 Task: For heading Use Italics Pacifico with yellow colour & Underline.  font size for heading26,  'Change the font style of data to'Roboto and font size to 18,  Change the alignment of both headline & data to Align center.  In the sheet  Budget Tracking Template Sheet
Action: Mouse moved to (233, 186)
Screenshot: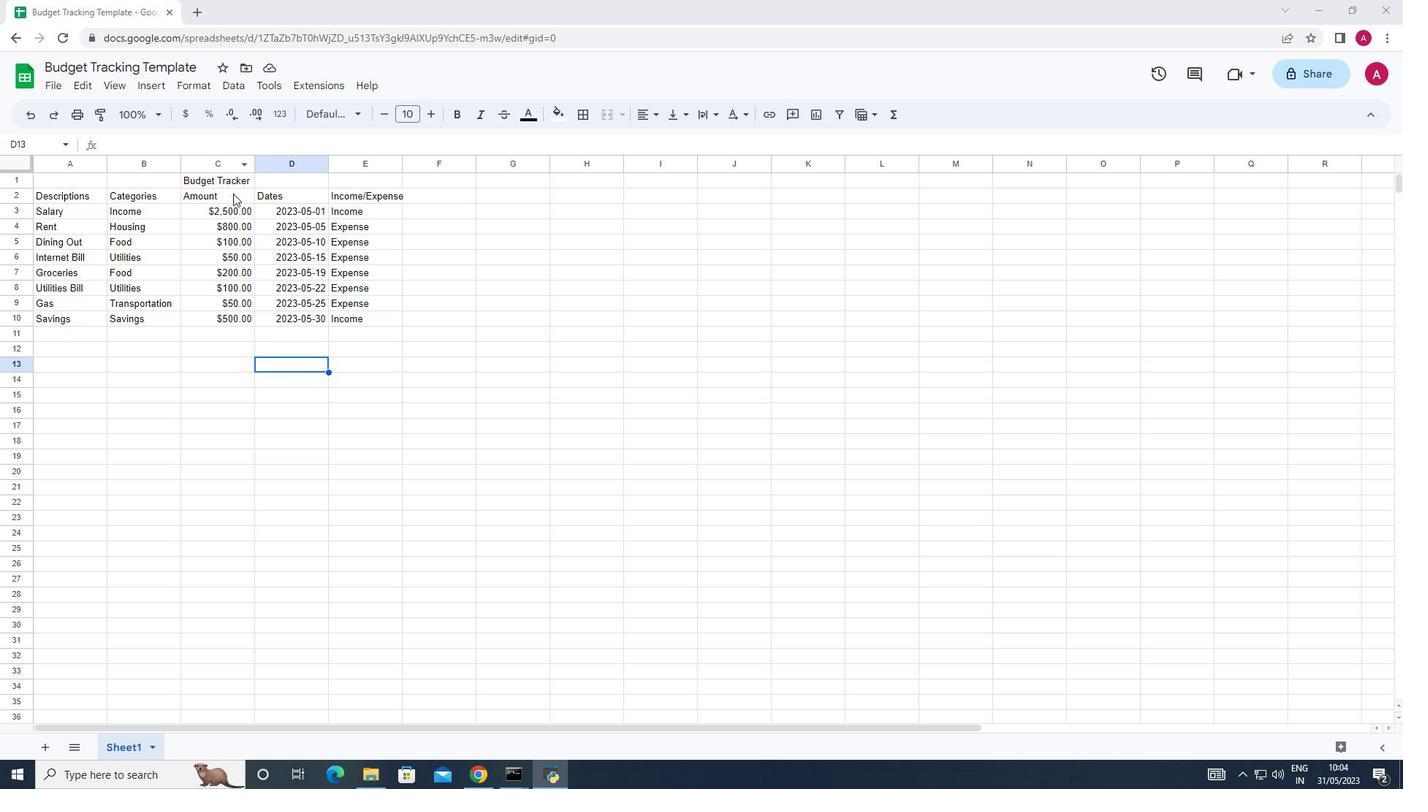 
Action: Mouse pressed left at (233, 186)
Screenshot: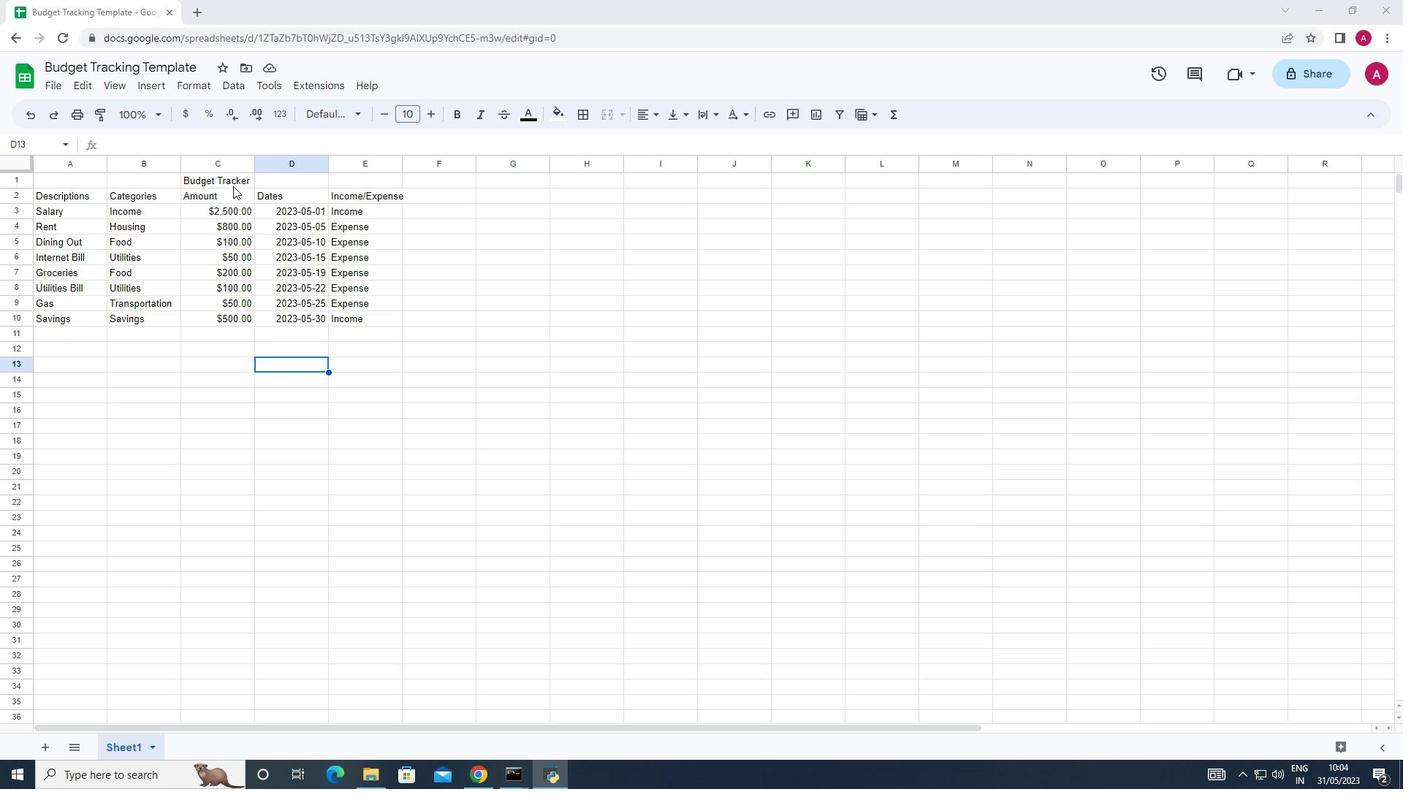
Action: Mouse moved to (361, 120)
Screenshot: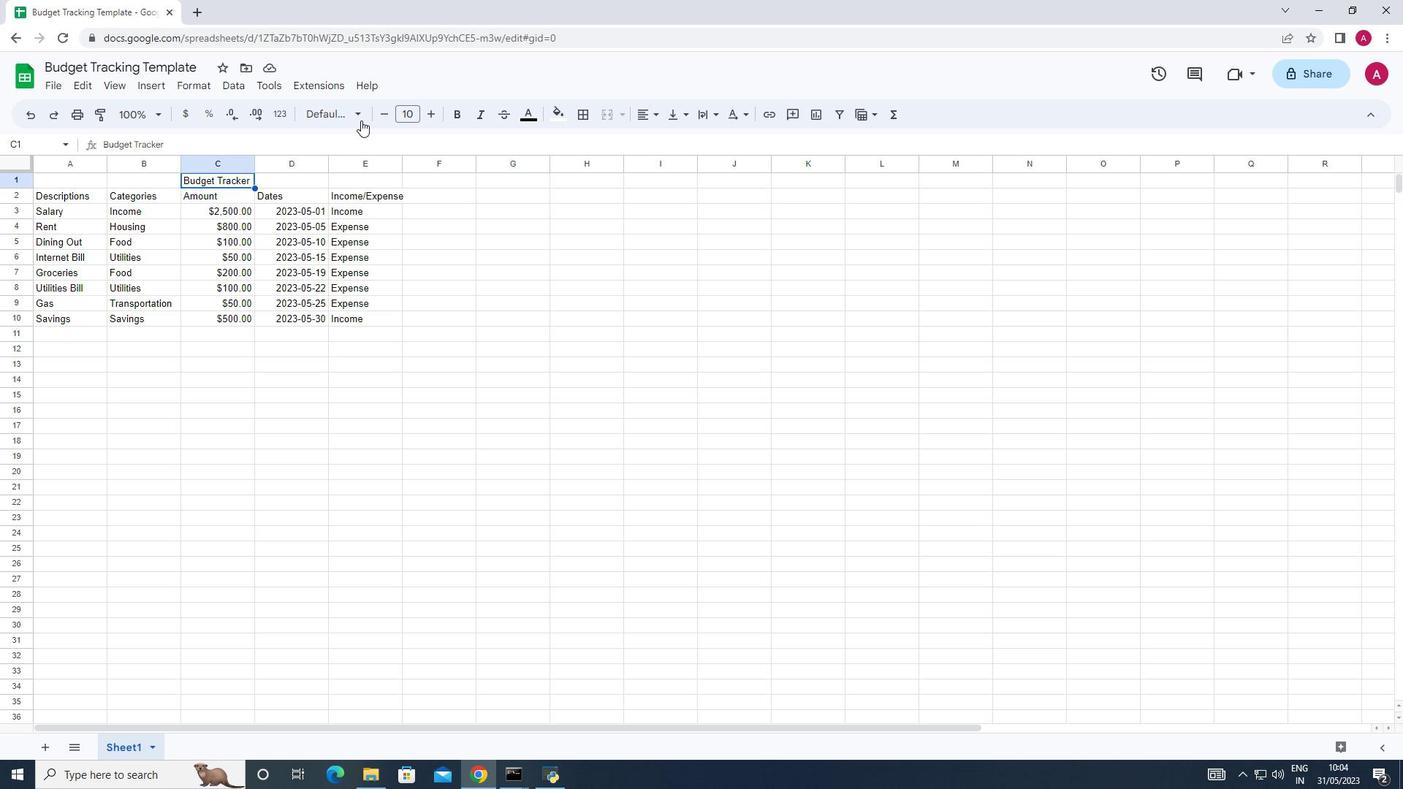
Action: Mouse pressed left at (361, 120)
Screenshot: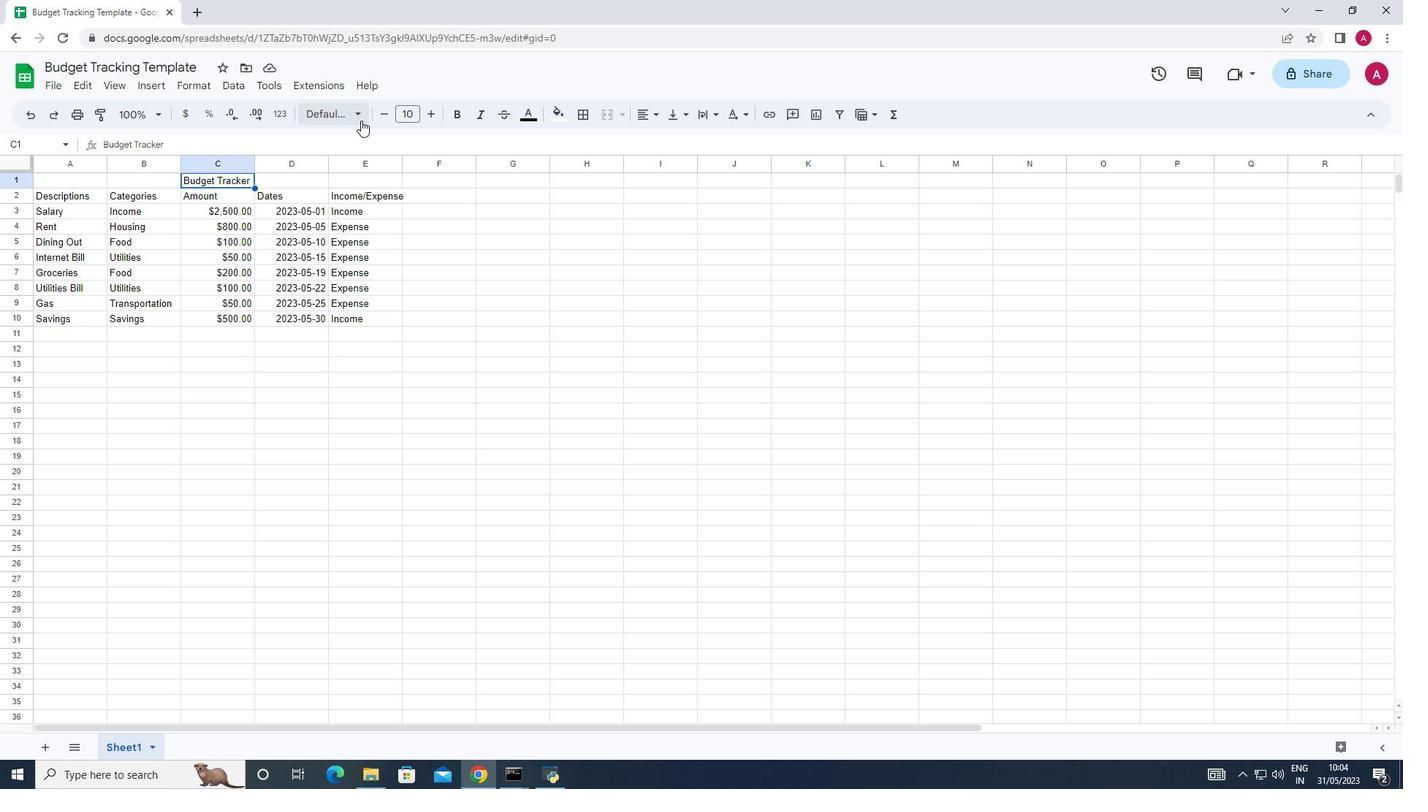 
Action: Mouse moved to (374, 363)
Screenshot: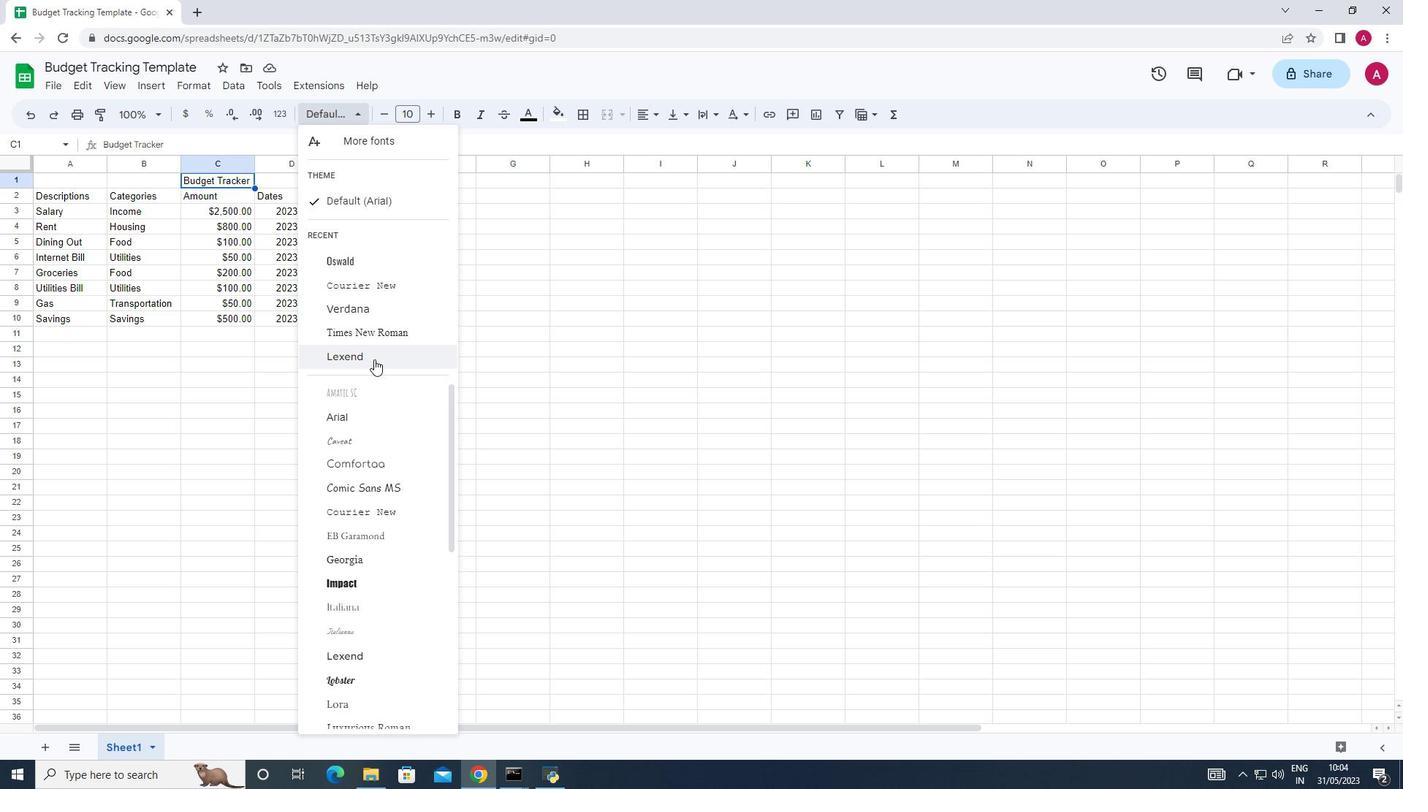 
Action: Mouse scrolled (374, 363) with delta (0, 0)
Screenshot: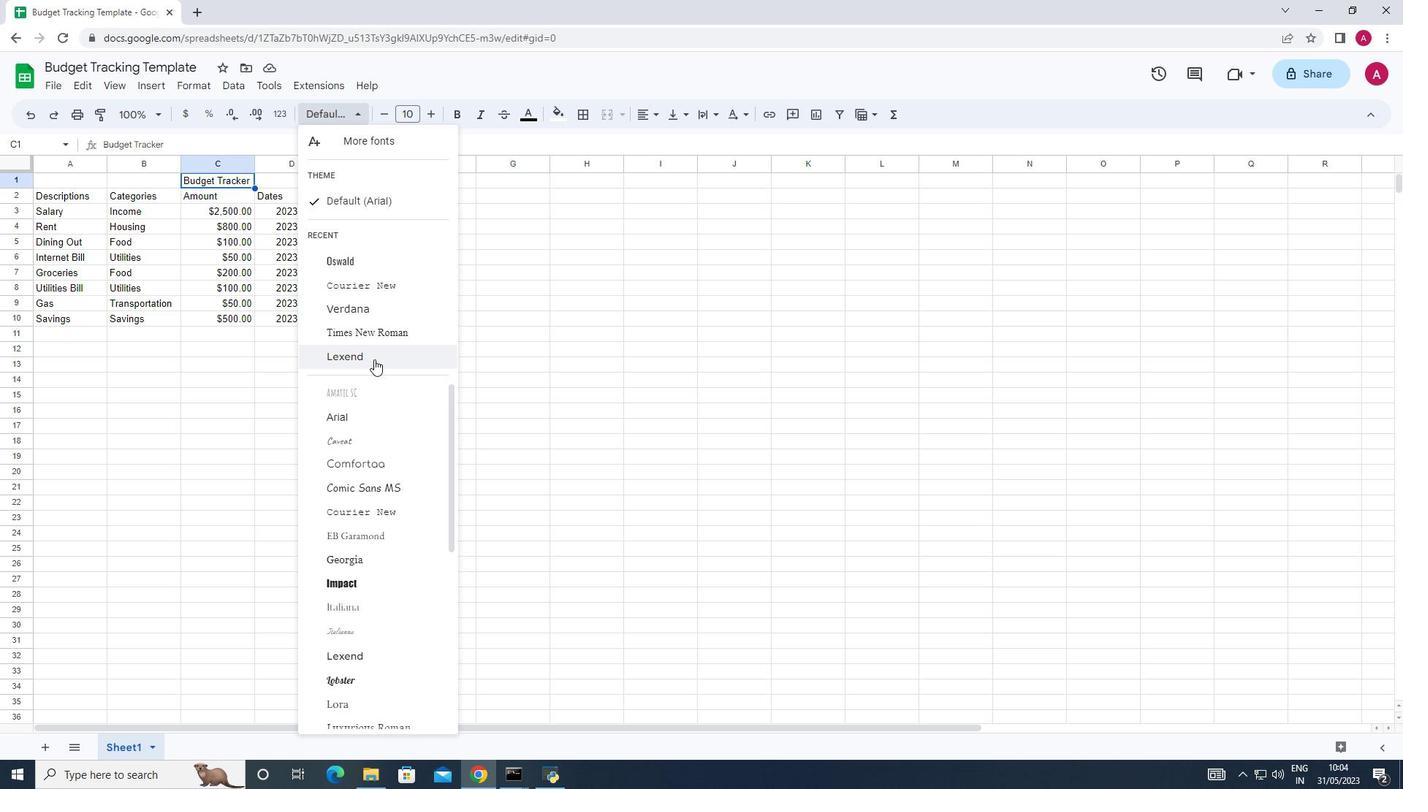
Action: Mouse scrolled (374, 363) with delta (0, 0)
Screenshot: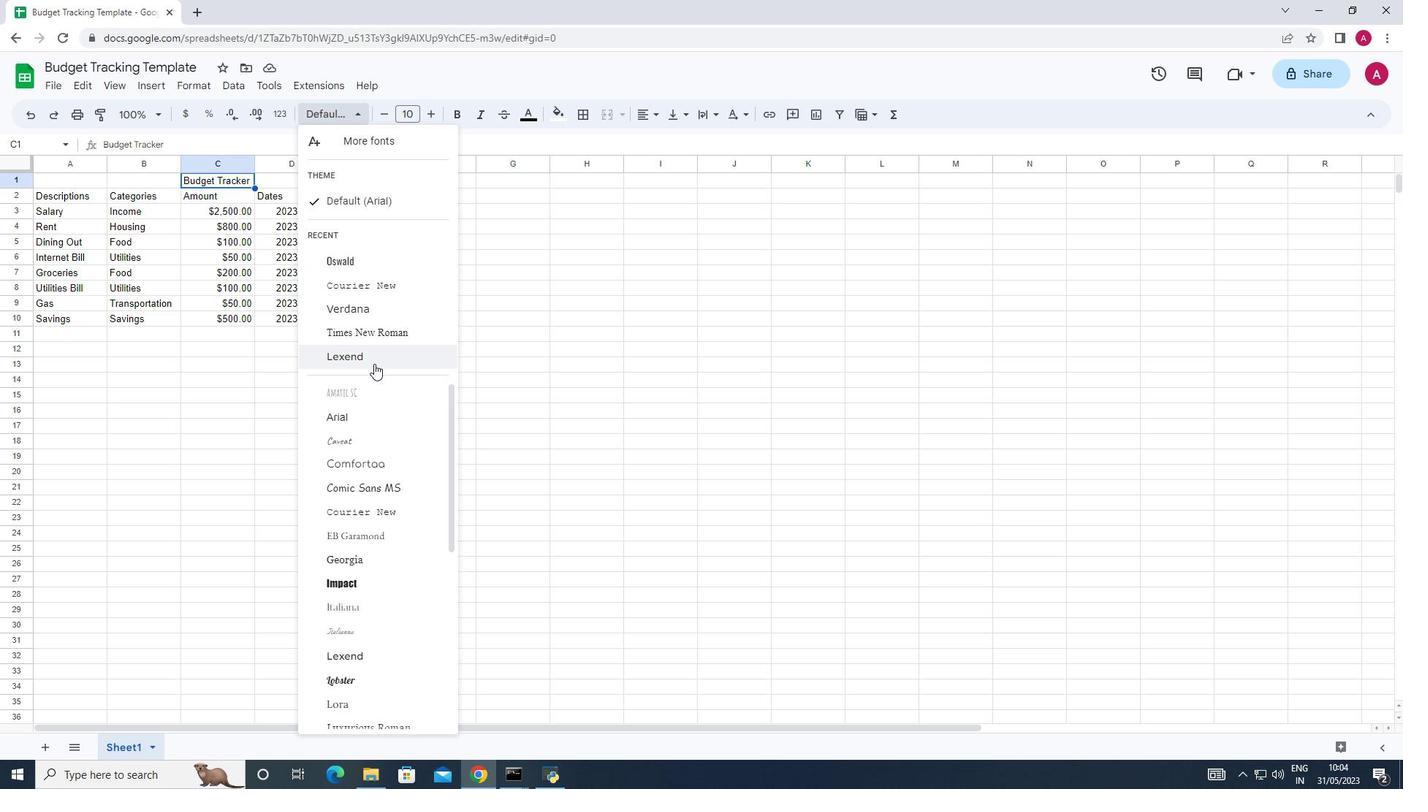 
Action: Mouse moved to (383, 499)
Screenshot: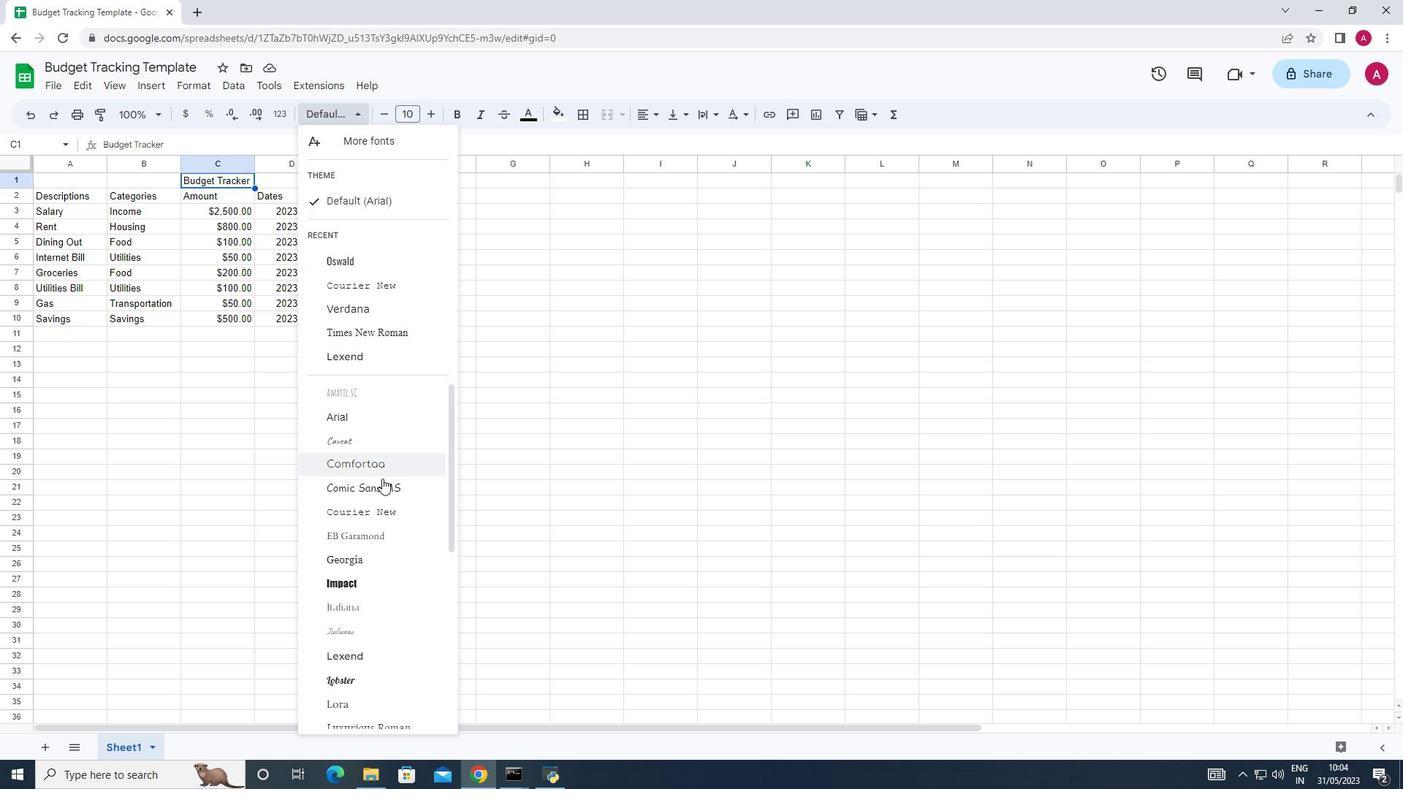 
Action: Mouse scrolled (383, 499) with delta (0, 0)
Screenshot: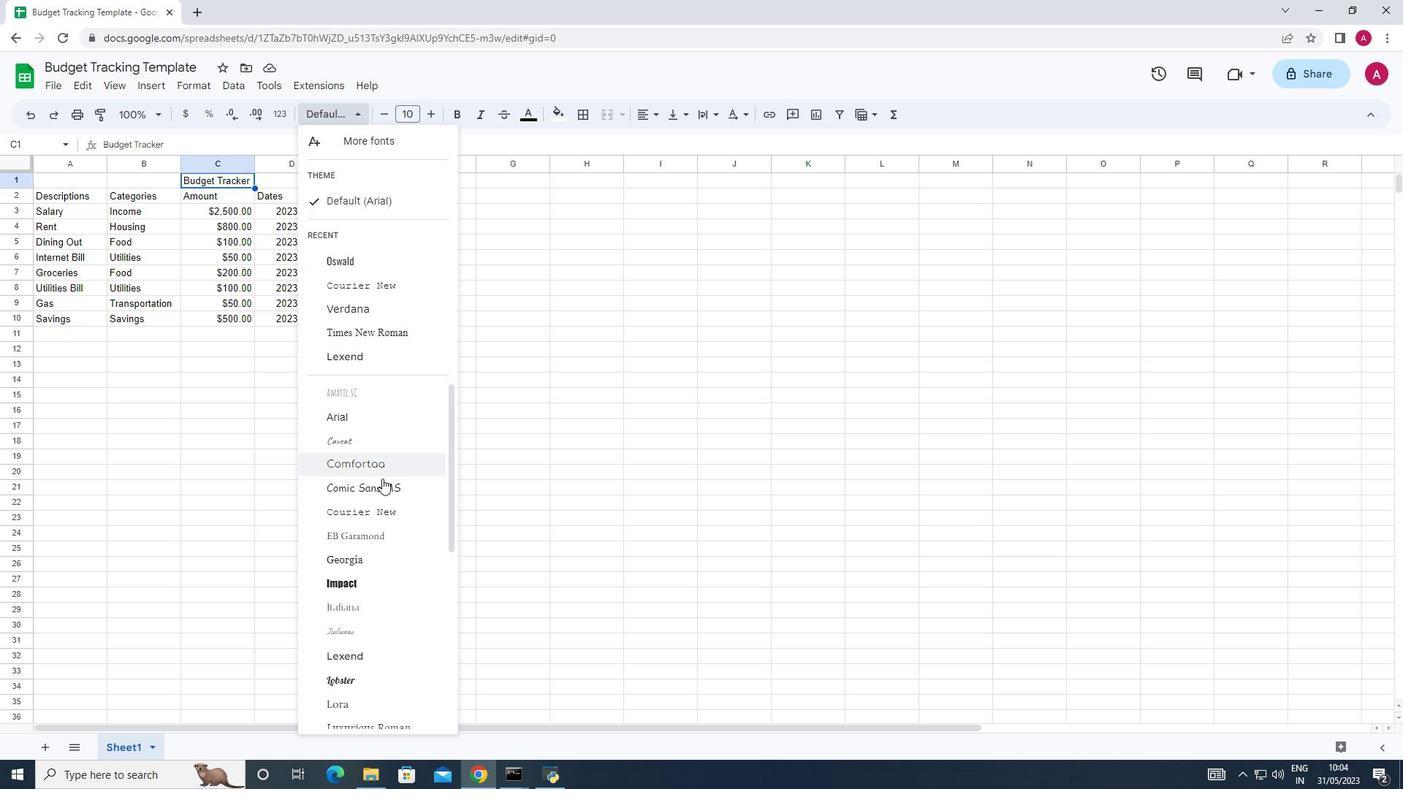 
Action: Mouse moved to (383, 500)
Screenshot: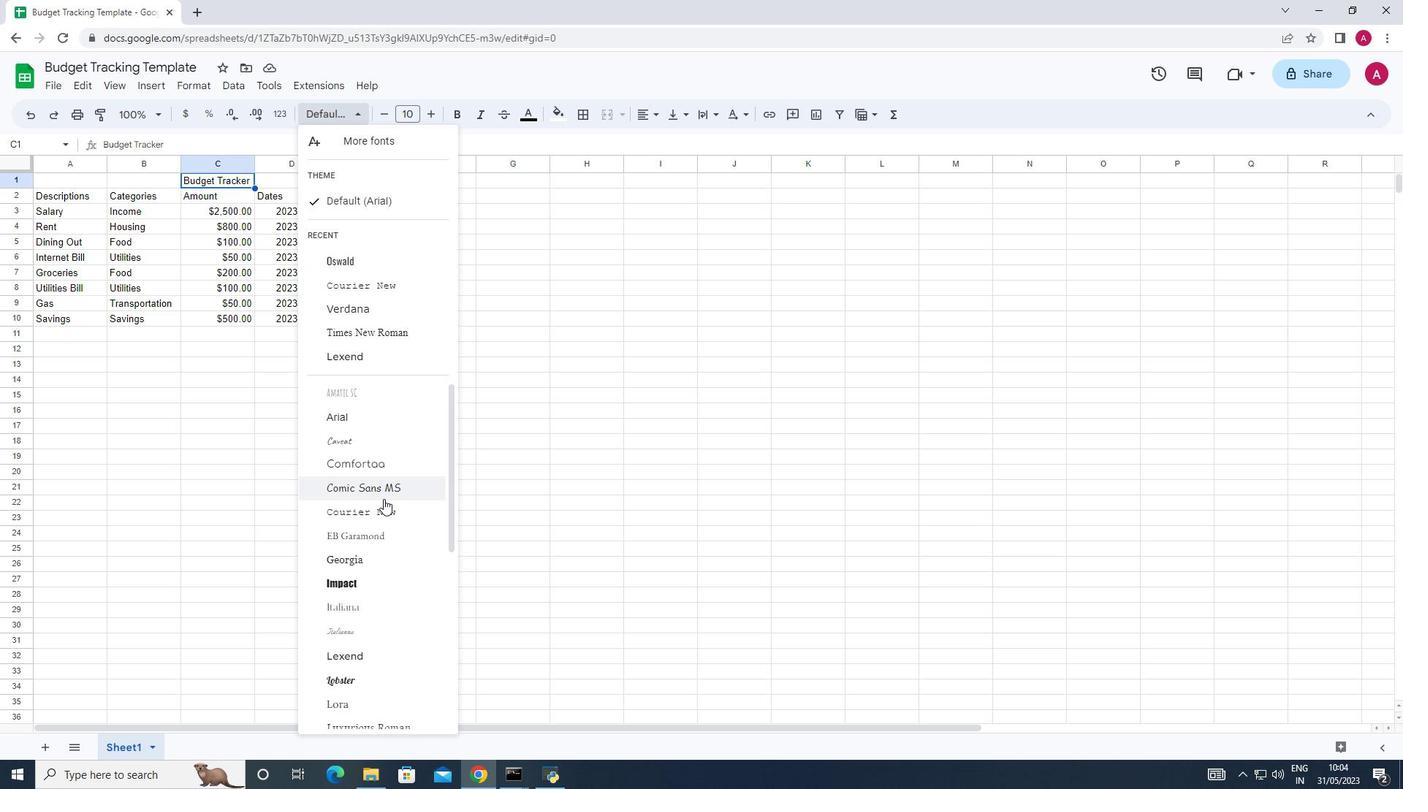 
Action: Mouse scrolled (383, 499) with delta (0, 0)
Screenshot: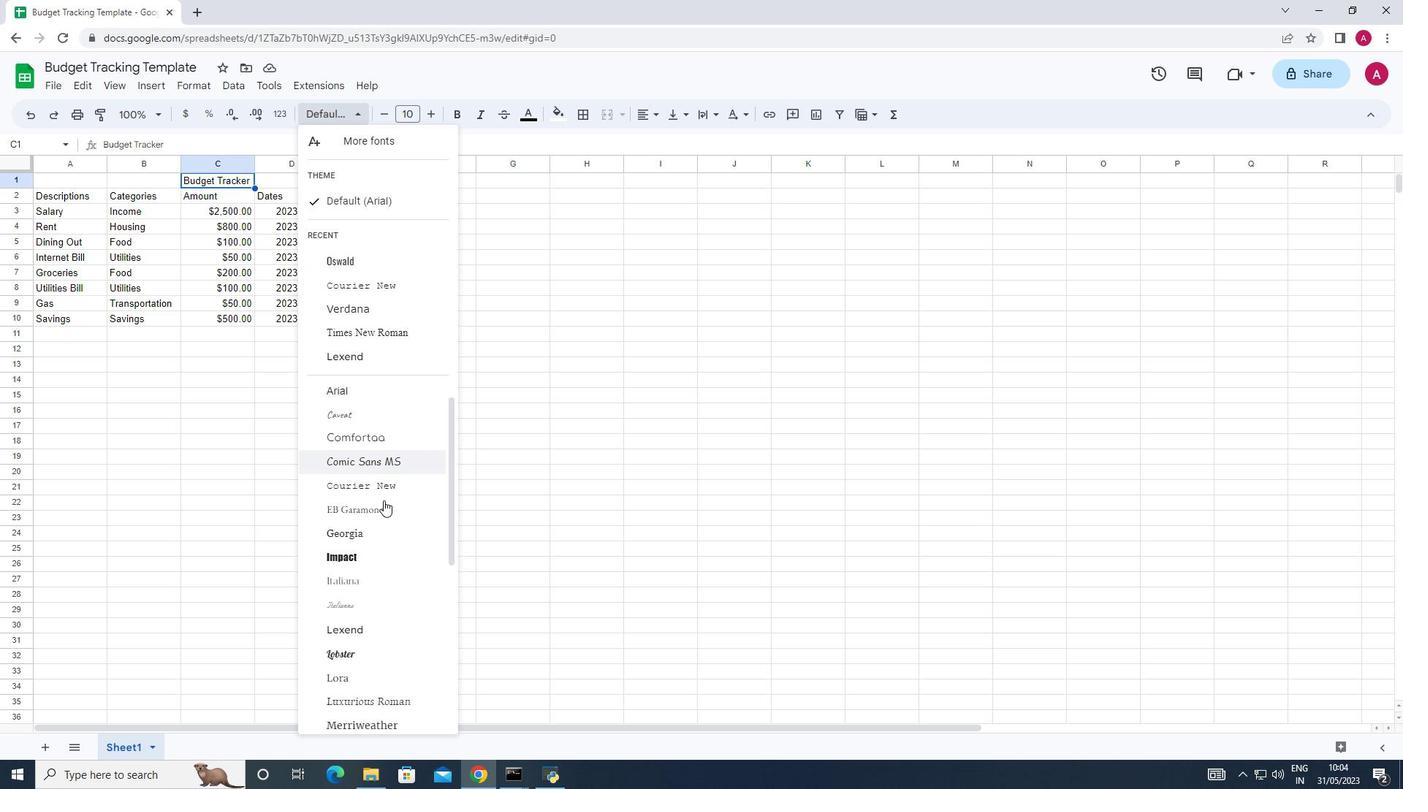 
Action: Mouse moved to (360, 467)
Screenshot: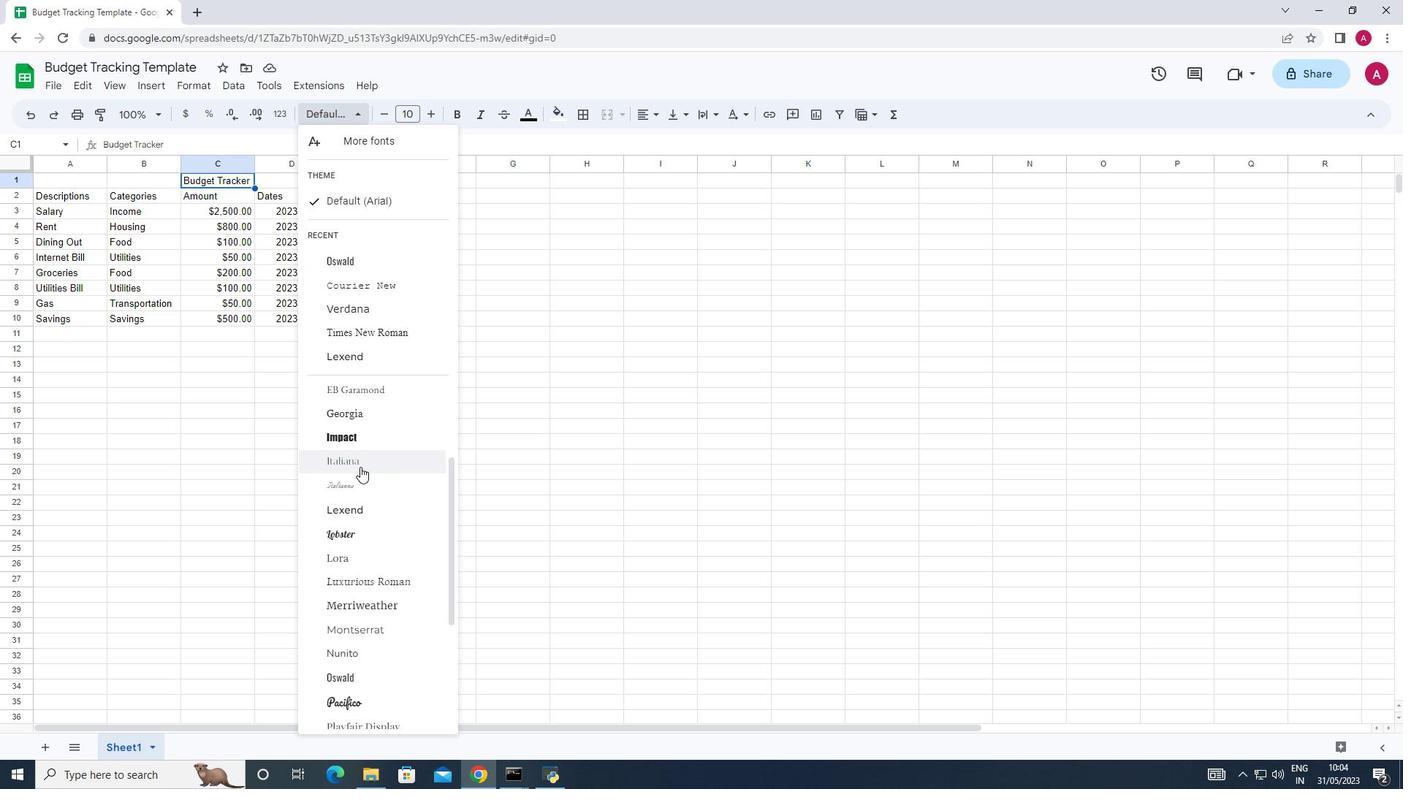 
Action: Mouse pressed left at (360, 467)
Screenshot: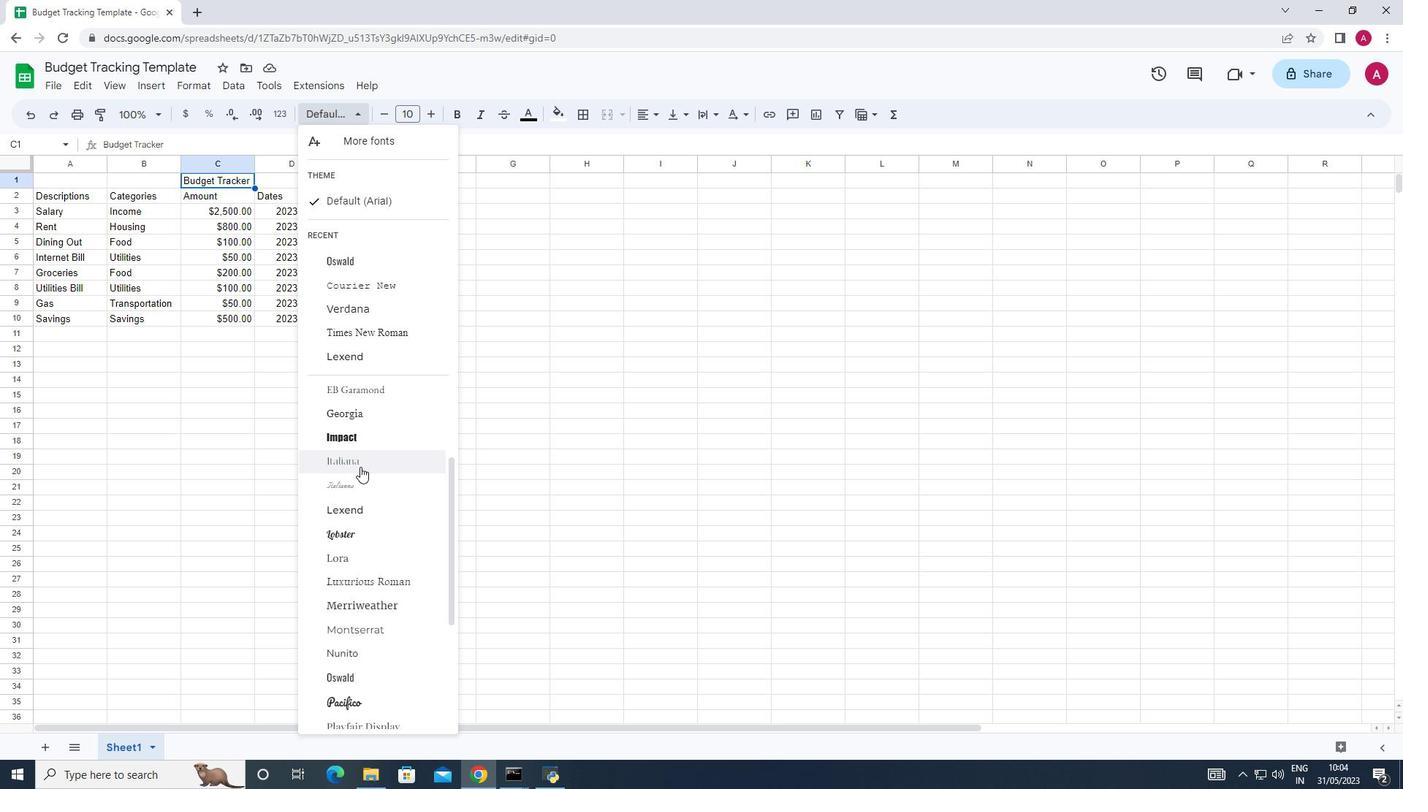 
Action: Mouse moved to (325, 118)
Screenshot: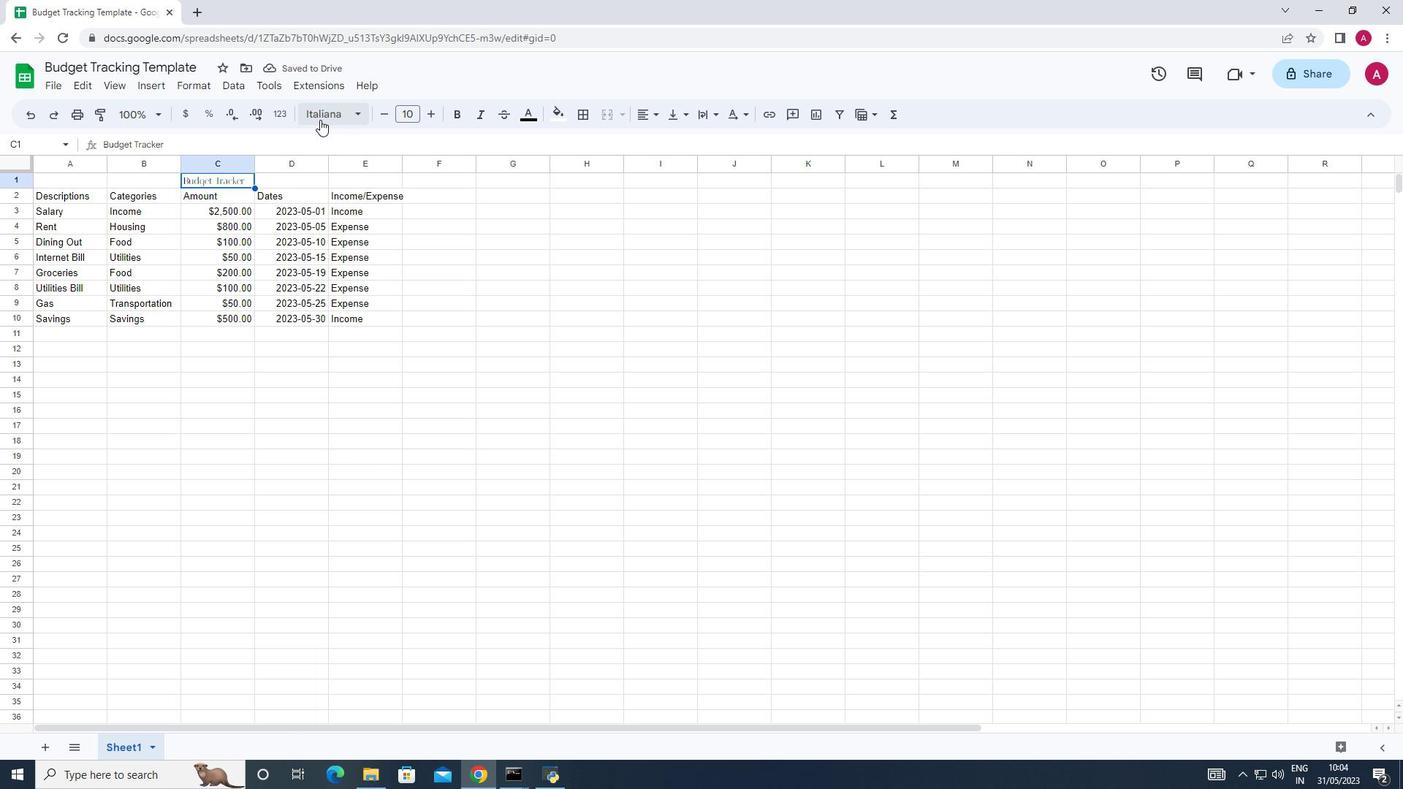 
Action: Mouse pressed left at (325, 118)
Screenshot: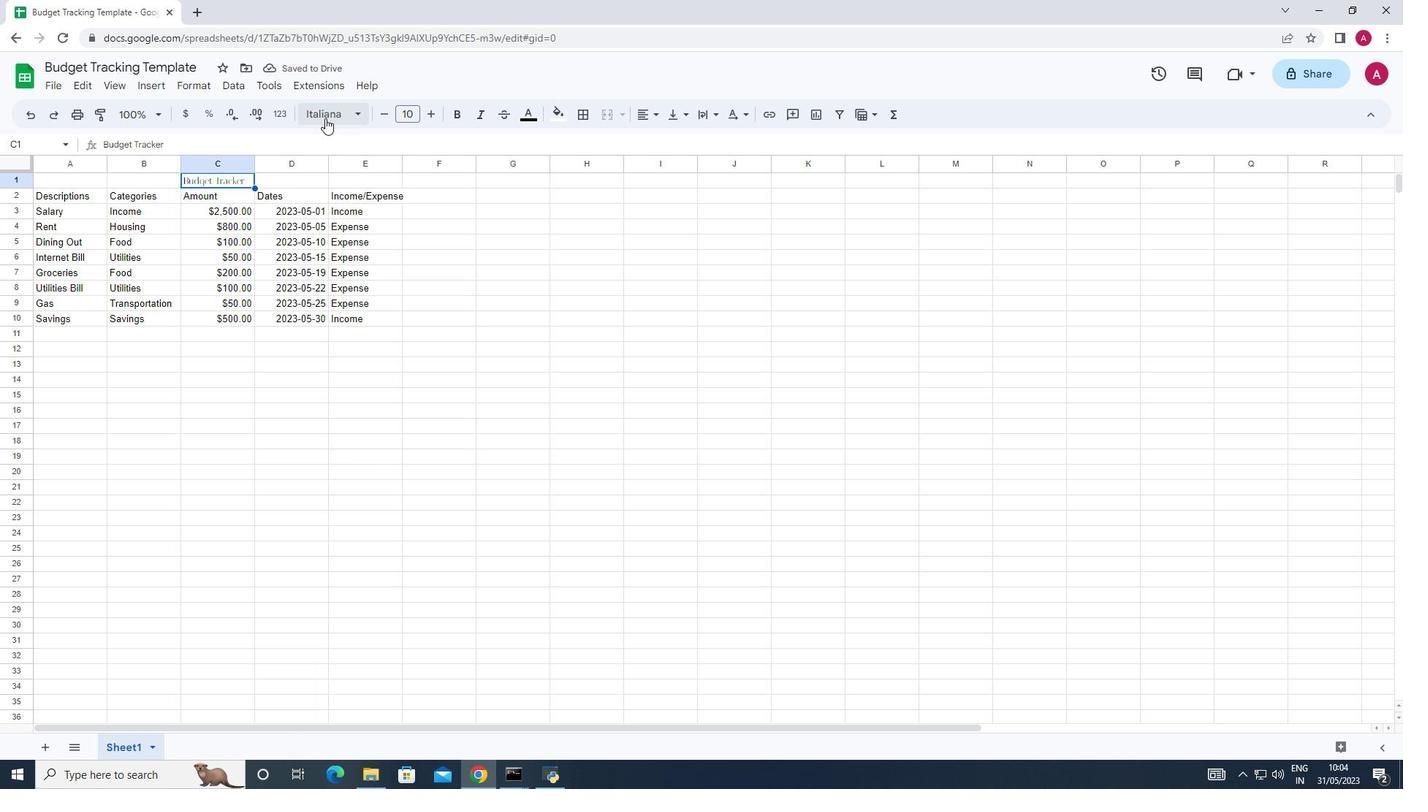 
Action: Mouse moved to (382, 548)
Screenshot: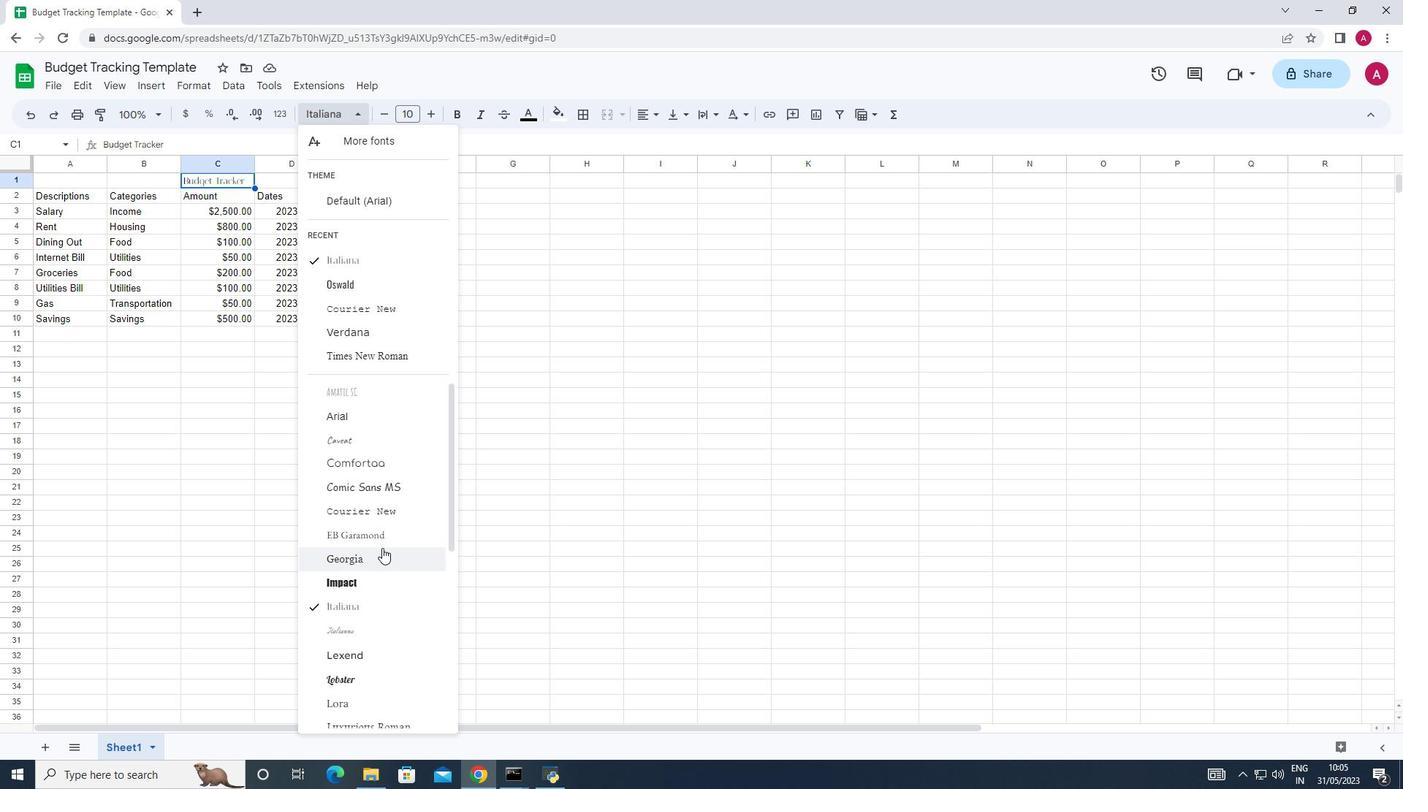 
Action: Mouse scrolled (382, 548) with delta (0, 0)
Screenshot: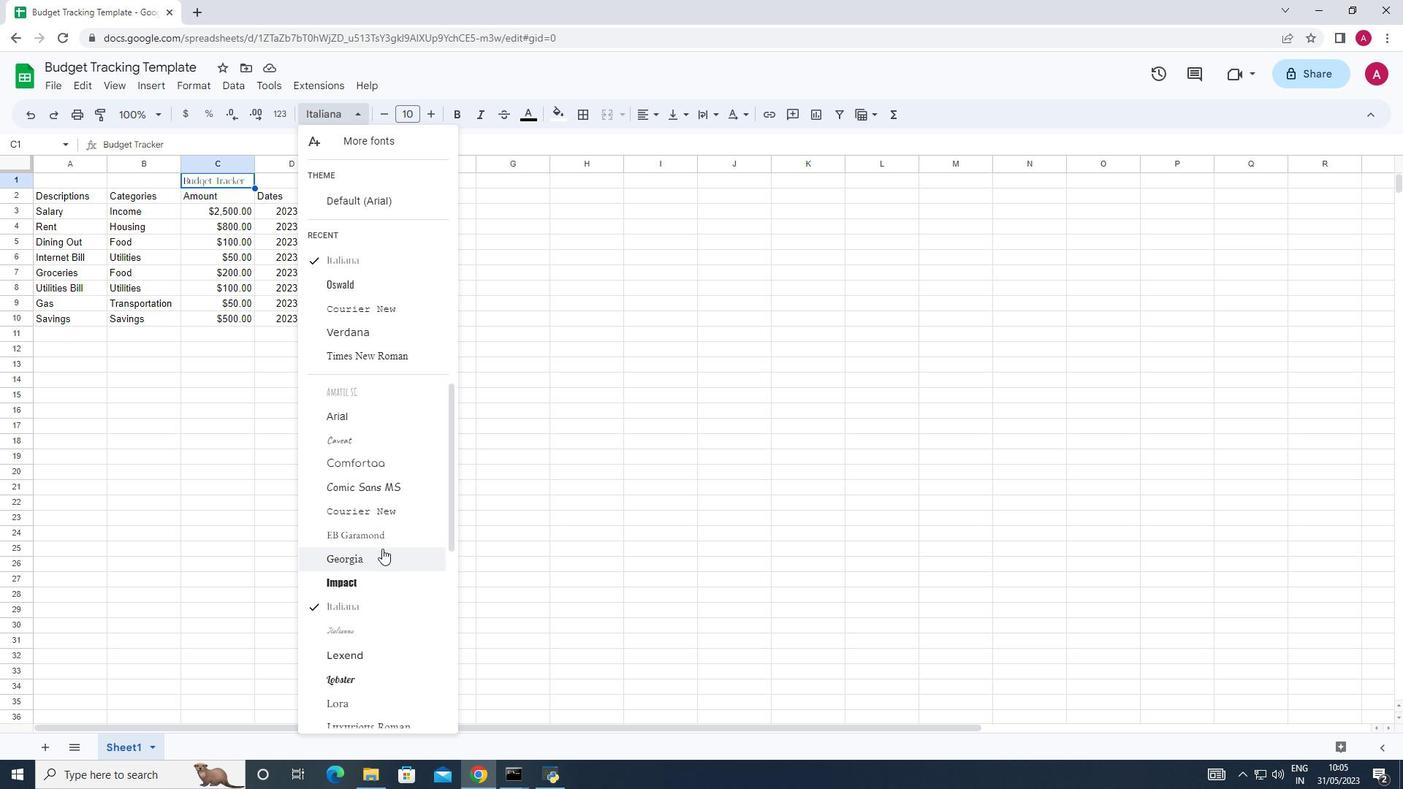 
Action: Mouse scrolled (382, 548) with delta (0, 0)
Screenshot: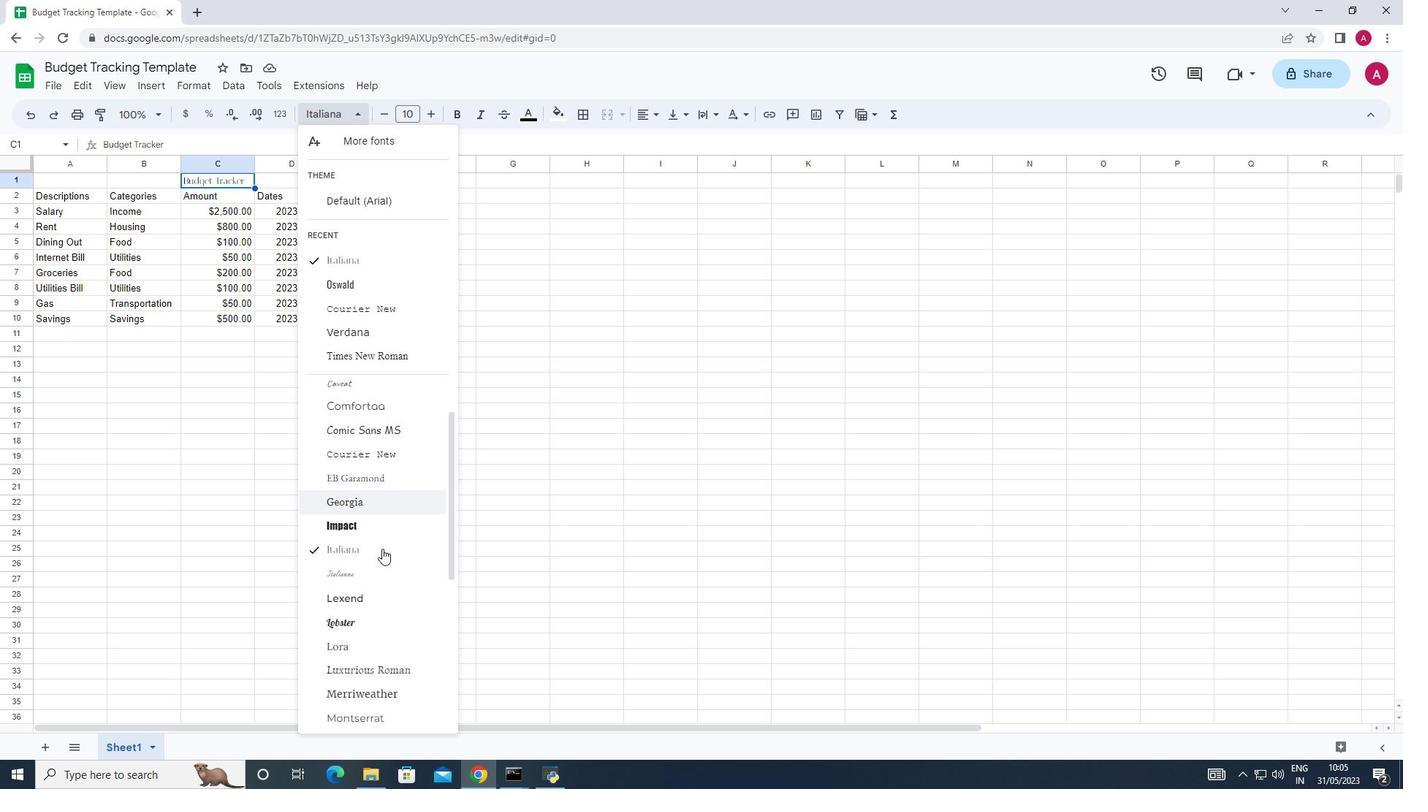 
Action: Mouse scrolled (382, 548) with delta (0, 0)
Screenshot: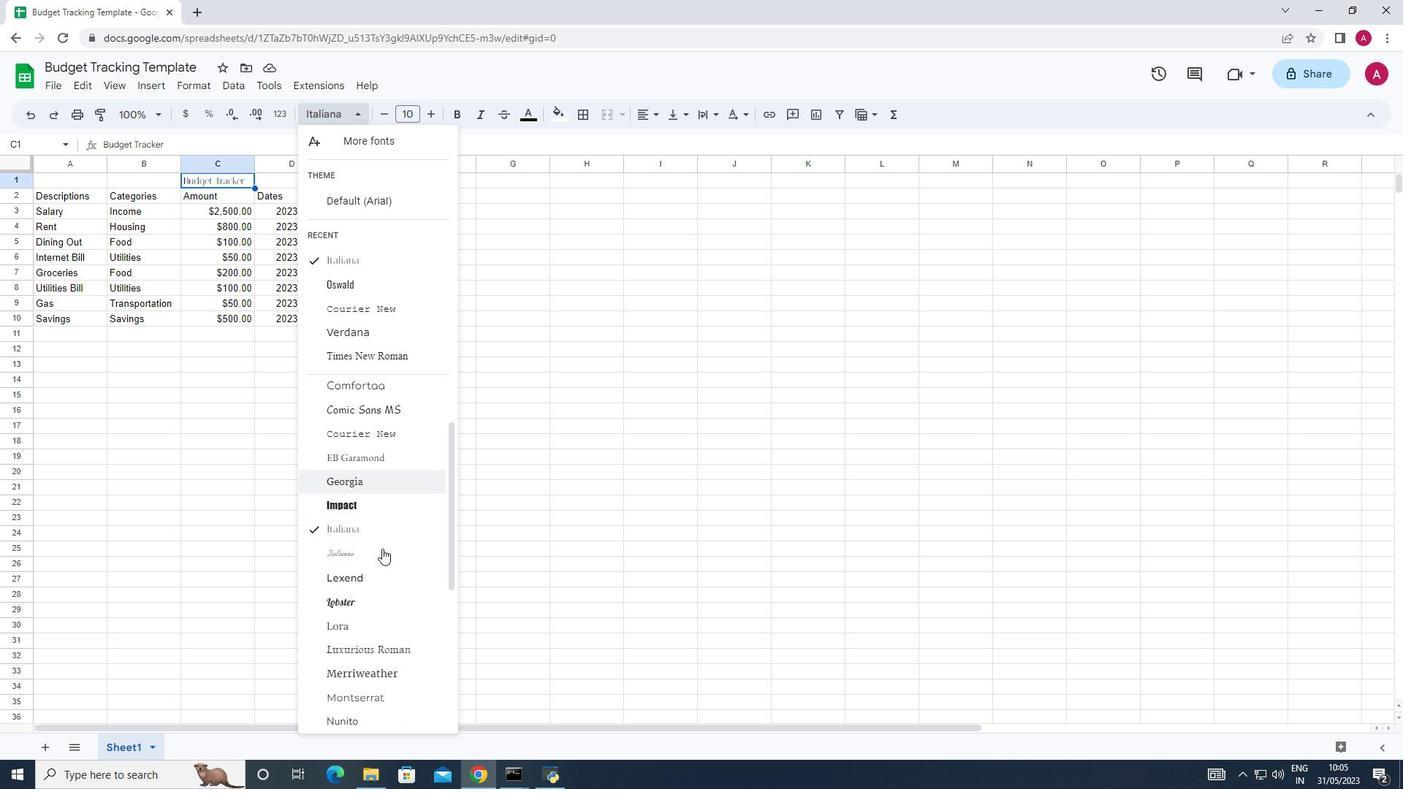 
Action: Mouse scrolled (382, 548) with delta (0, 0)
Screenshot: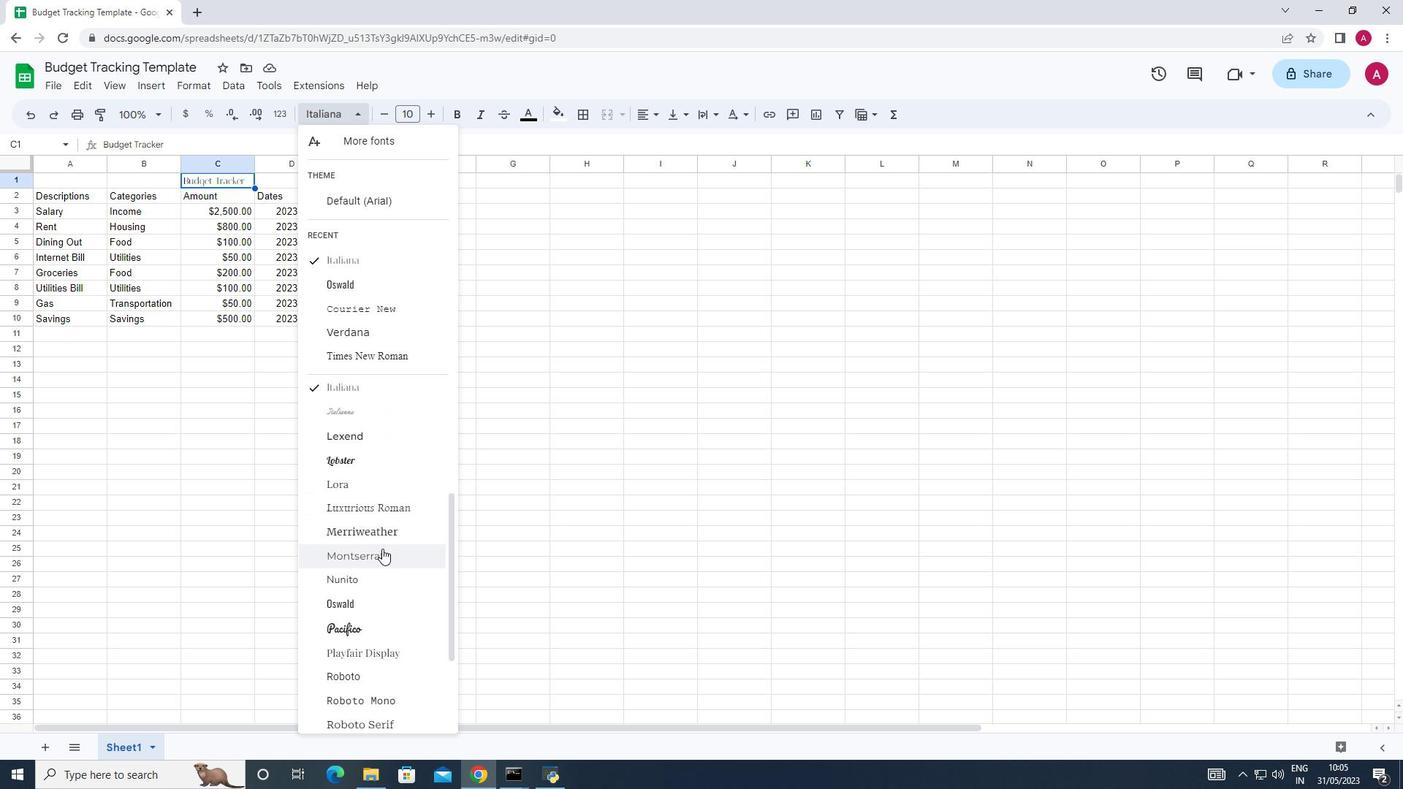 
Action: Mouse scrolled (382, 548) with delta (0, 0)
Screenshot: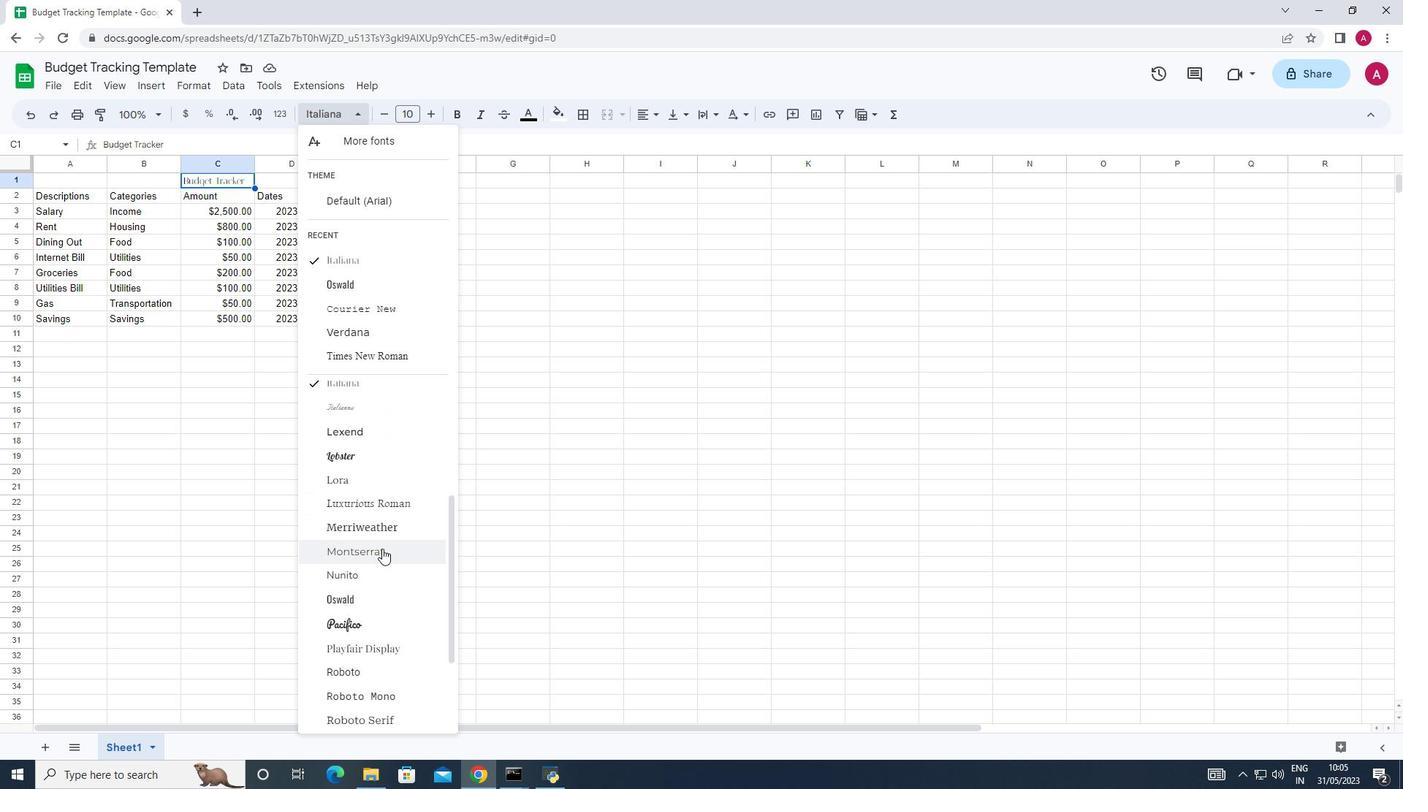 
Action: Mouse moved to (382, 548)
Screenshot: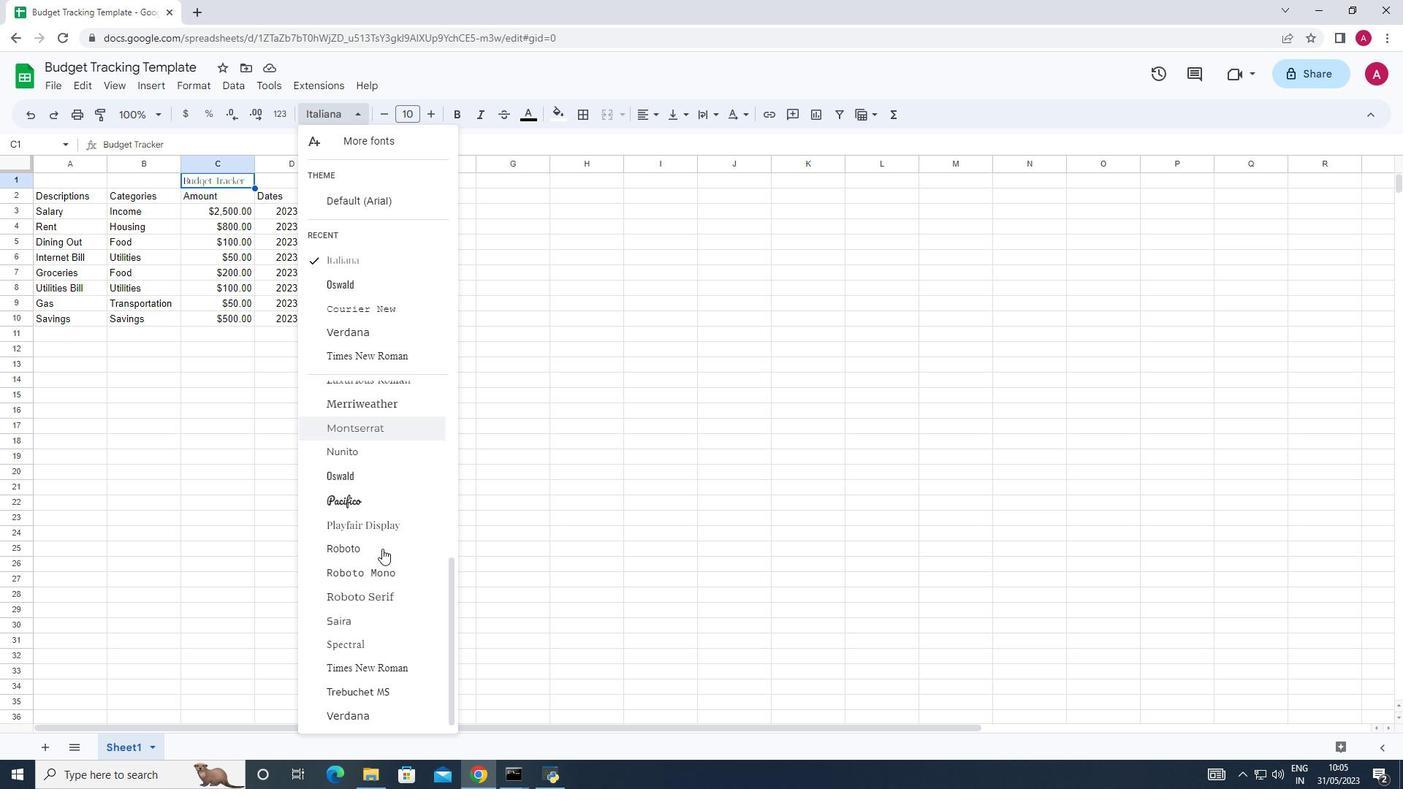 
Action: Mouse scrolled (382, 548) with delta (0, 0)
Screenshot: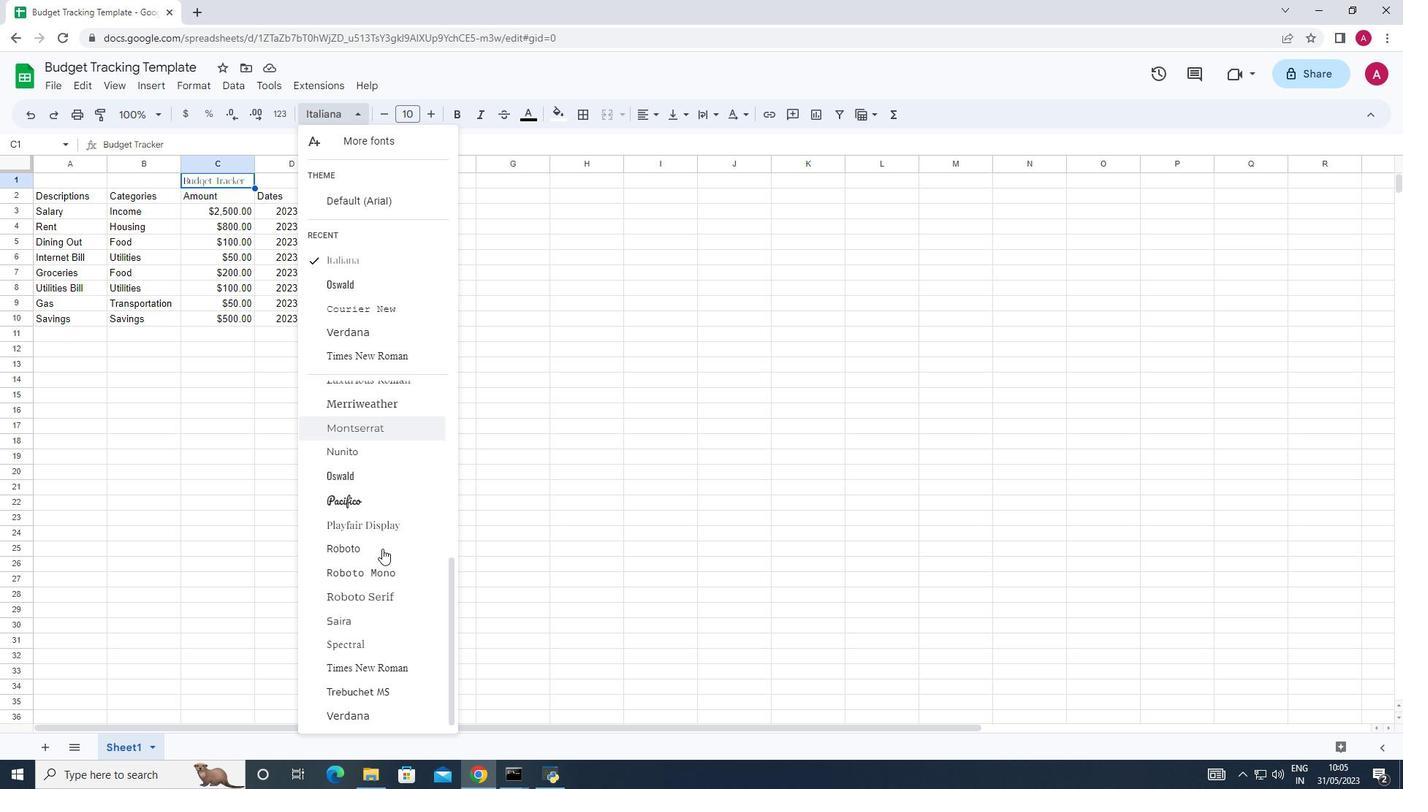 
Action: Mouse scrolled (382, 548) with delta (0, 0)
Screenshot: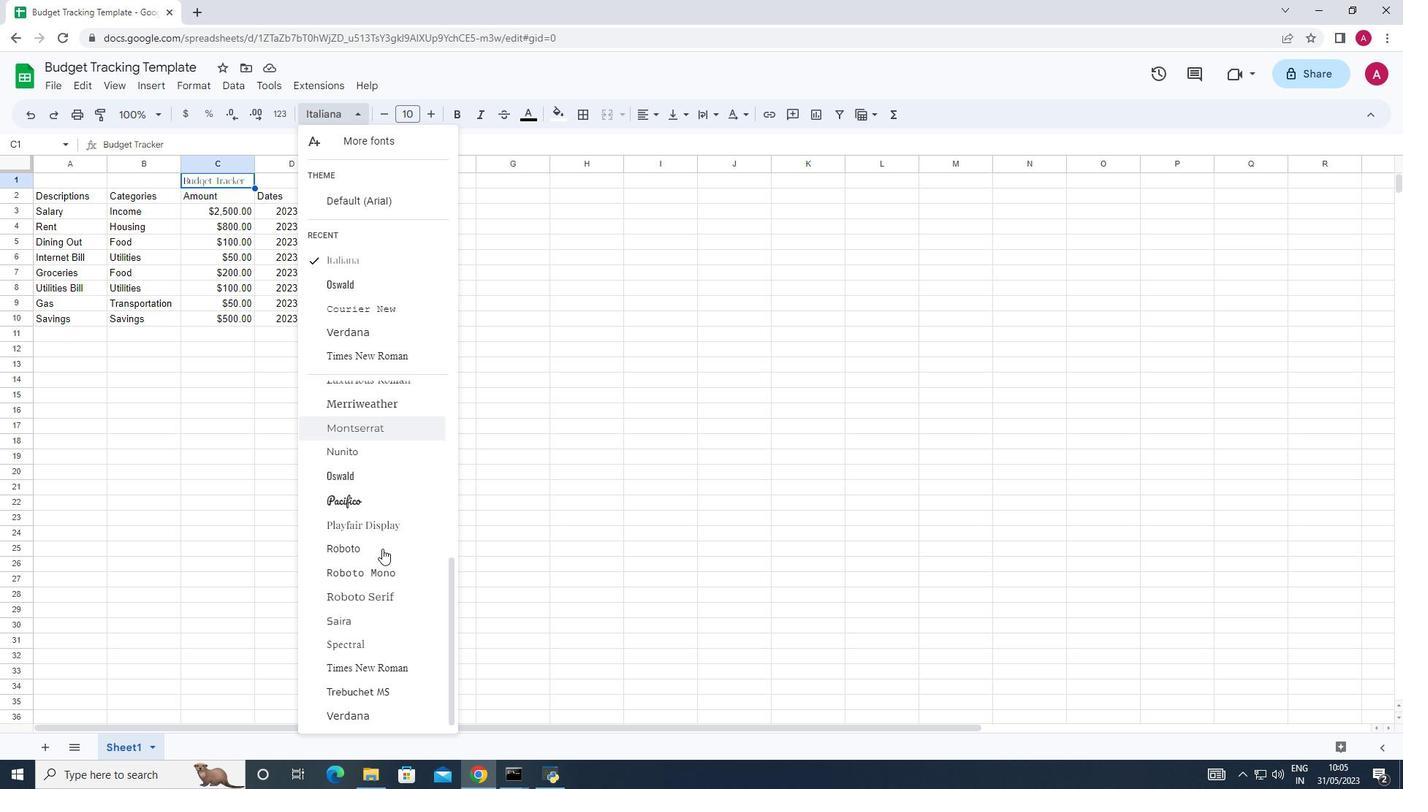 
Action: Mouse moved to (461, 399)
Screenshot: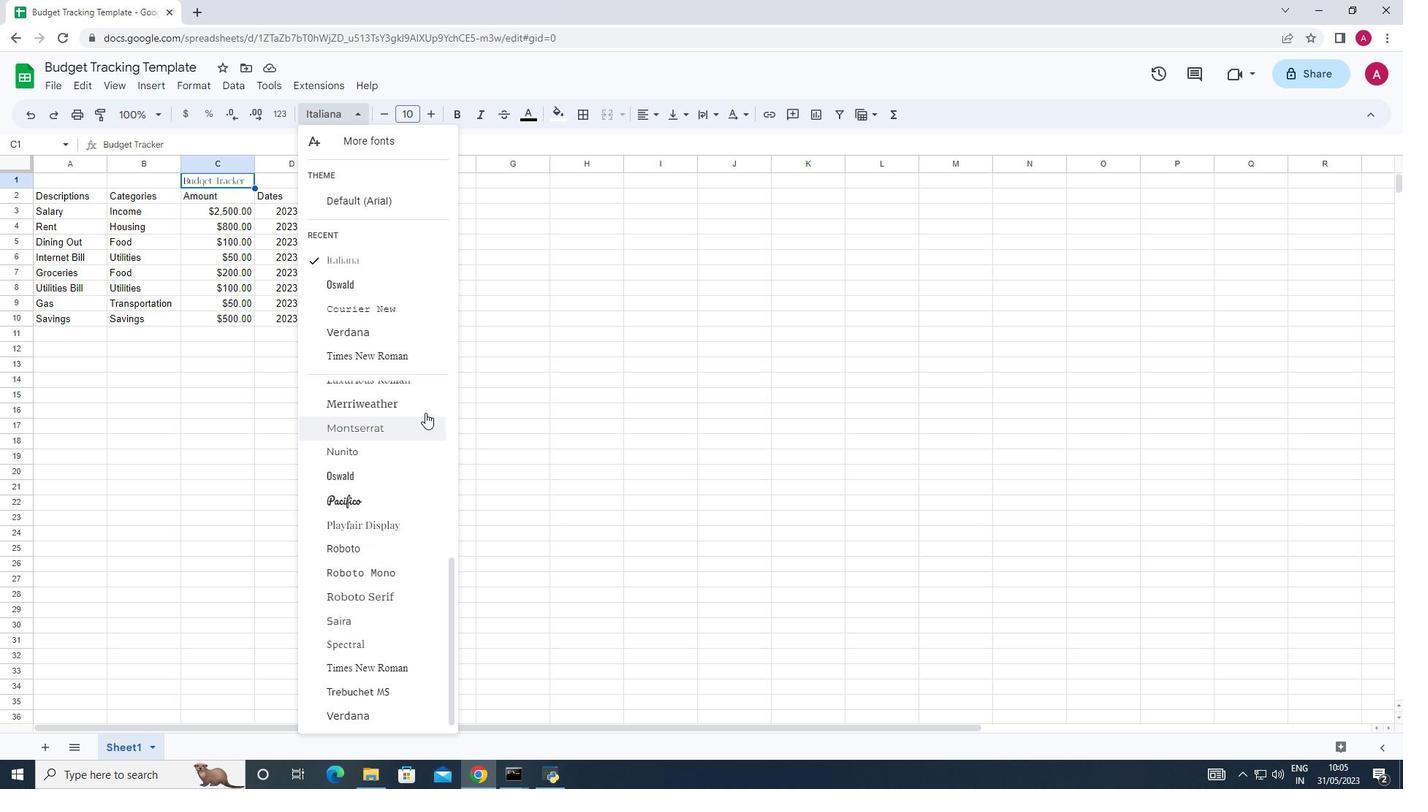 
Action: Mouse pressed left at (461, 399)
Screenshot: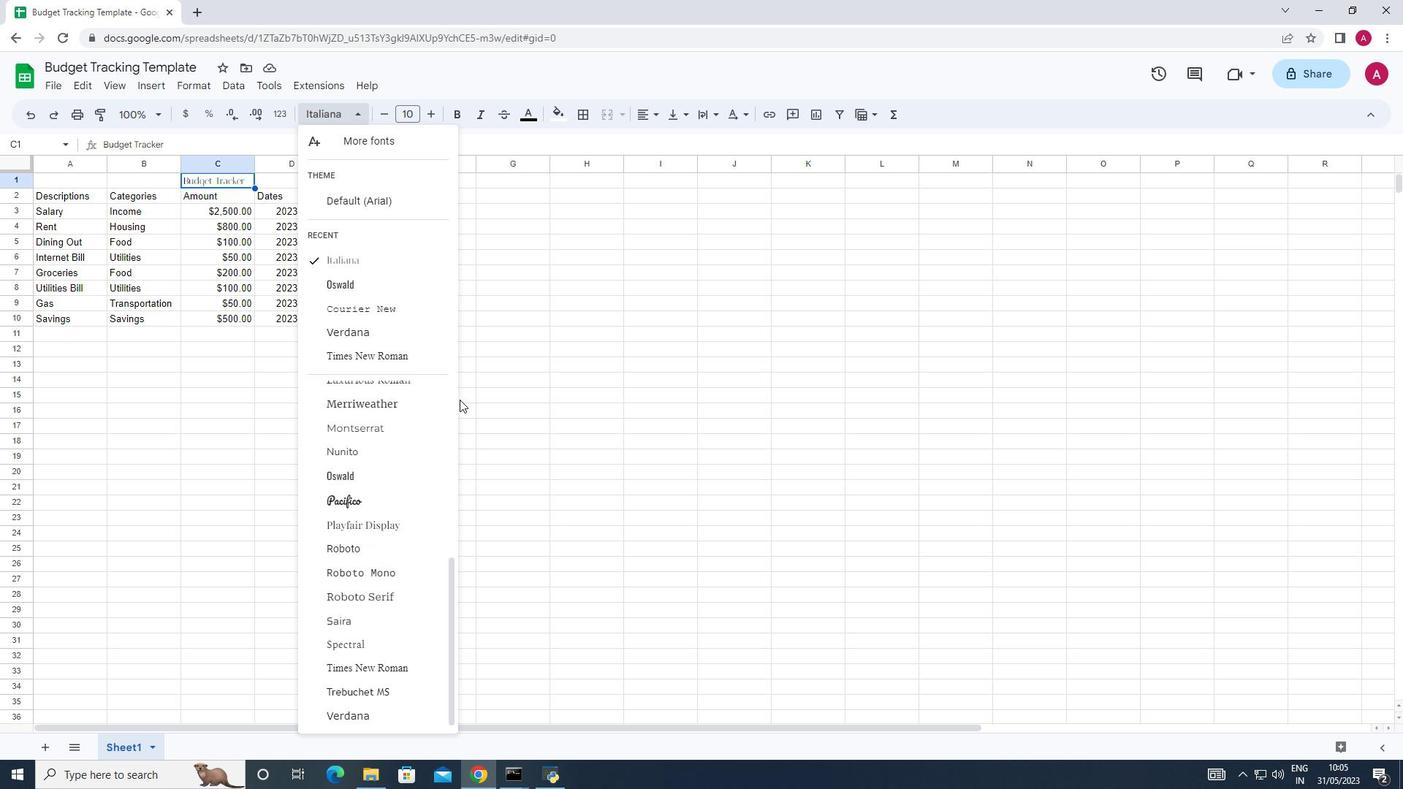 
Action: Mouse moved to (239, 173)
Screenshot: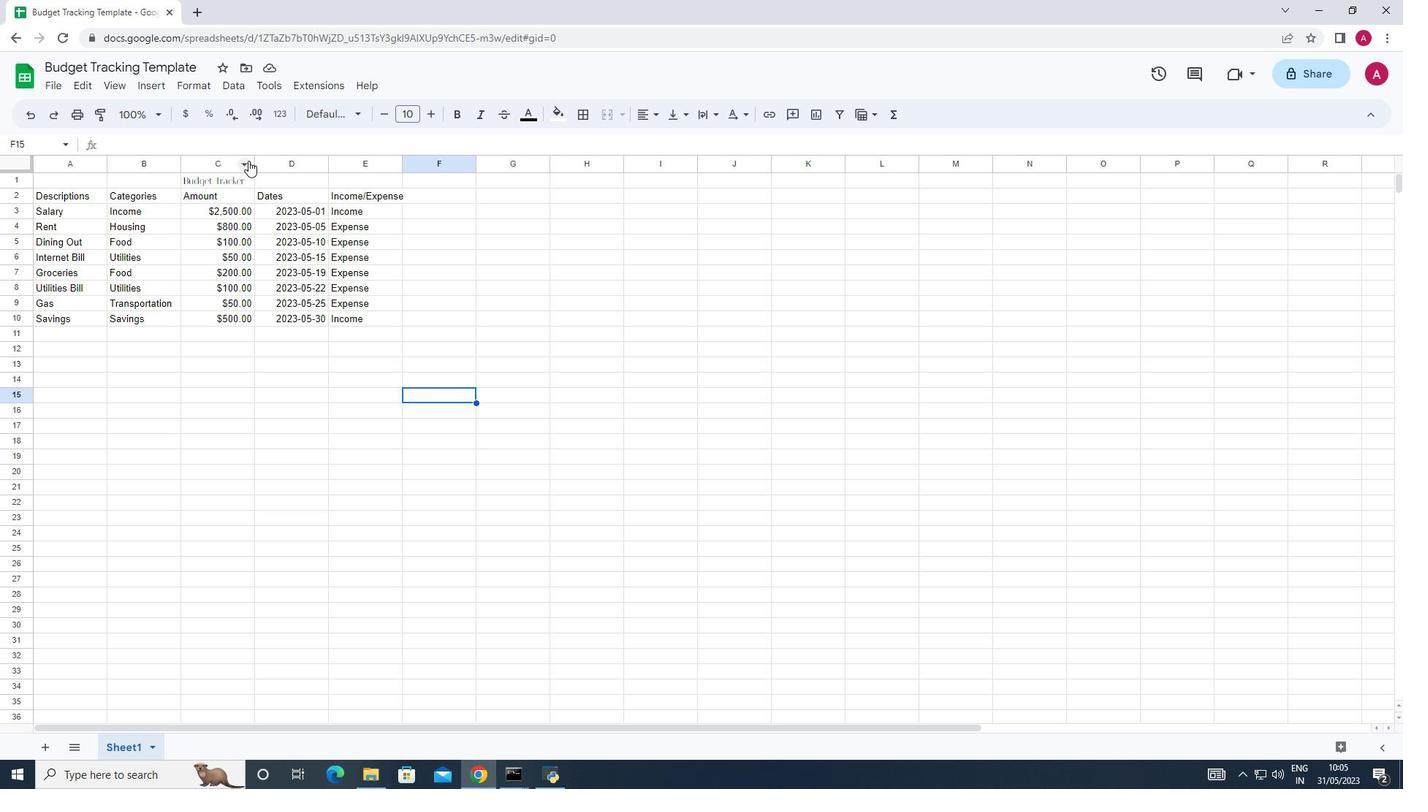
Action: Mouse pressed left at (239, 173)
Screenshot: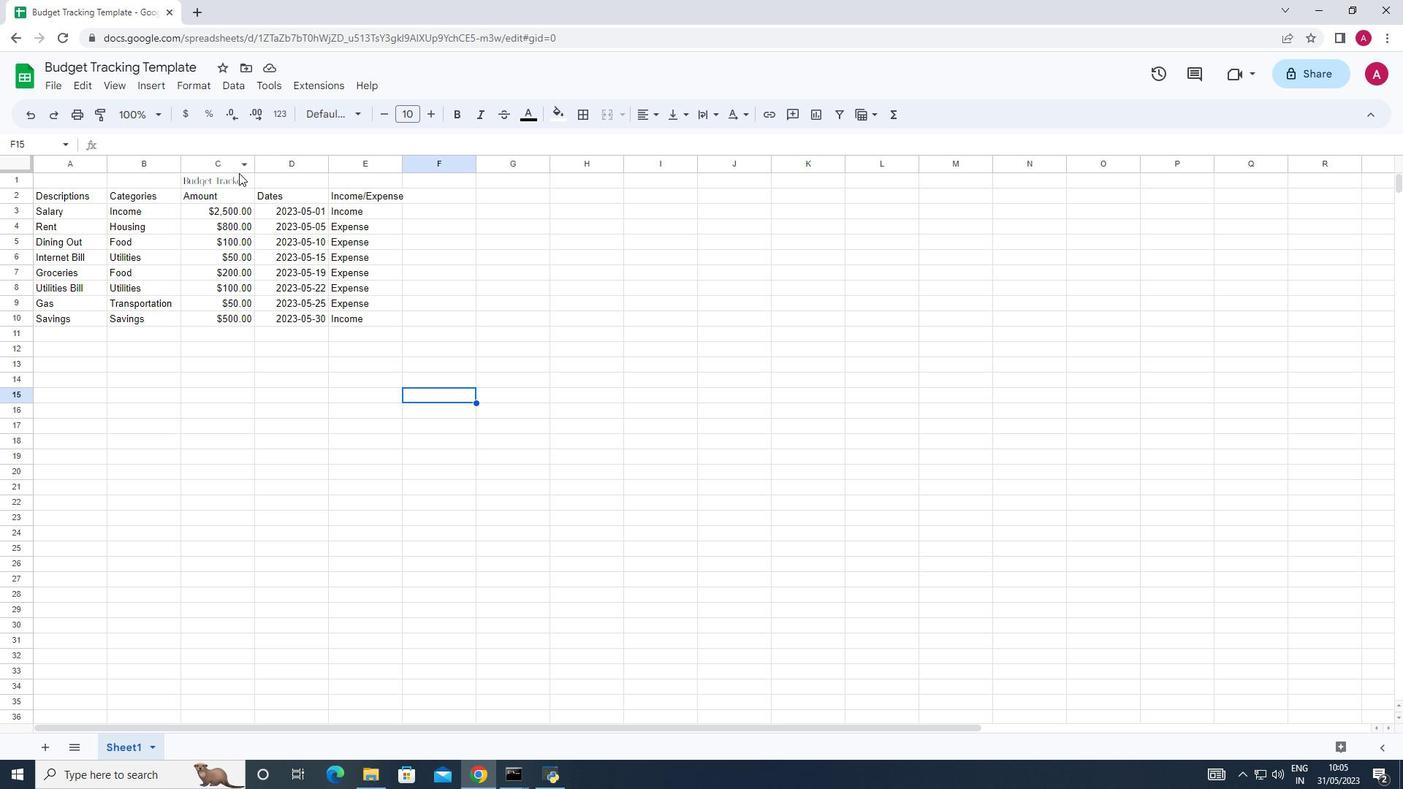 
Action: Mouse moved to (548, 114)
Screenshot: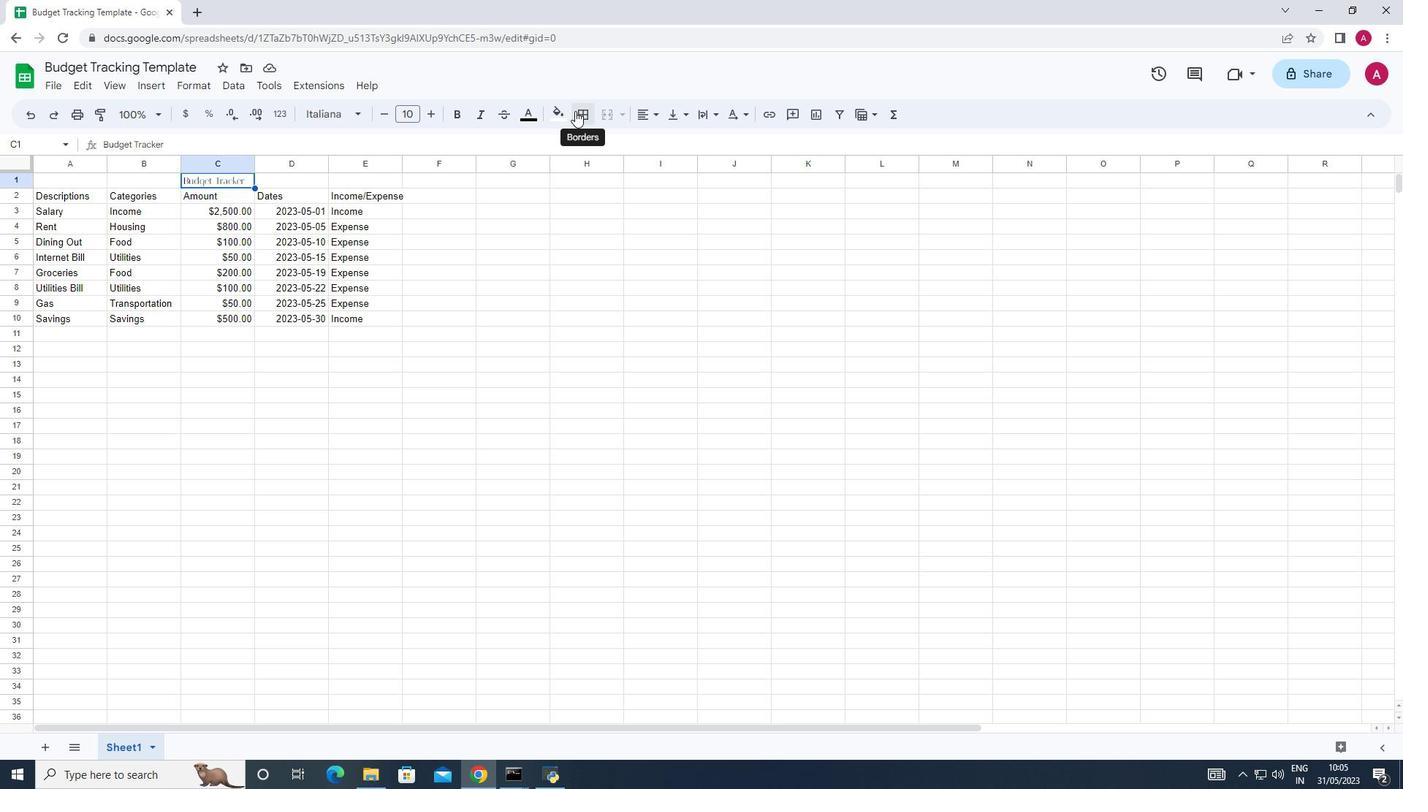 
Action: Mouse pressed left at (548, 114)
Screenshot: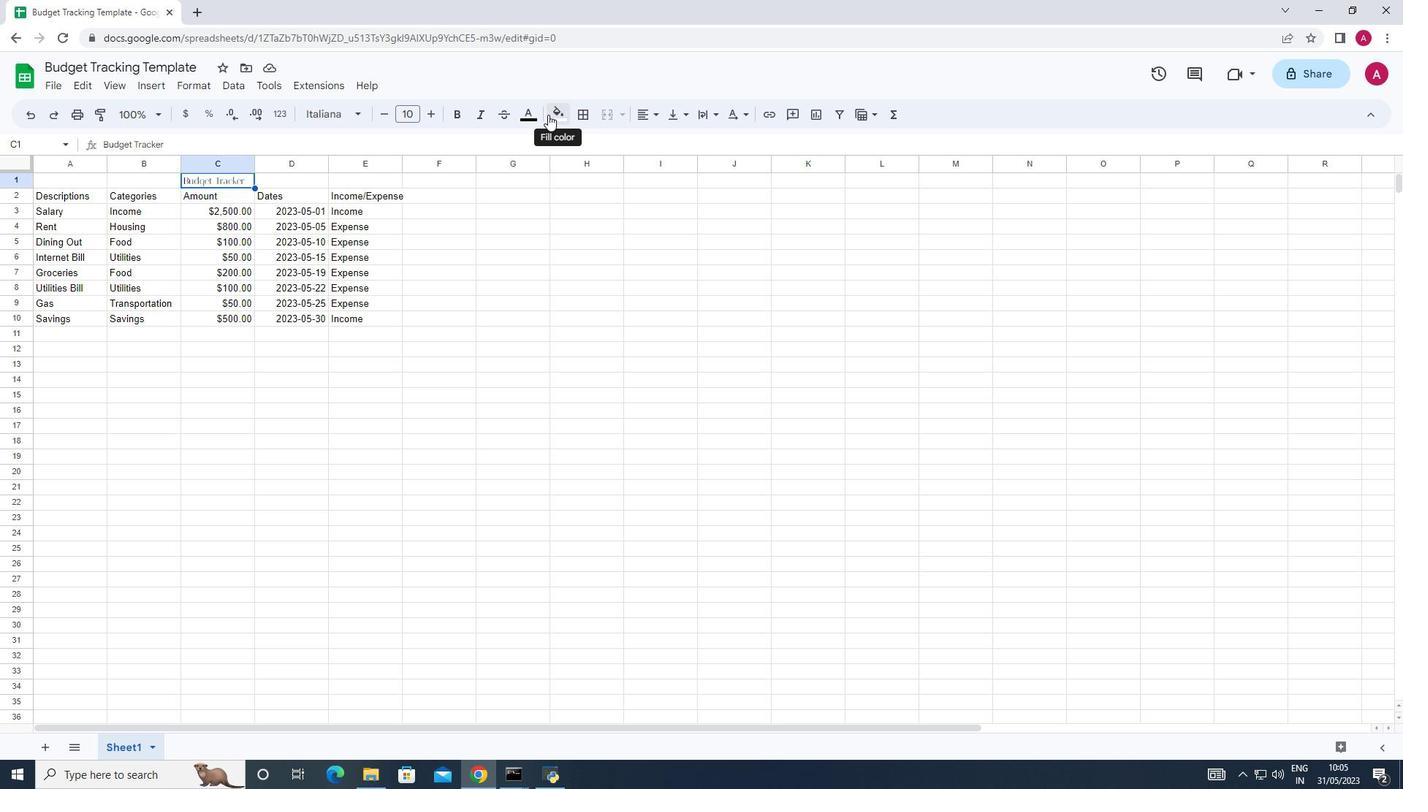 
Action: Mouse moved to (610, 179)
Screenshot: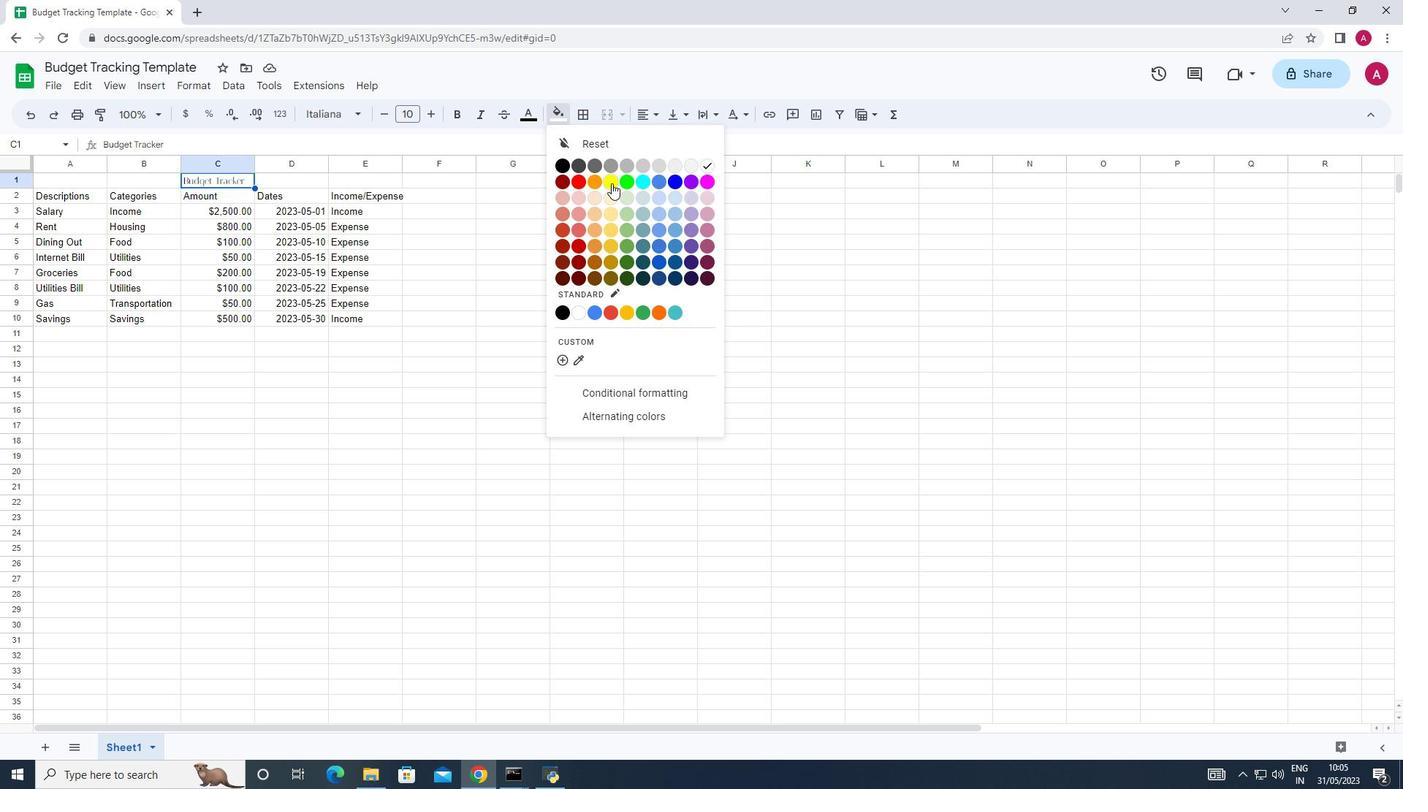
Action: Mouse pressed left at (610, 179)
Screenshot: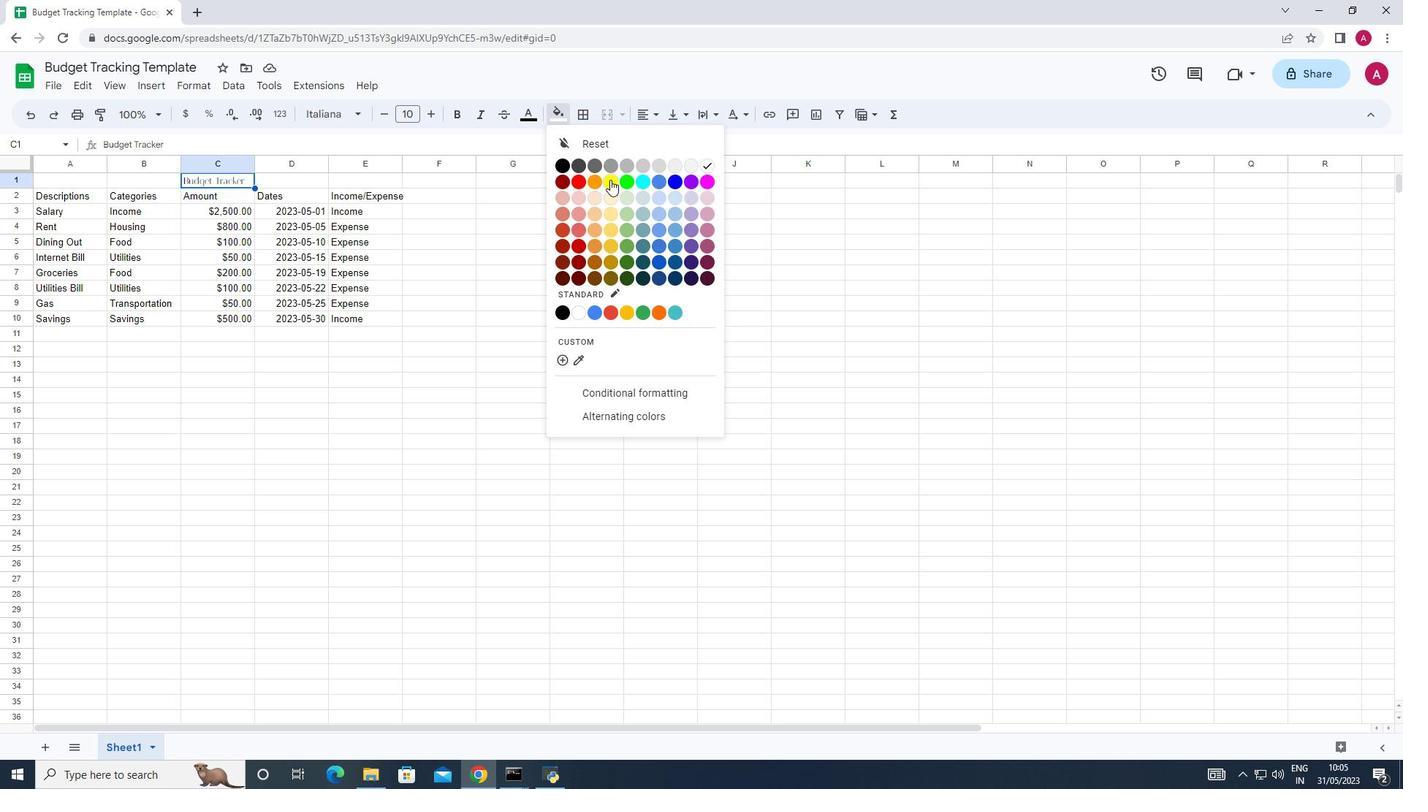 
Action: Mouse moved to (73, 179)
Screenshot: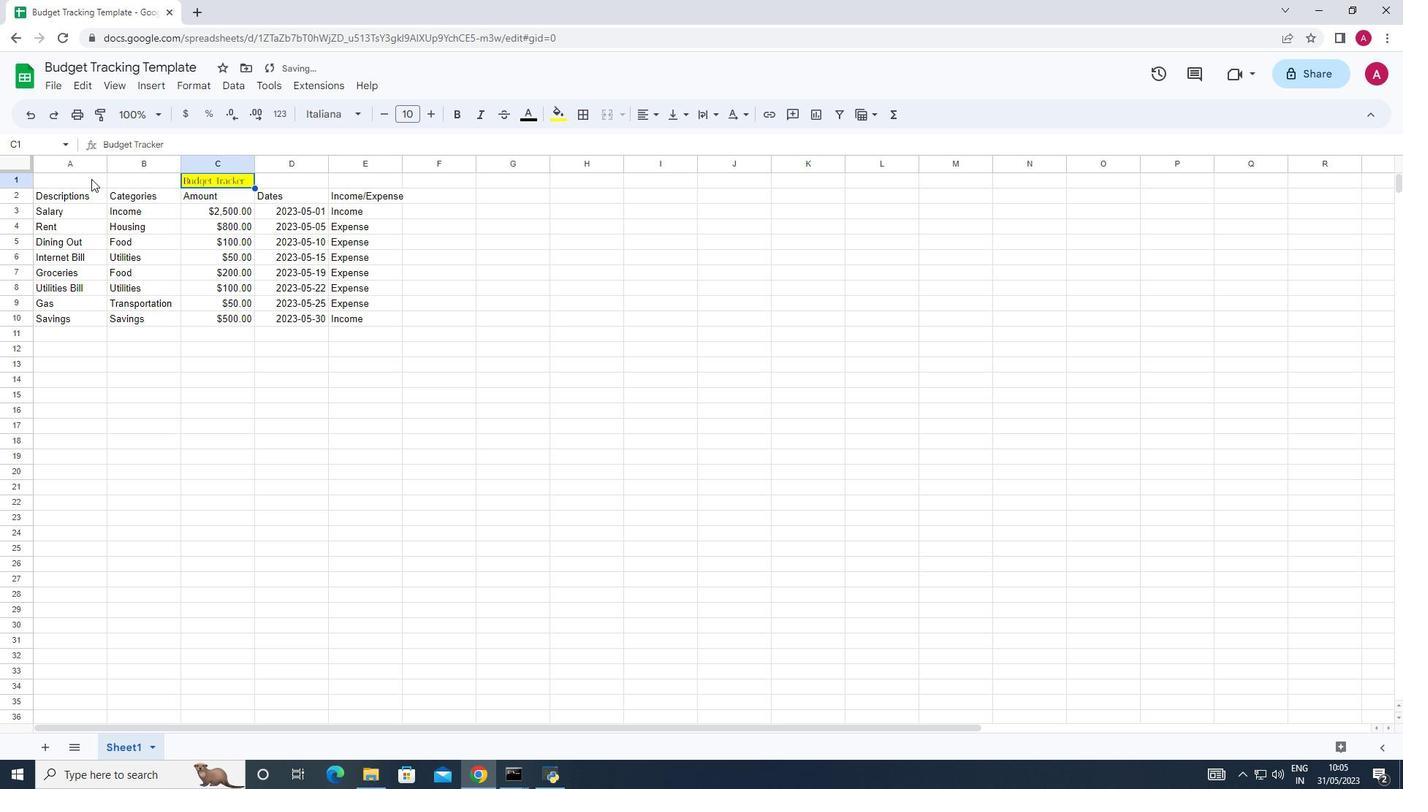 
Action: Mouse pressed left at (73, 179)
Screenshot: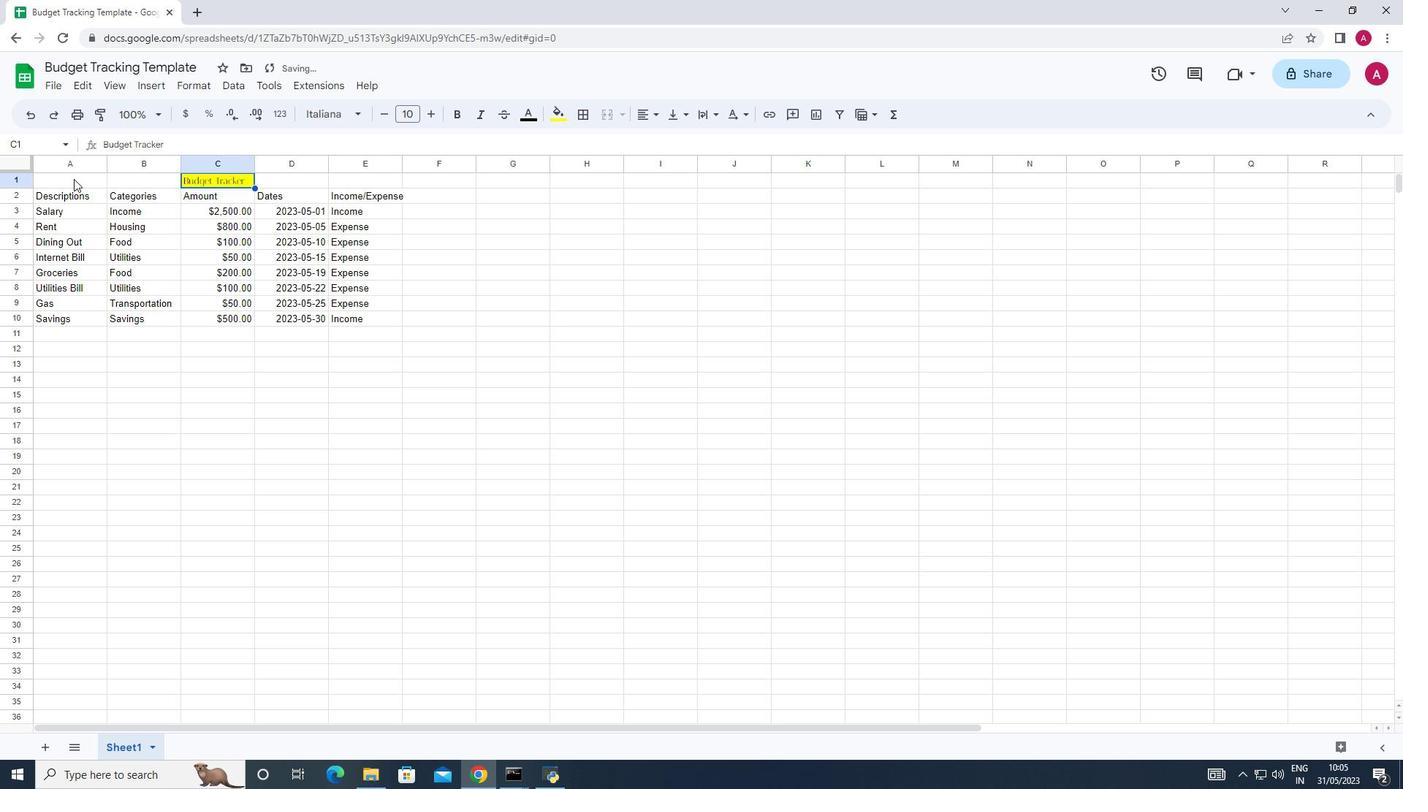 
Action: Mouse moved to (567, 120)
Screenshot: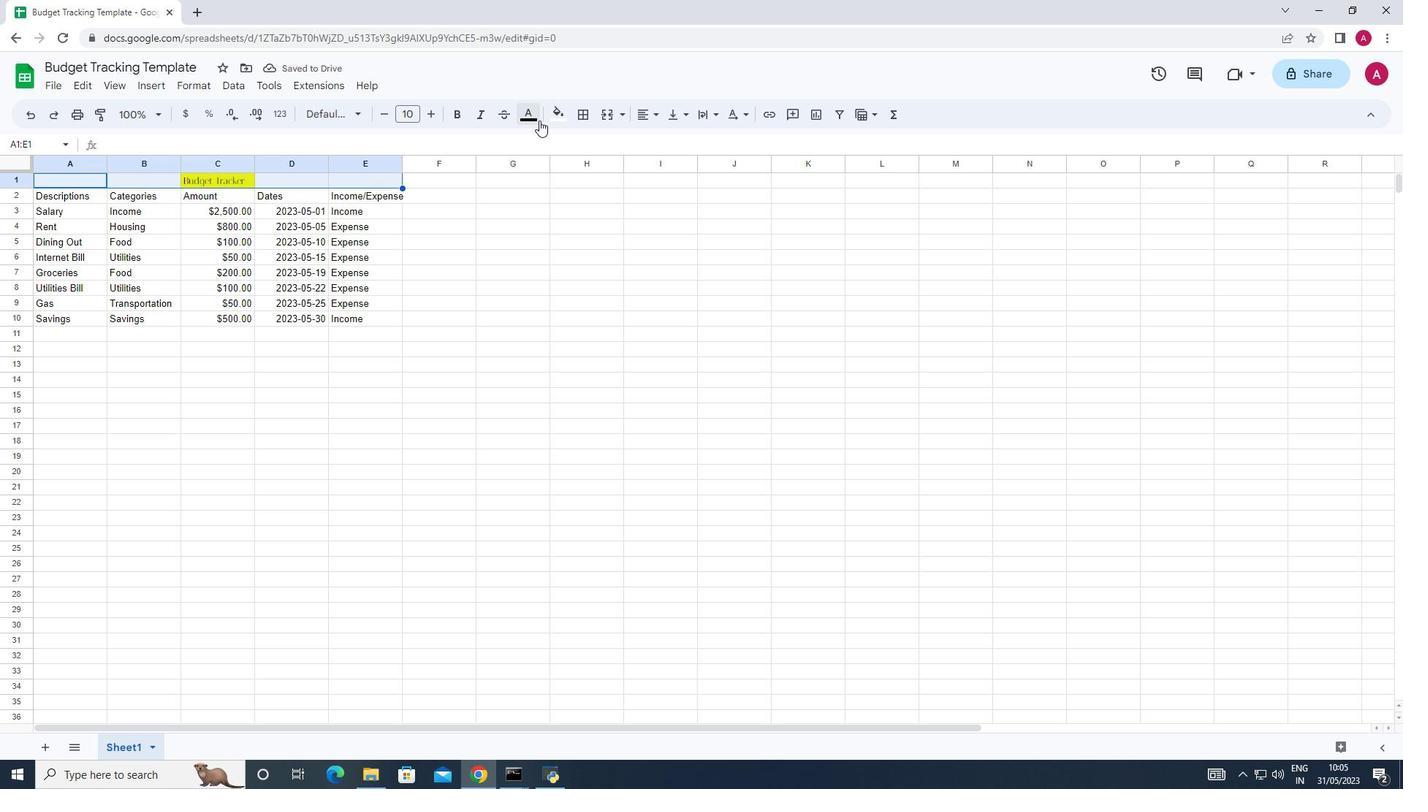 
Action: Mouse pressed left at (567, 120)
Screenshot: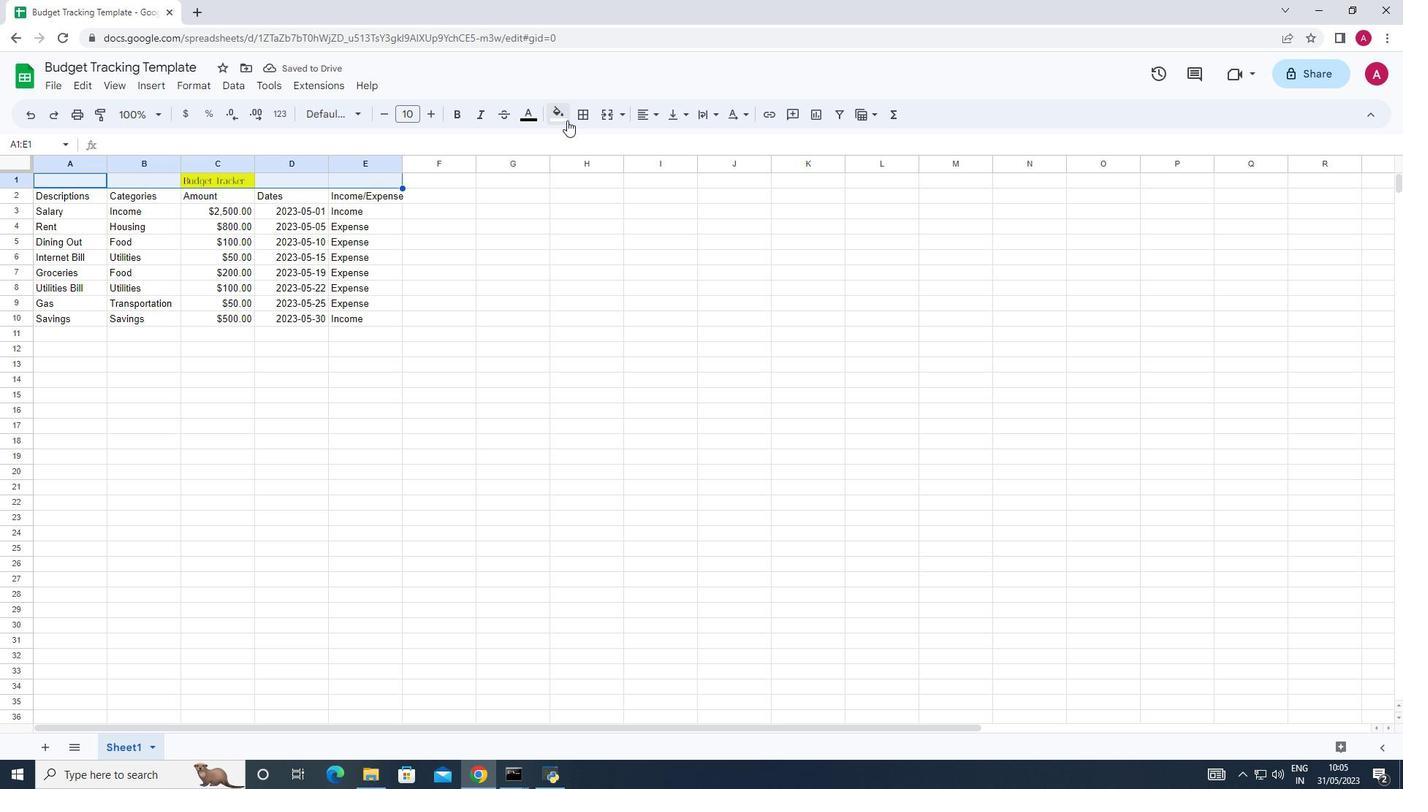 
Action: Mouse moved to (612, 179)
Screenshot: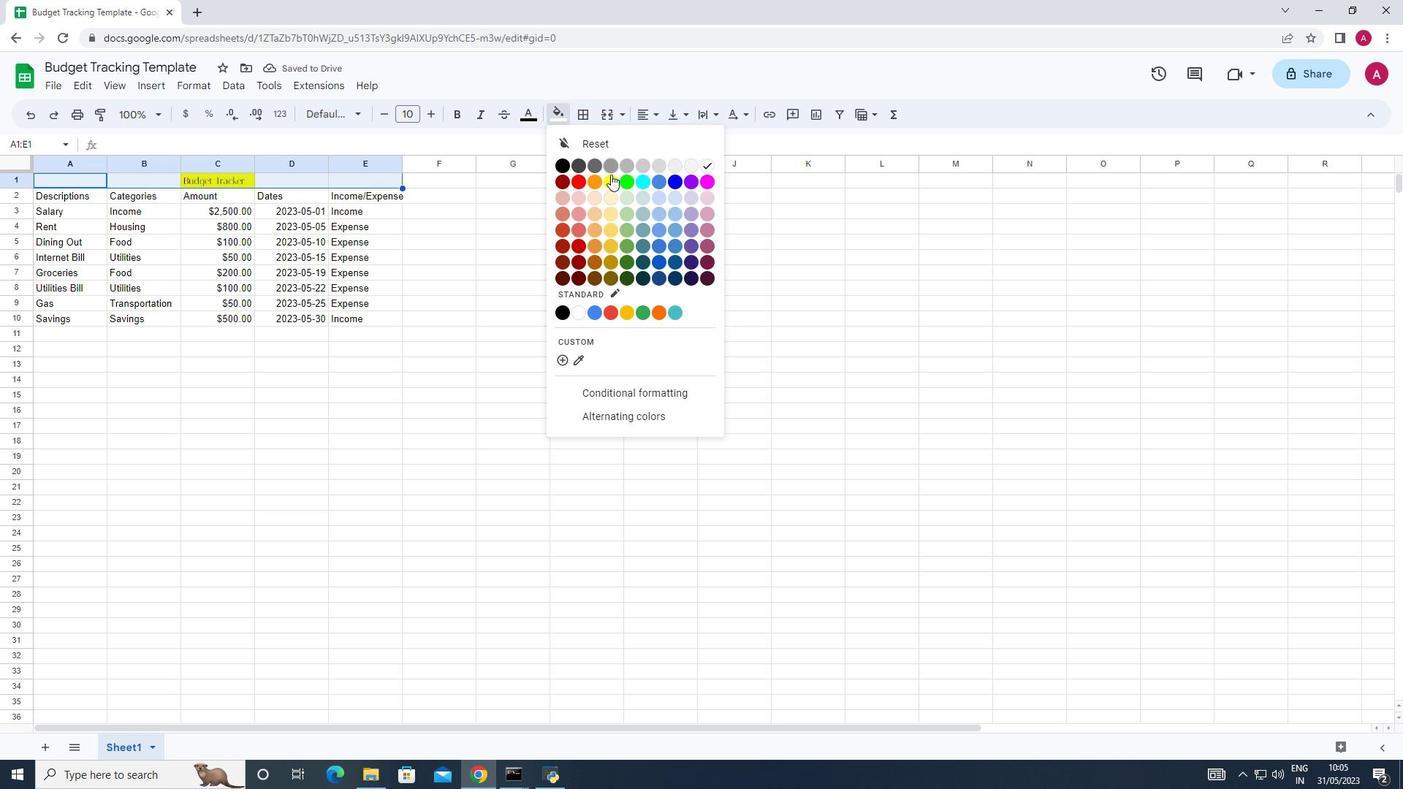 
Action: Mouse pressed left at (612, 179)
Screenshot: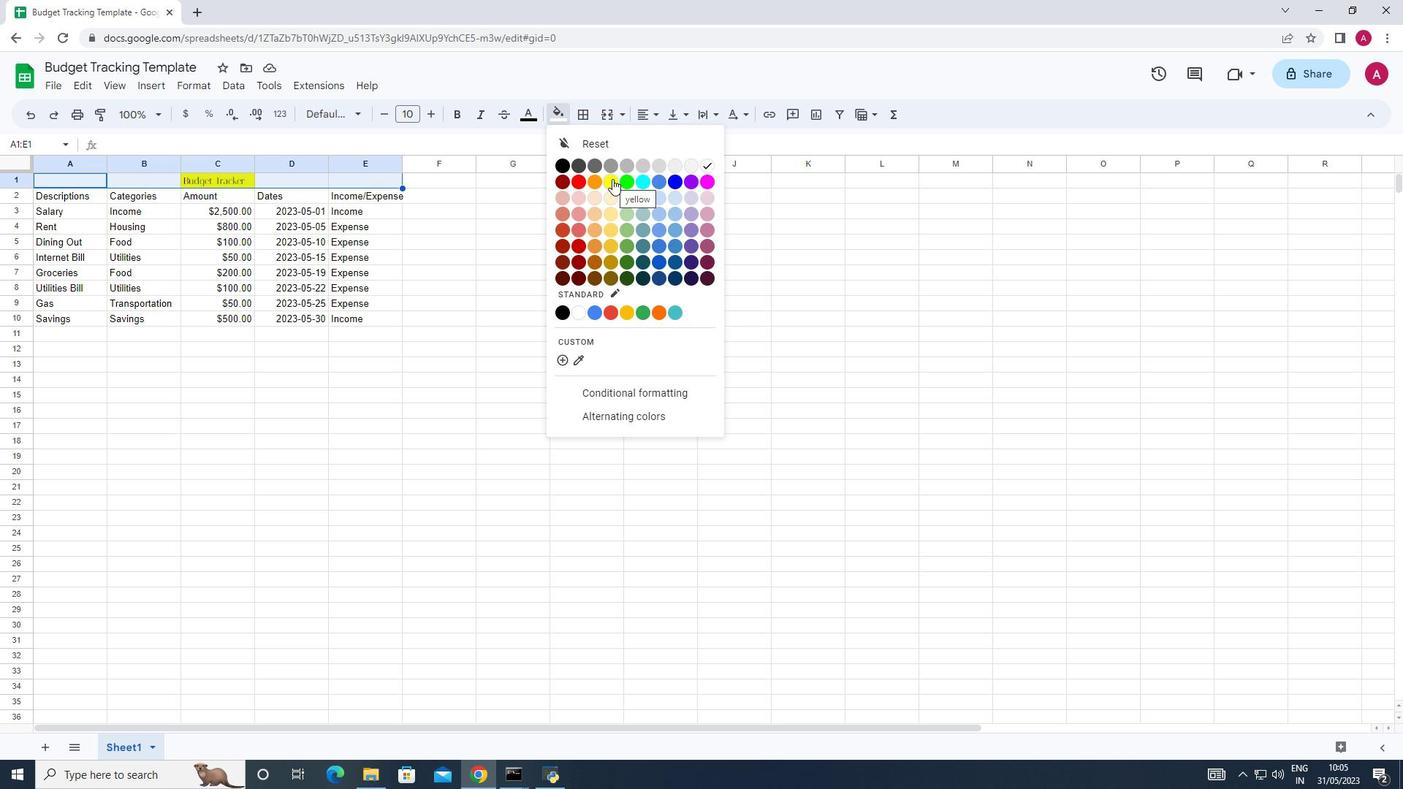 
Action: Mouse moved to (227, 176)
Screenshot: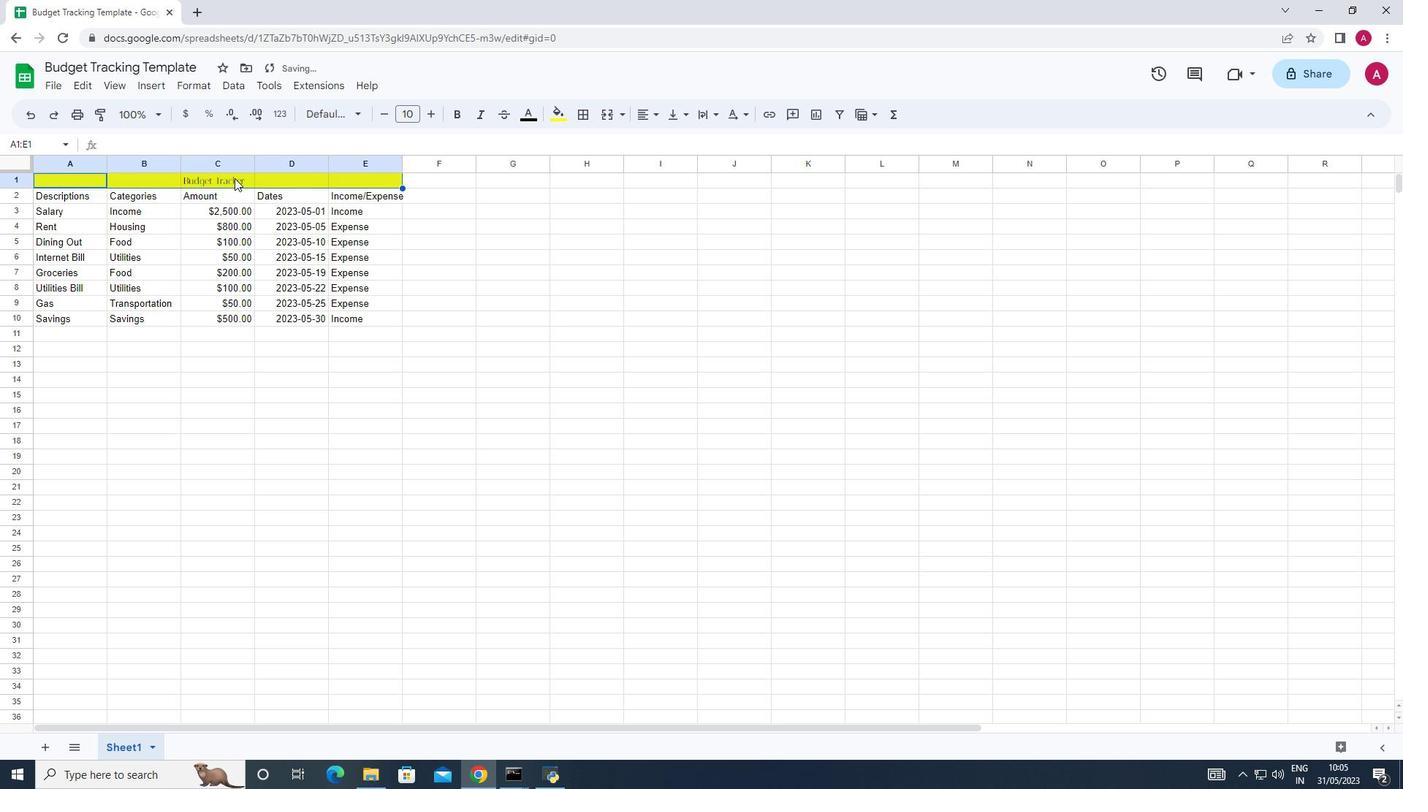 
Action: Mouse pressed left at (227, 176)
Screenshot: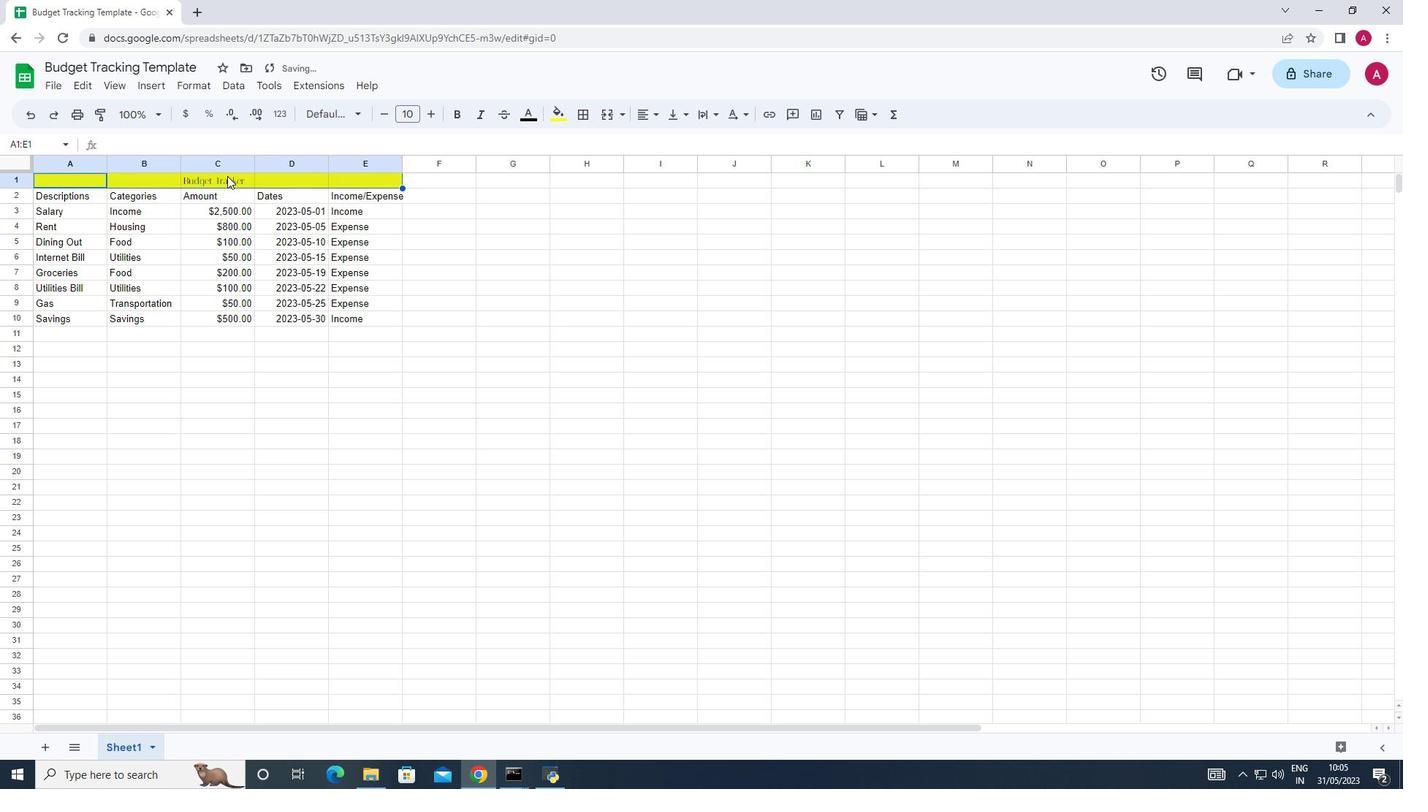 
Action: Mouse moved to (182, 86)
Screenshot: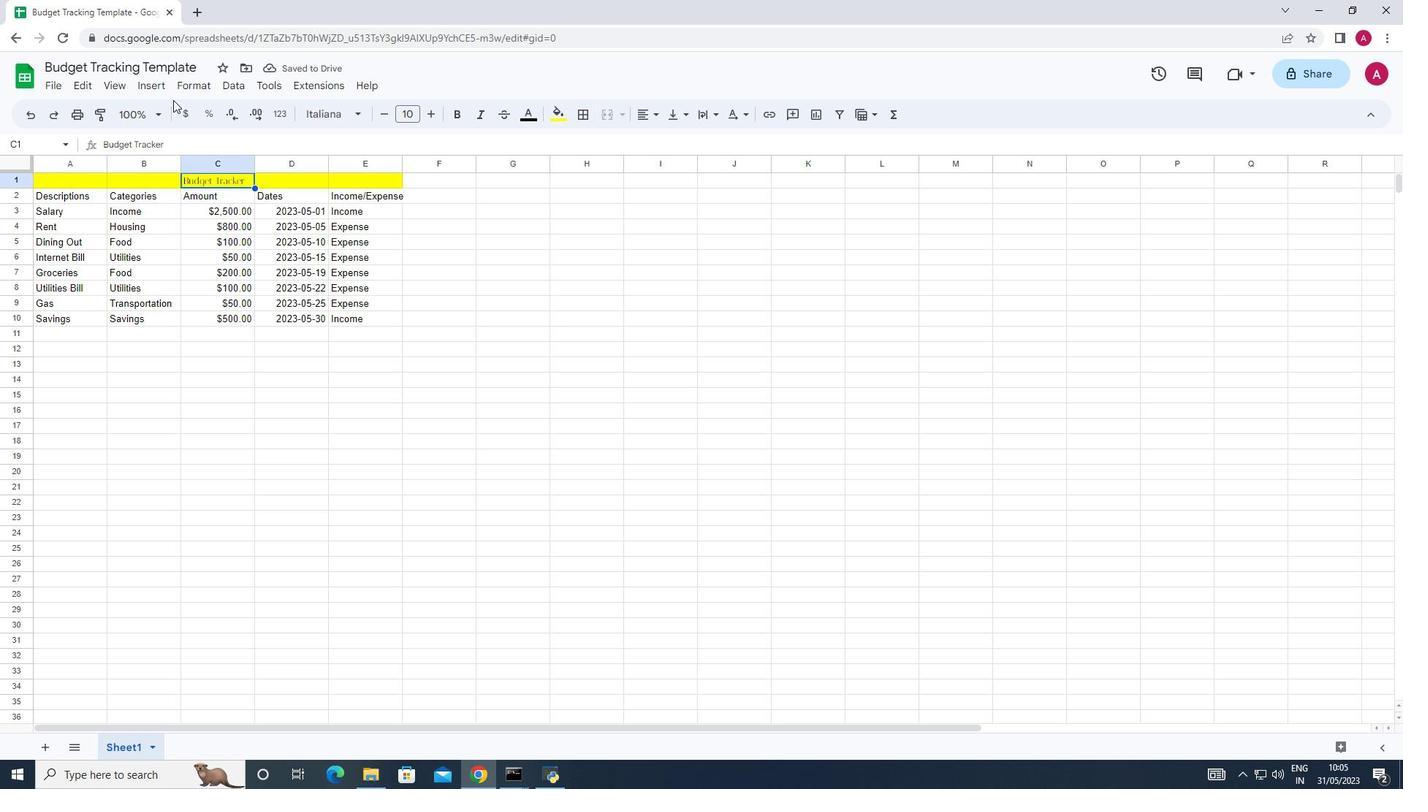 
Action: Mouse pressed left at (182, 86)
Screenshot: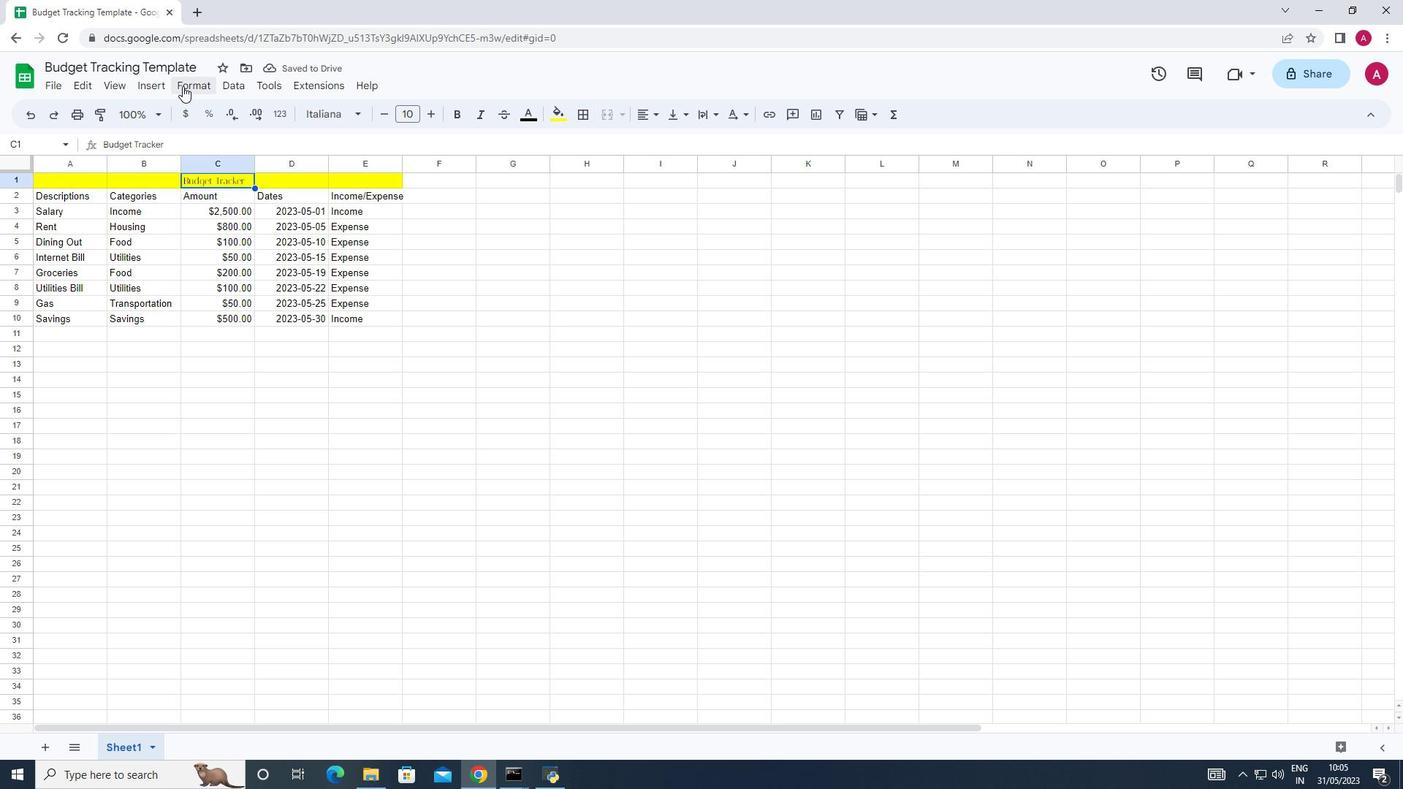 
Action: Mouse moved to (232, 160)
Screenshot: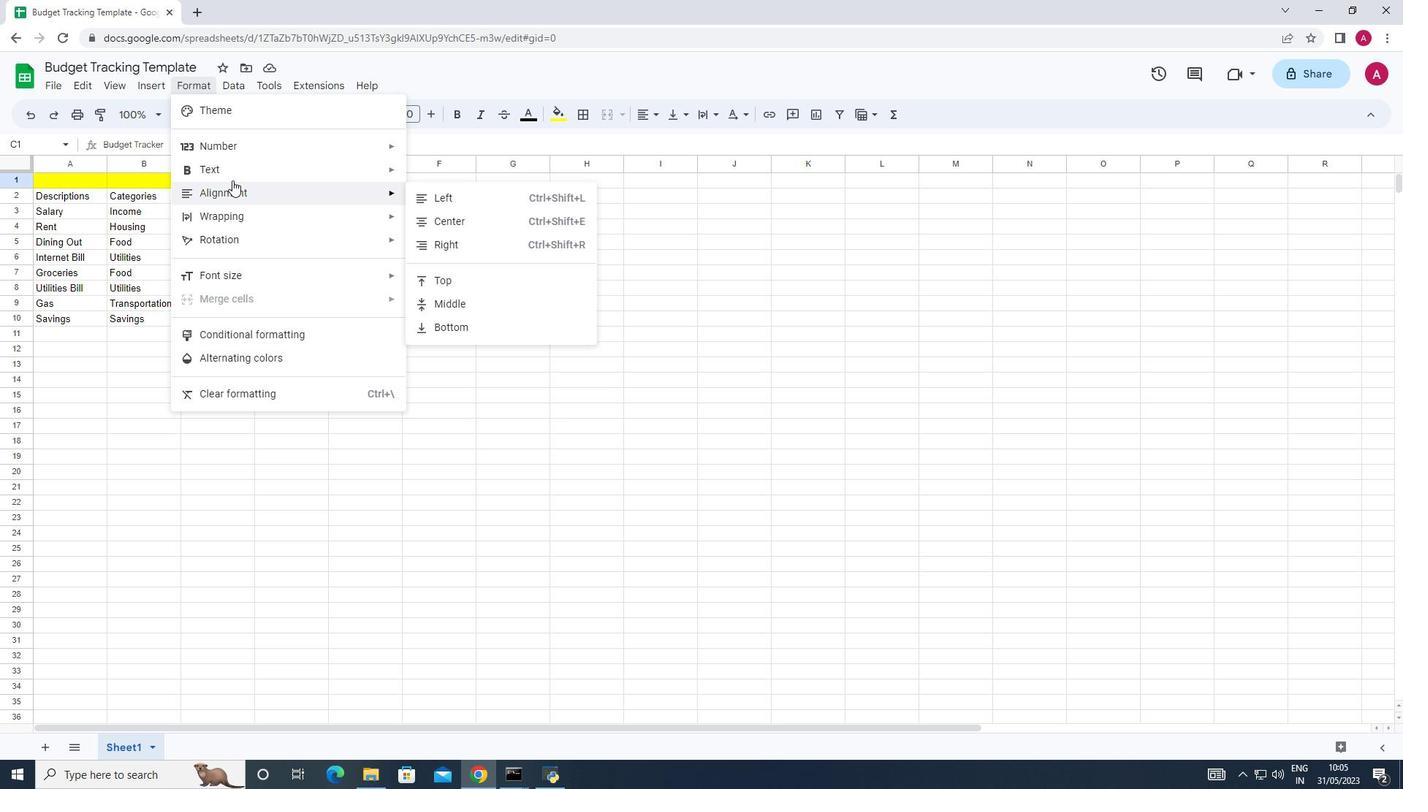 
Action: Mouse pressed left at (232, 160)
Screenshot: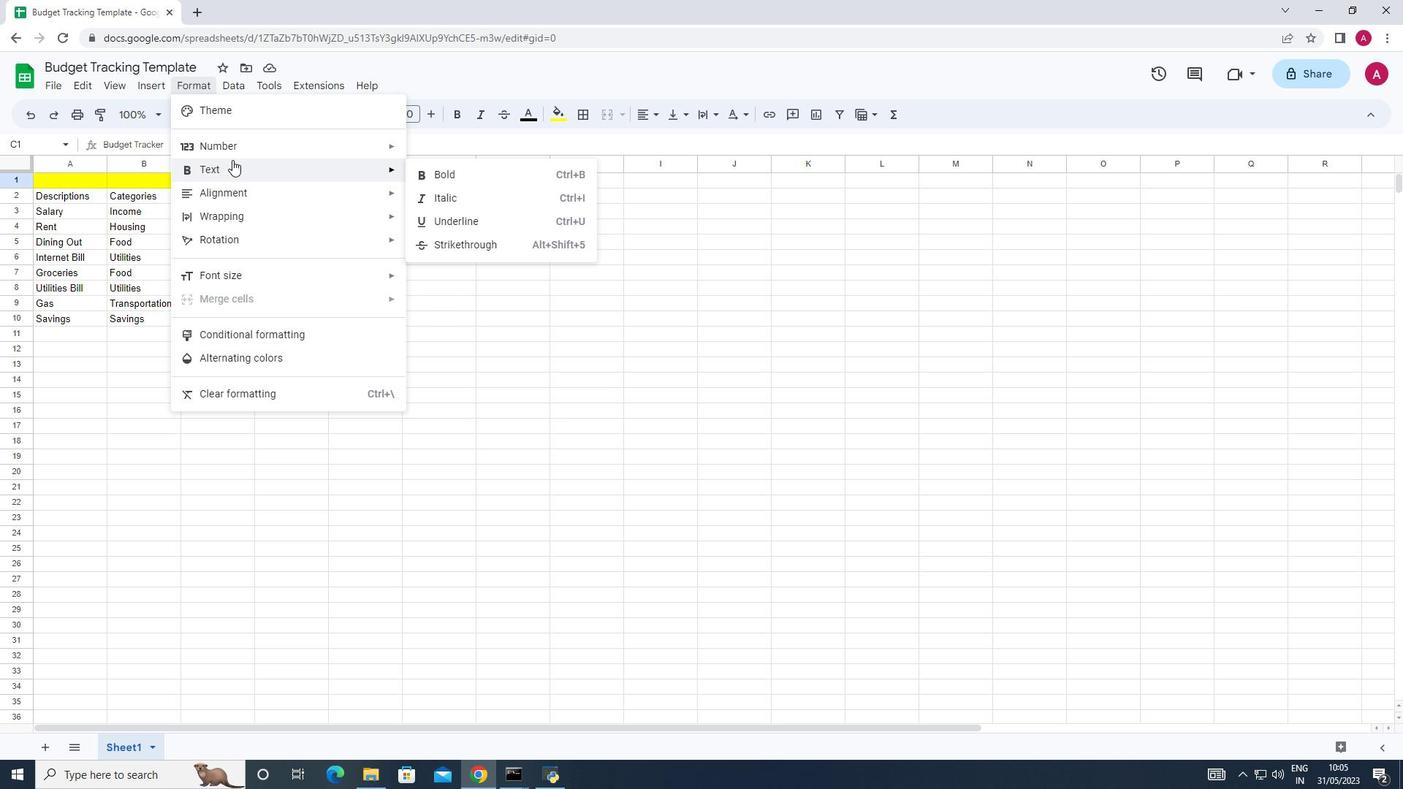 
Action: Mouse moved to (447, 216)
Screenshot: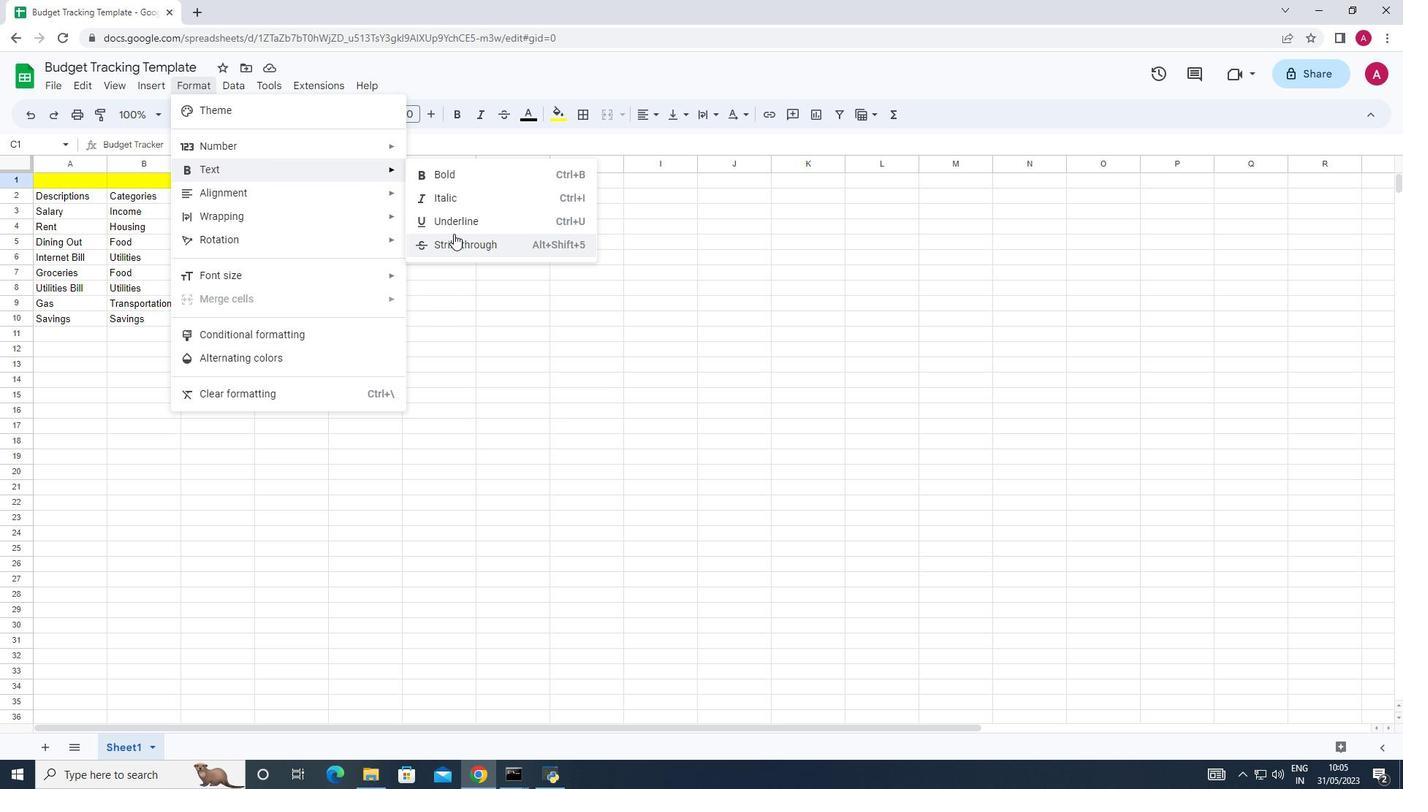 
Action: Mouse pressed left at (447, 216)
Screenshot: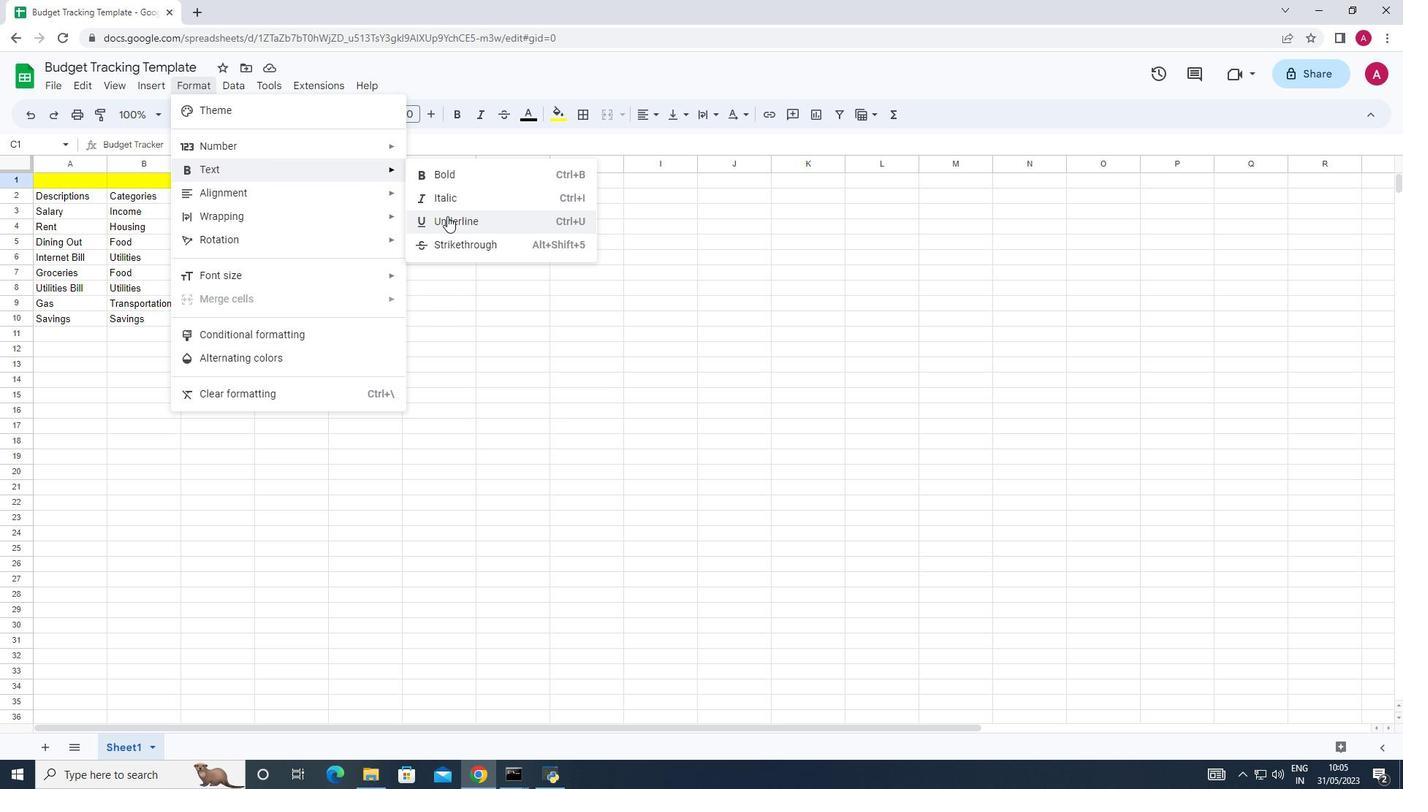 
Action: Mouse moved to (429, 119)
Screenshot: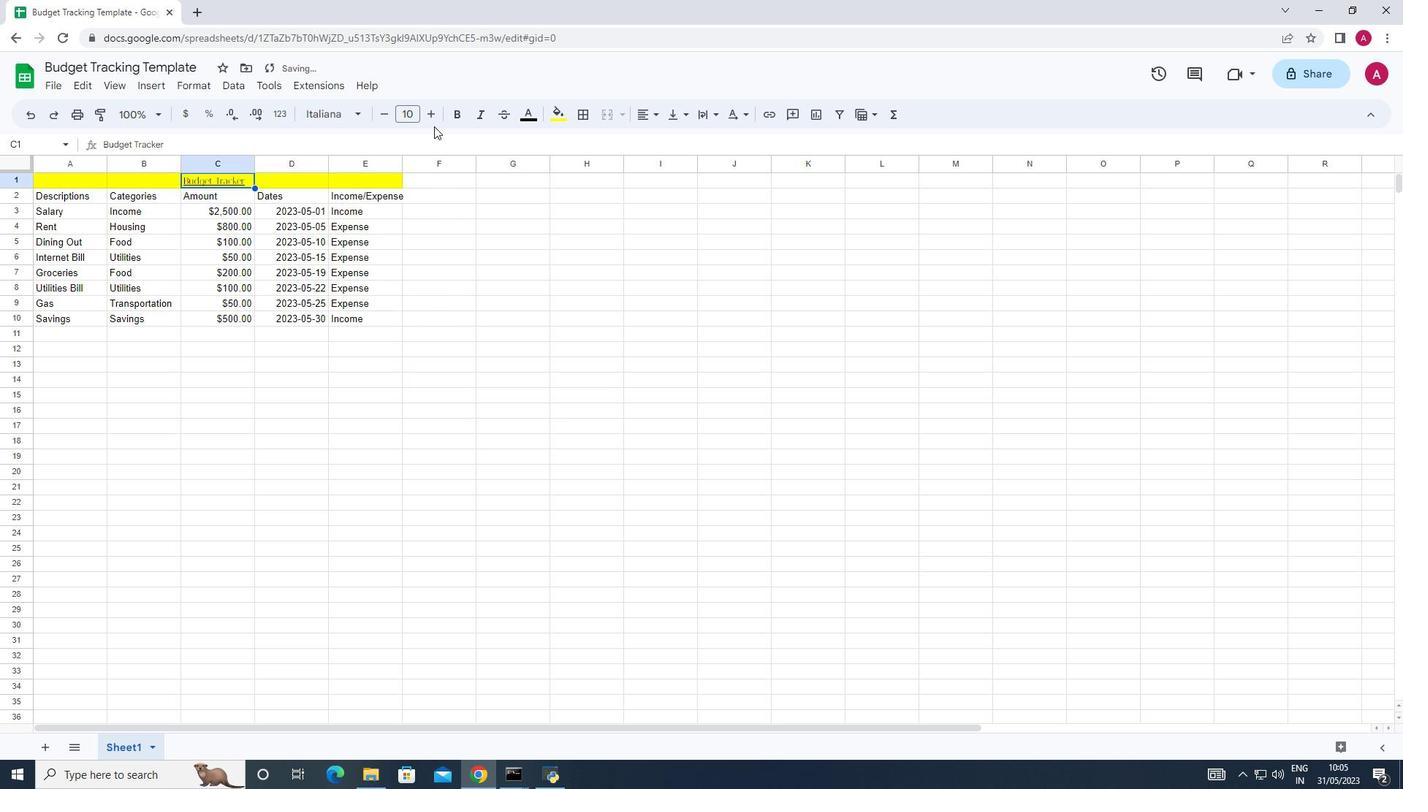
Action: Mouse pressed left at (429, 119)
Screenshot: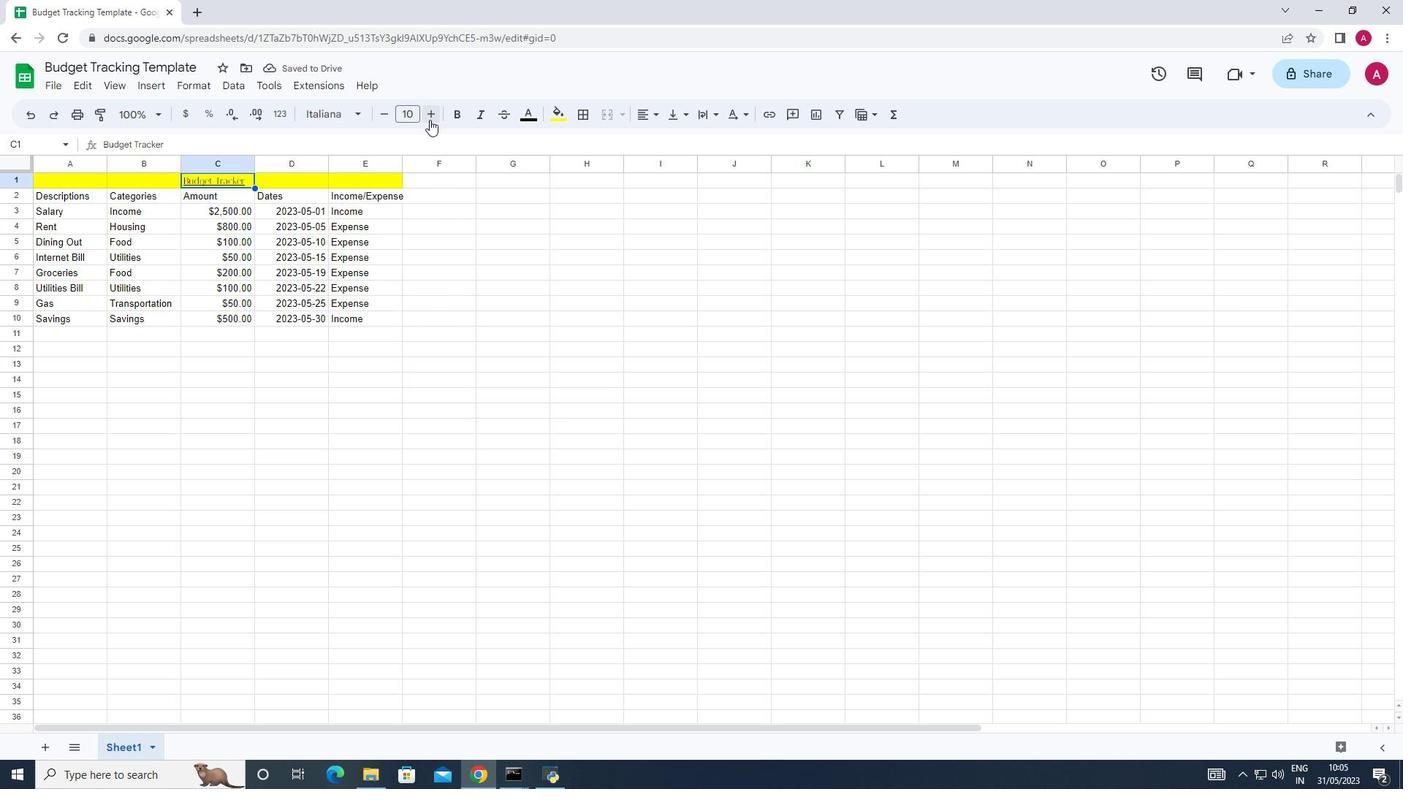 
Action: Mouse pressed left at (429, 119)
Screenshot: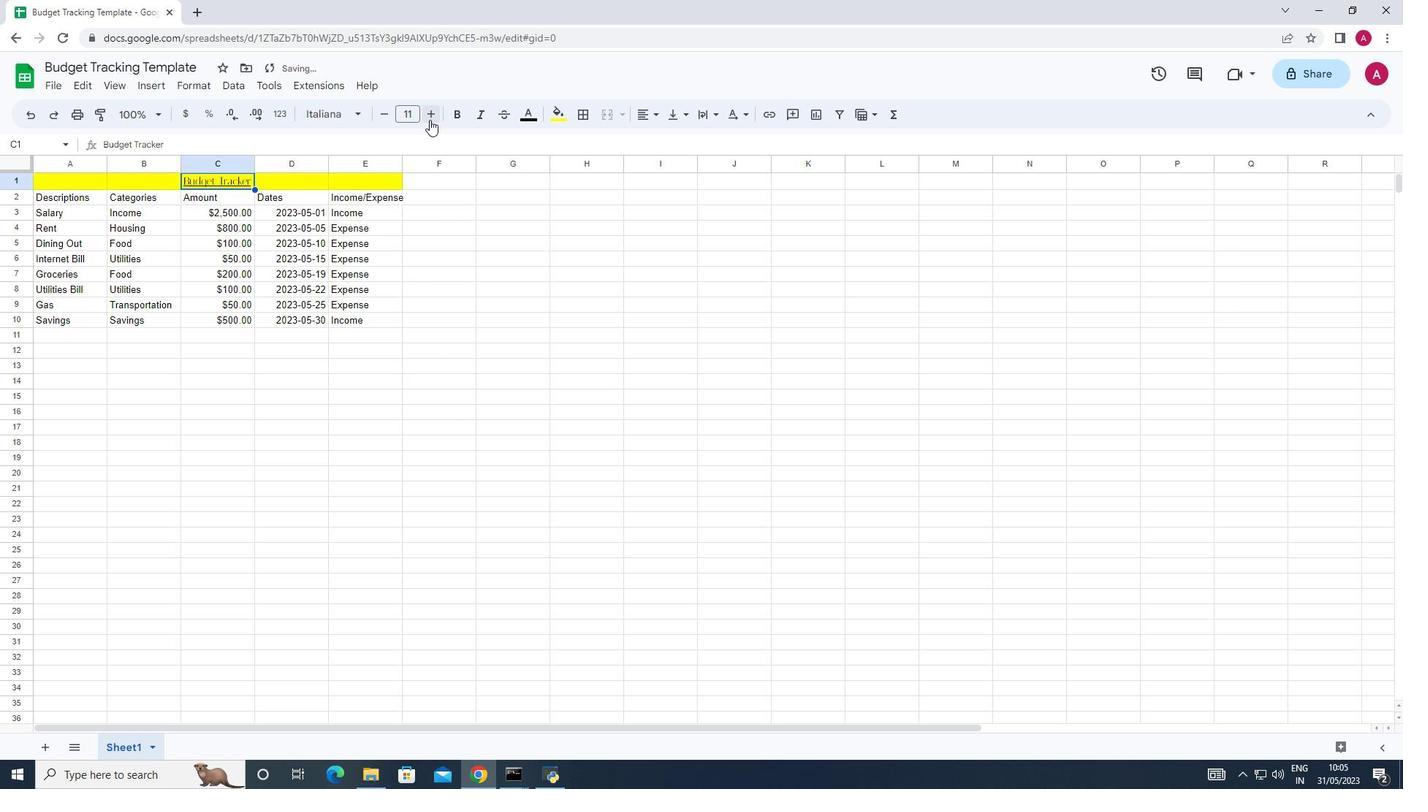 
Action: Mouse pressed left at (429, 119)
Screenshot: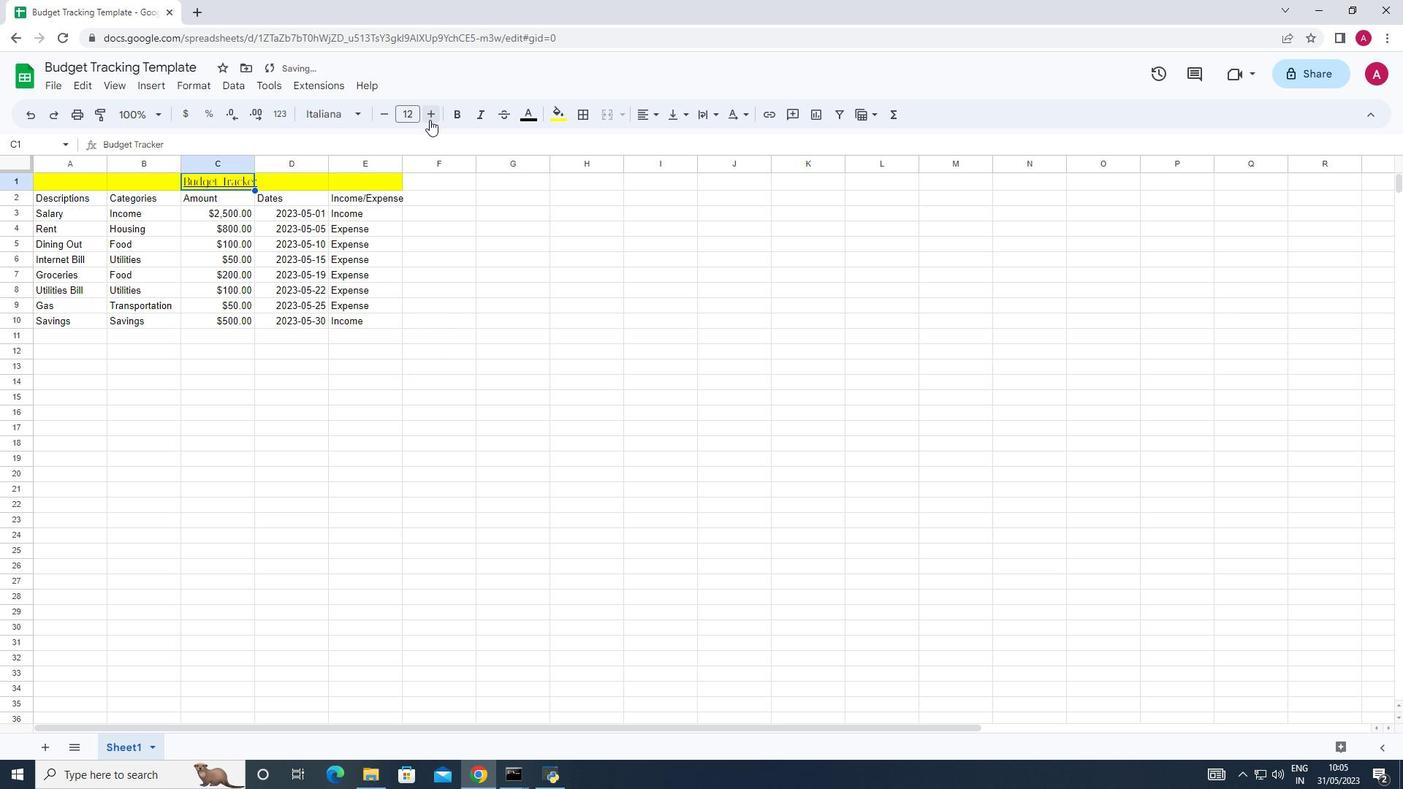 
Action: Mouse pressed left at (429, 119)
Screenshot: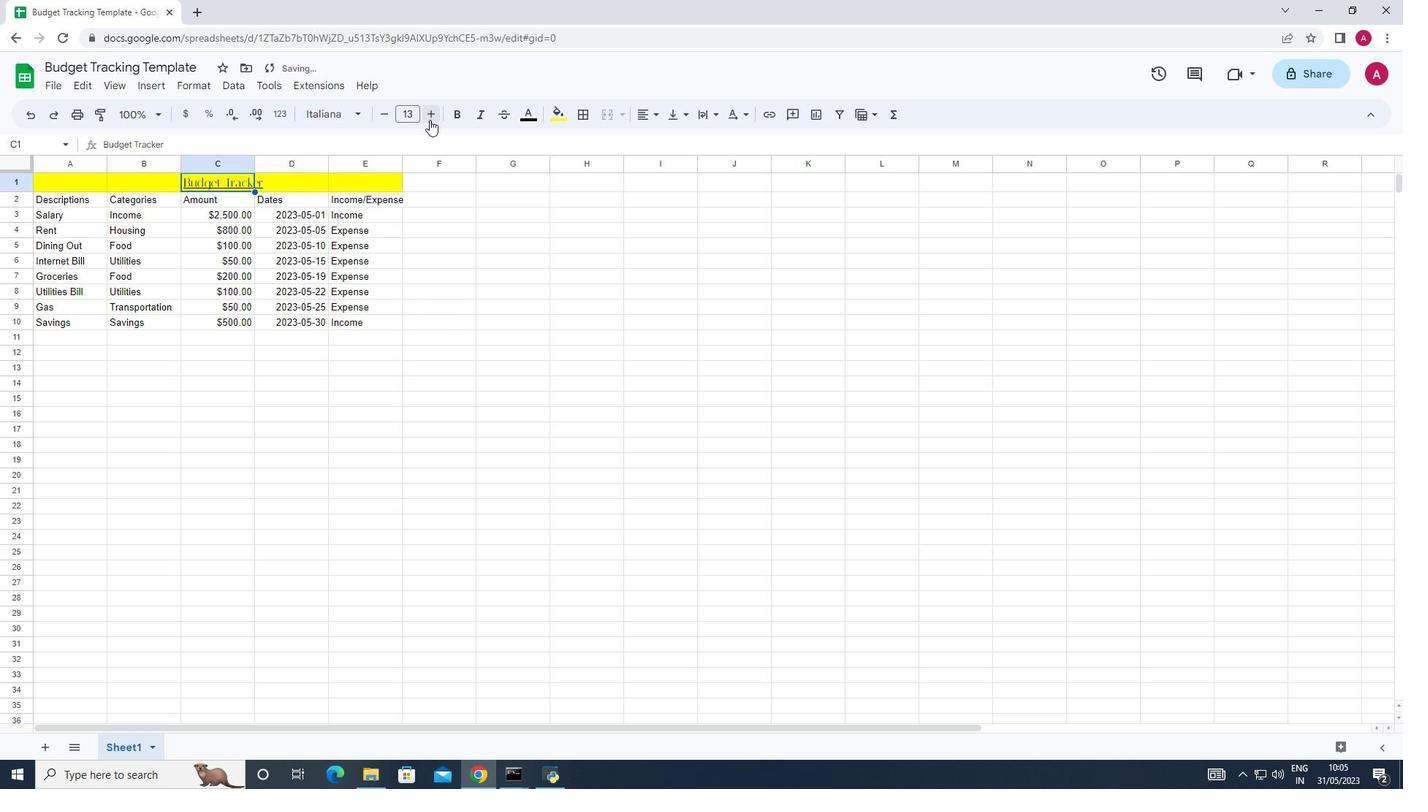 
Action: Mouse moved to (429, 119)
Screenshot: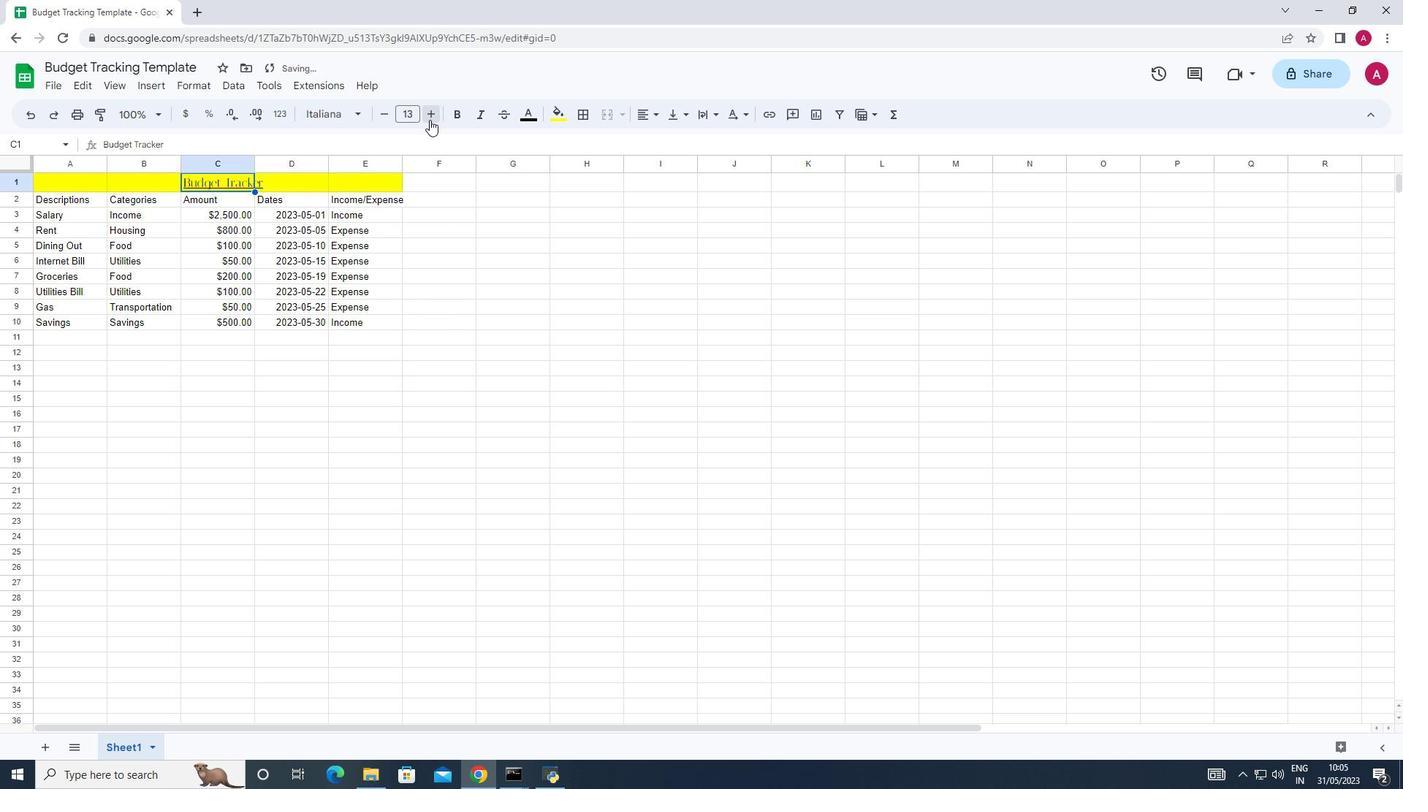
Action: Mouse pressed left at (429, 119)
Screenshot: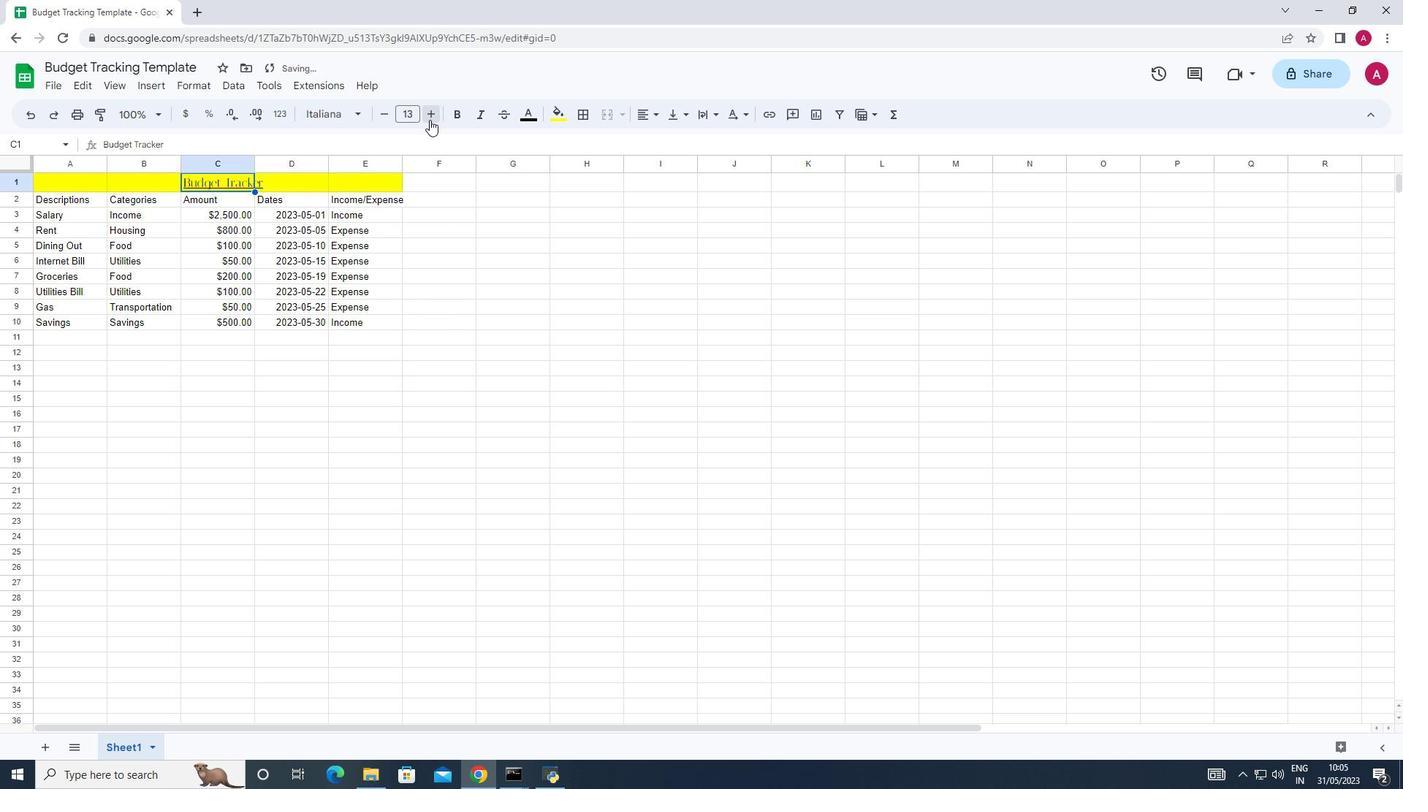 
Action: Mouse pressed left at (429, 119)
Screenshot: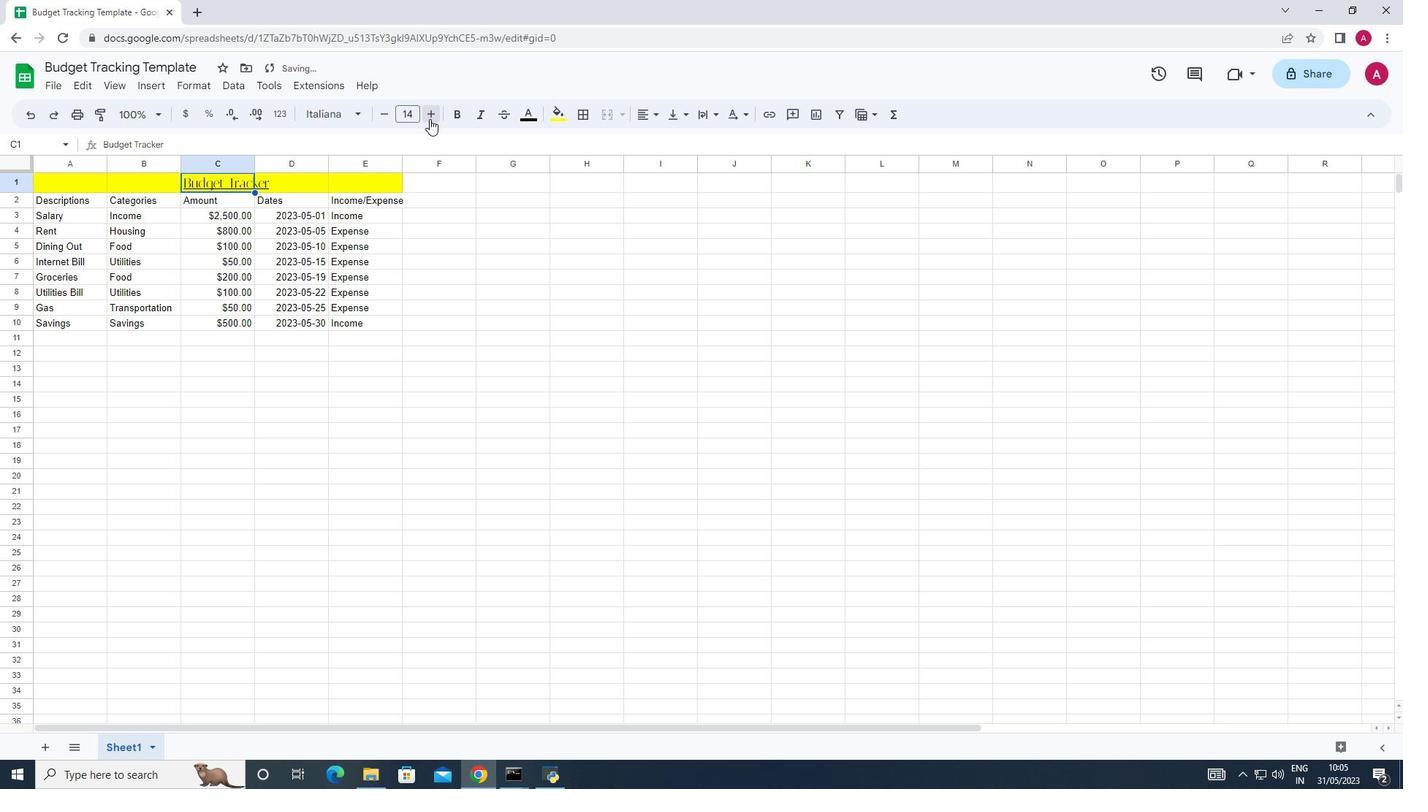 
Action: Mouse pressed left at (429, 119)
Screenshot: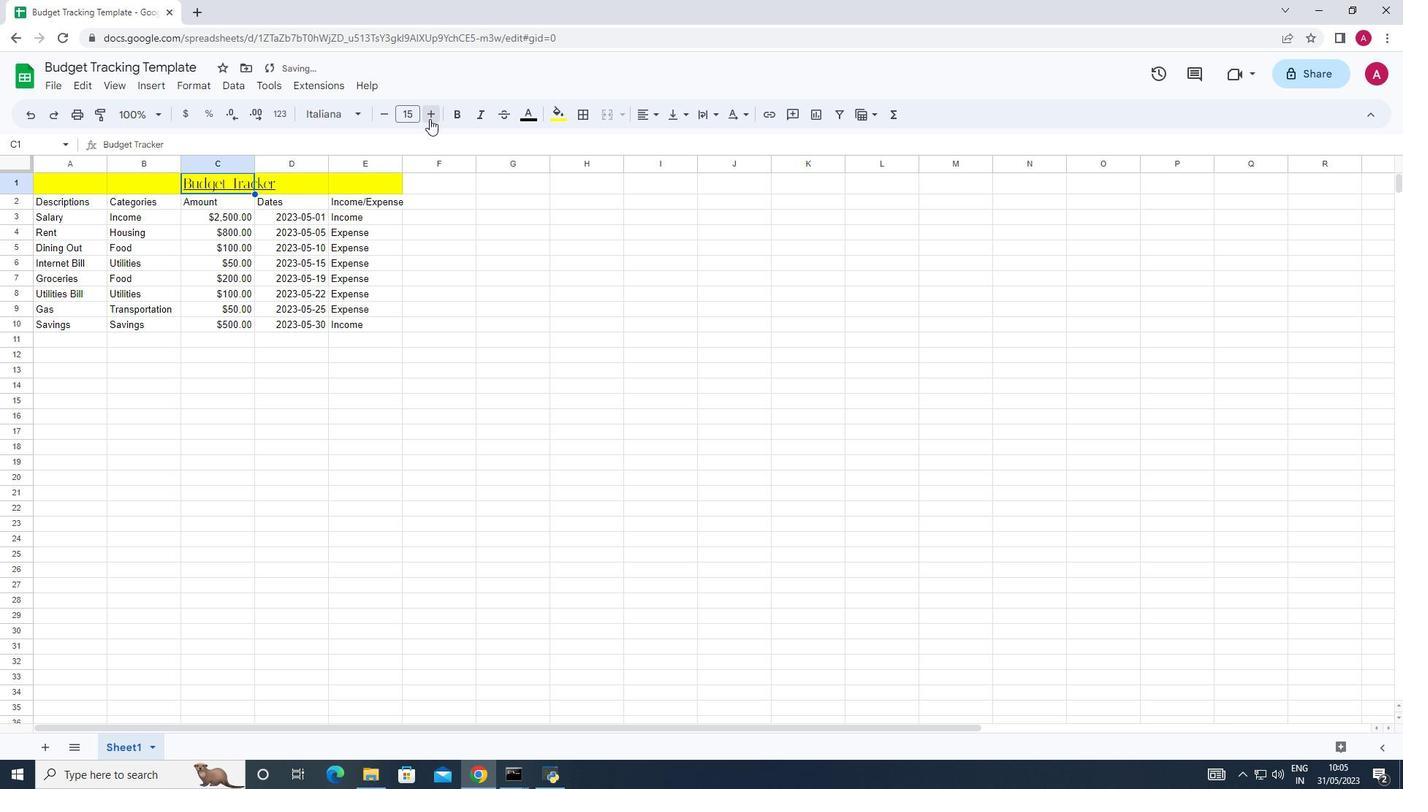 
Action: Mouse pressed left at (429, 119)
Screenshot: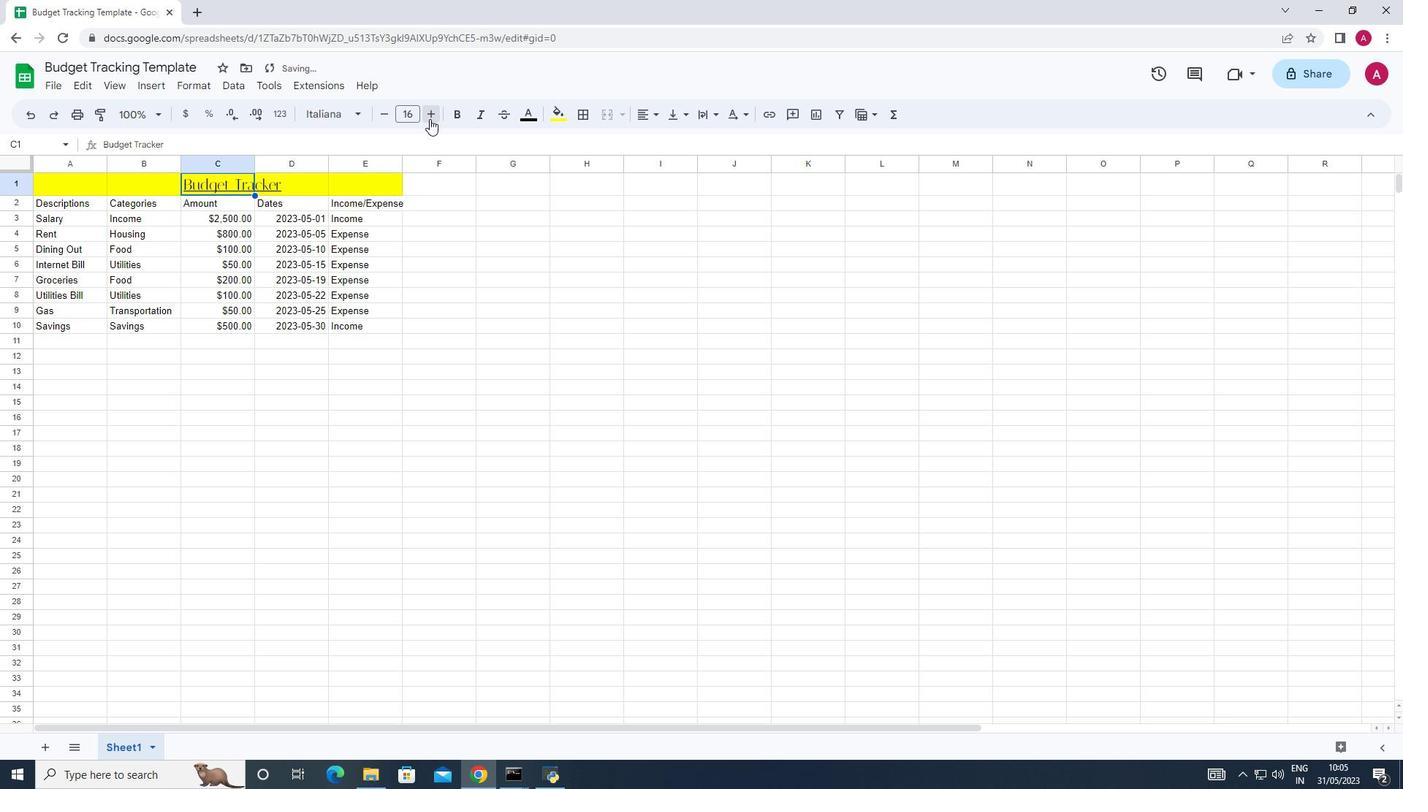 
Action: Mouse pressed left at (429, 119)
Screenshot: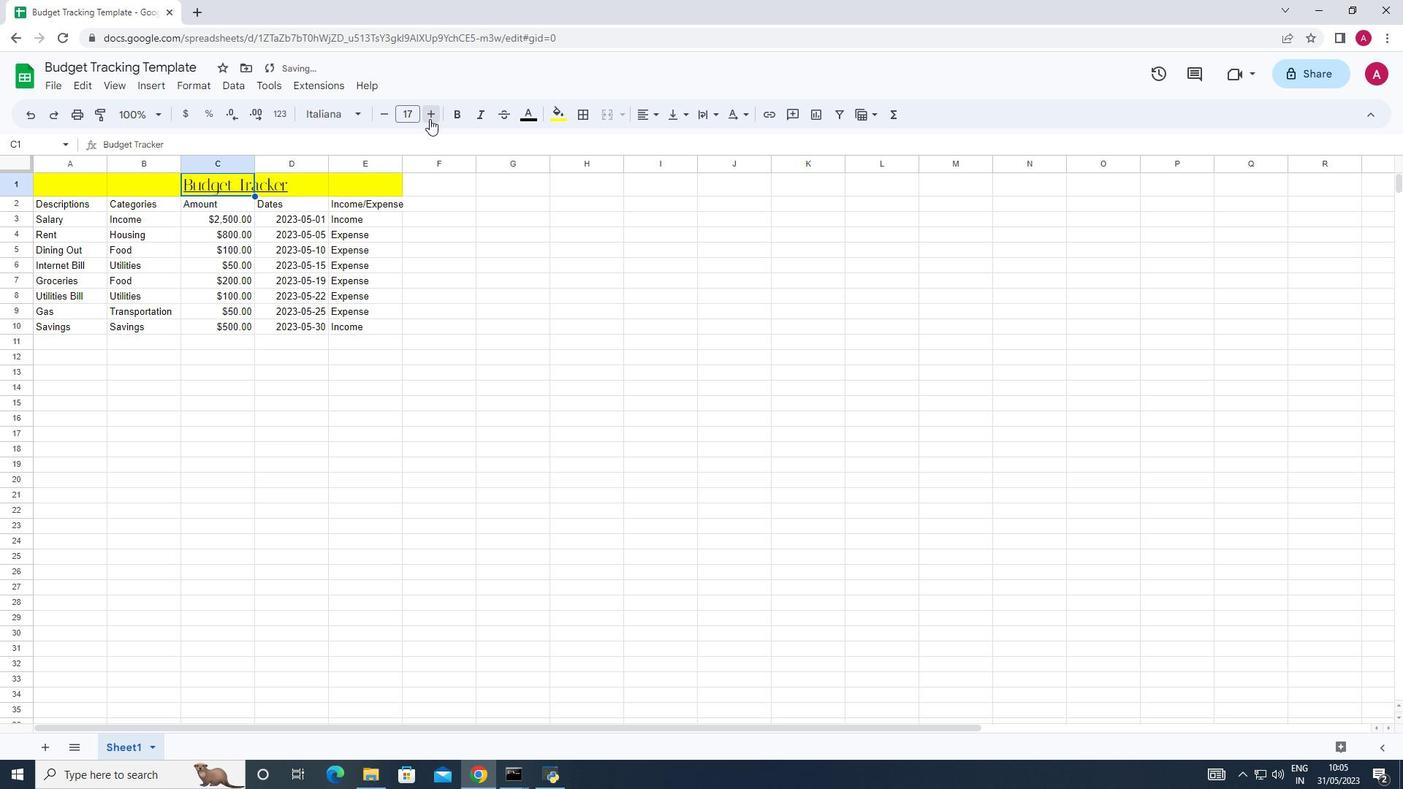 
Action: Mouse pressed left at (429, 119)
Screenshot: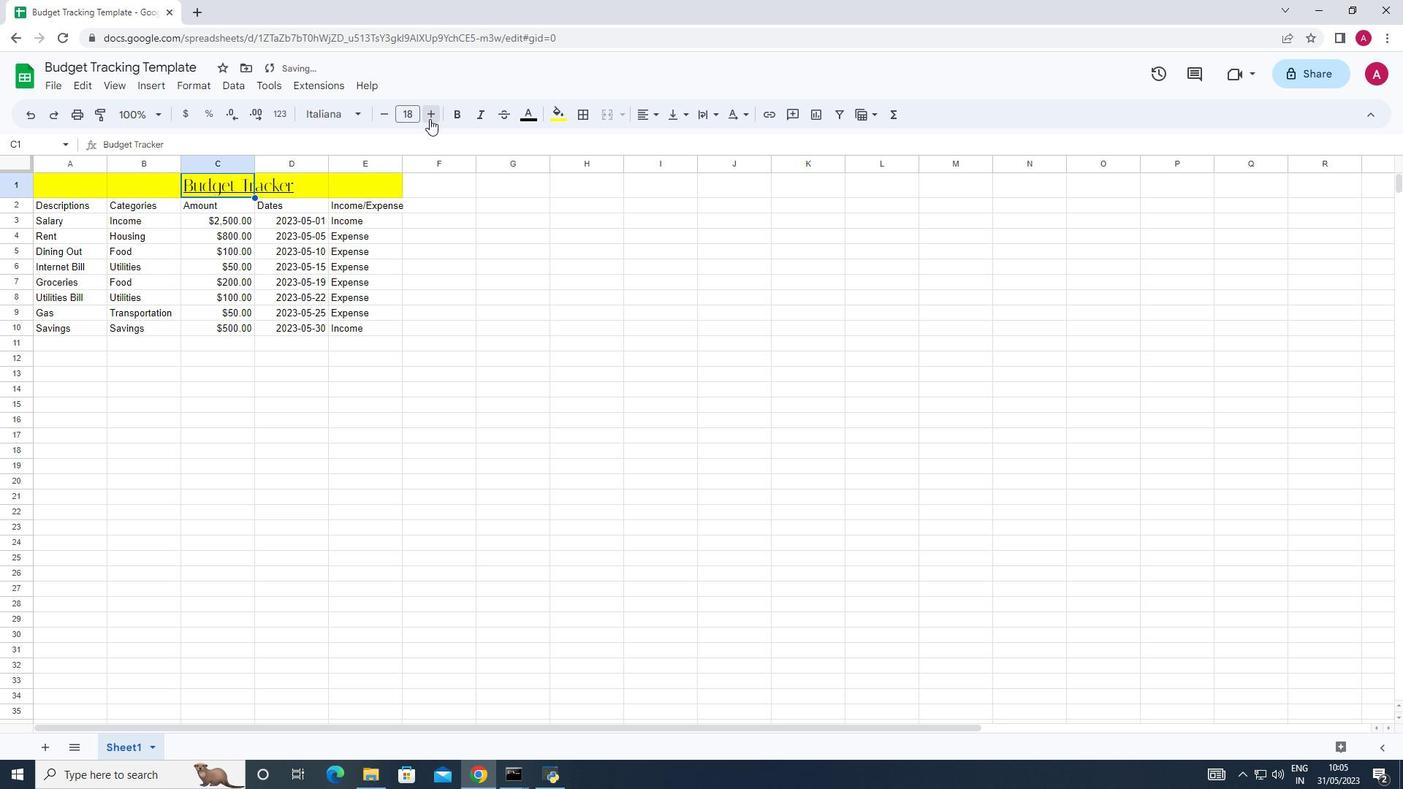 
Action: Mouse pressed left at (429, 119)
Screenshot: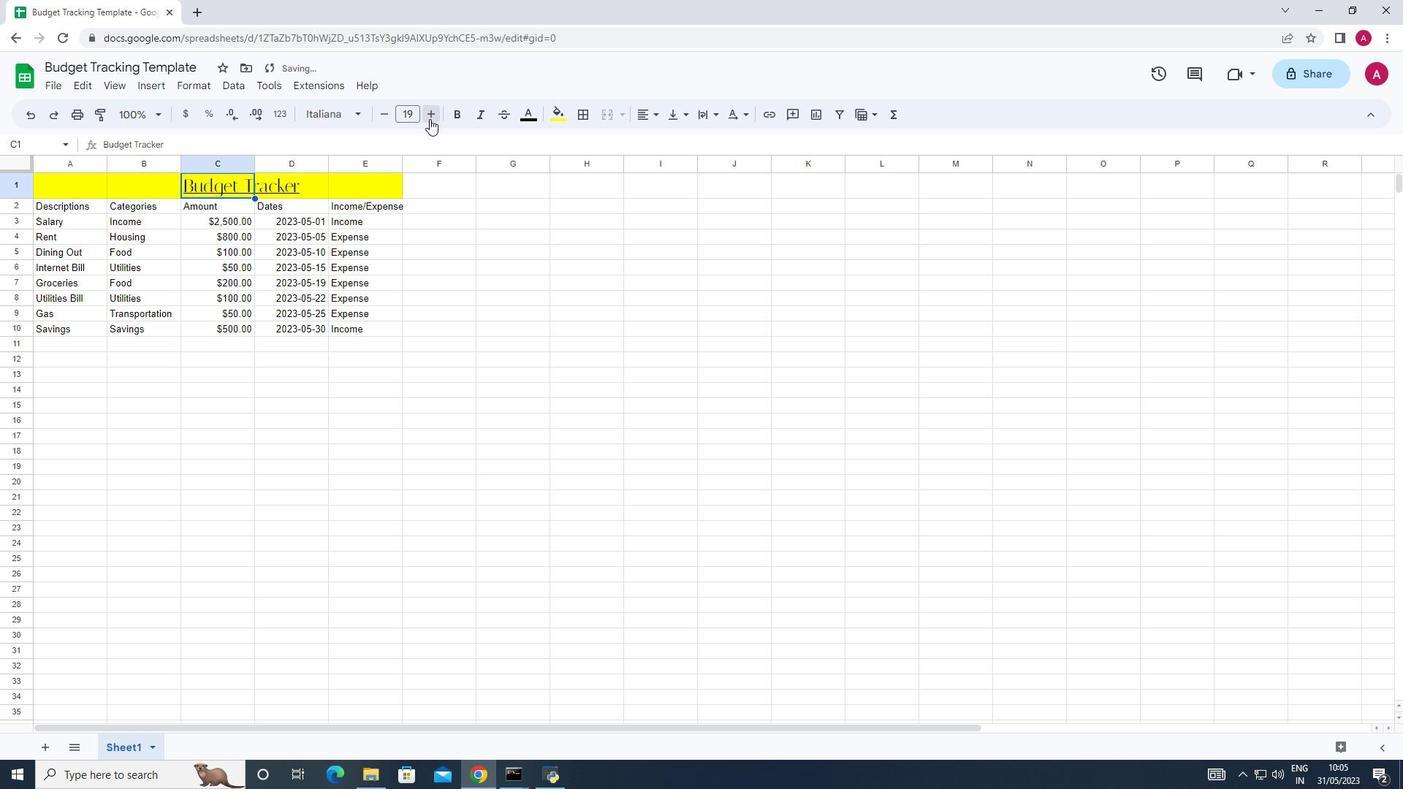 
Action: Mouse pressed left at (429, 119)
Screenshot: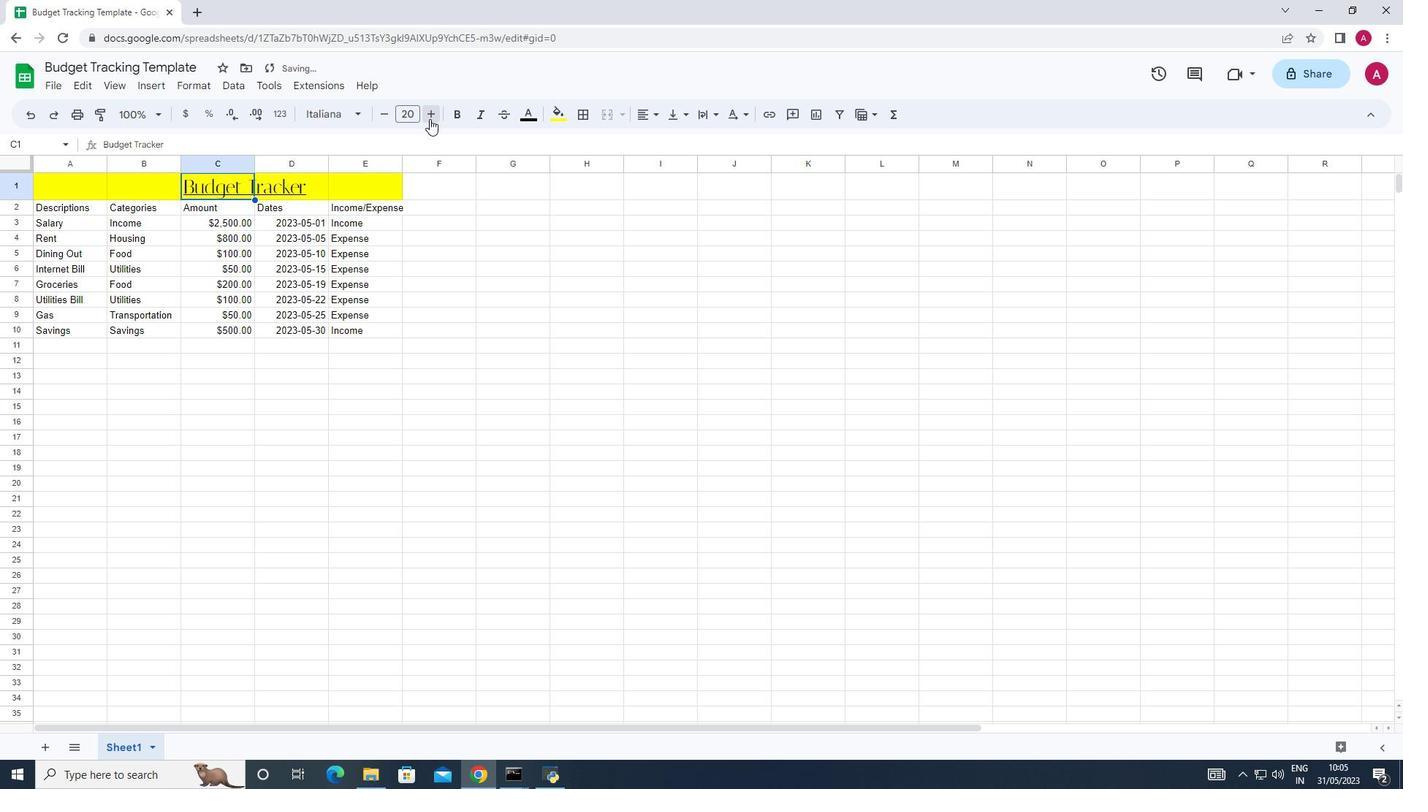 
Action: Mouse pressed left at (429, 119)
Screenshot: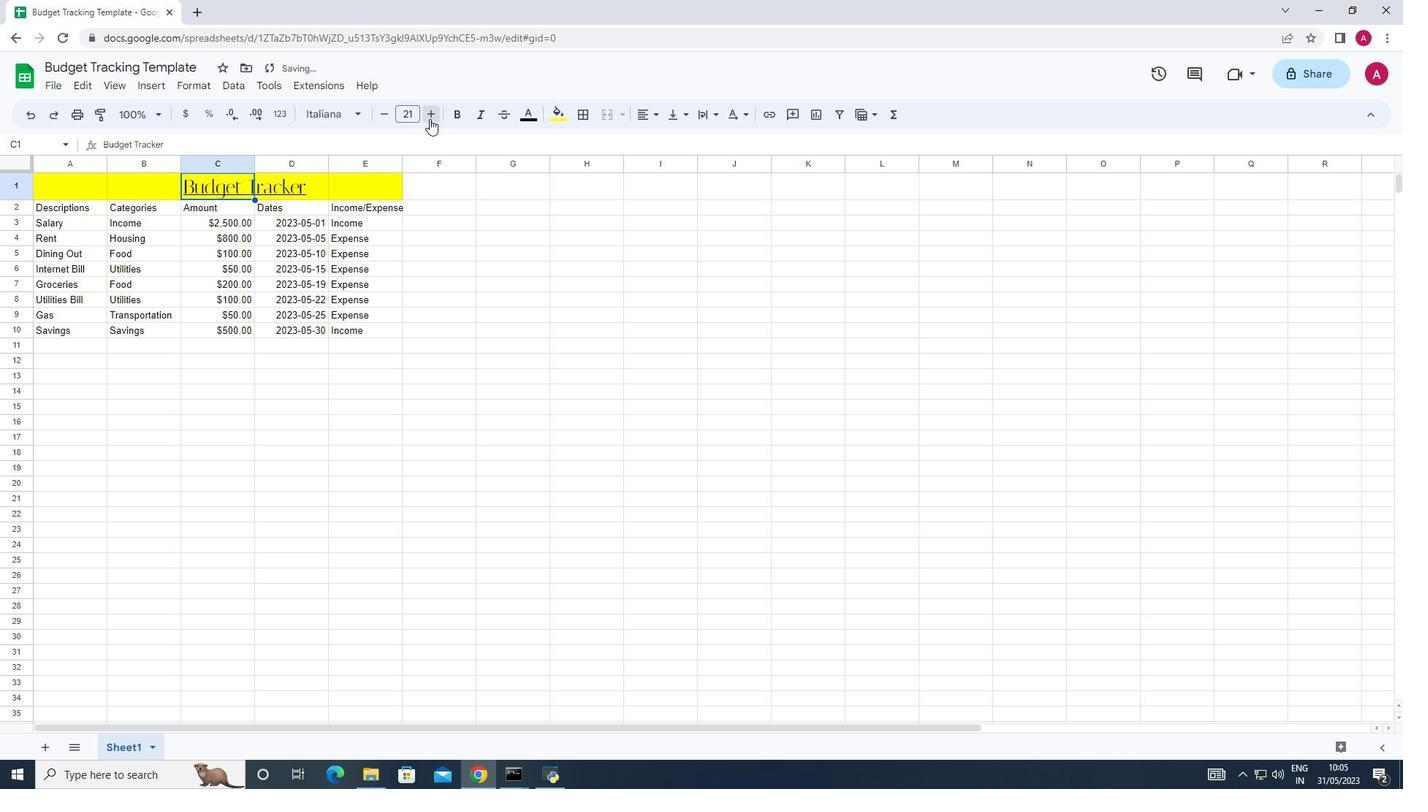 
Action: Mouse pressed left at (429, 119)
Screenshot: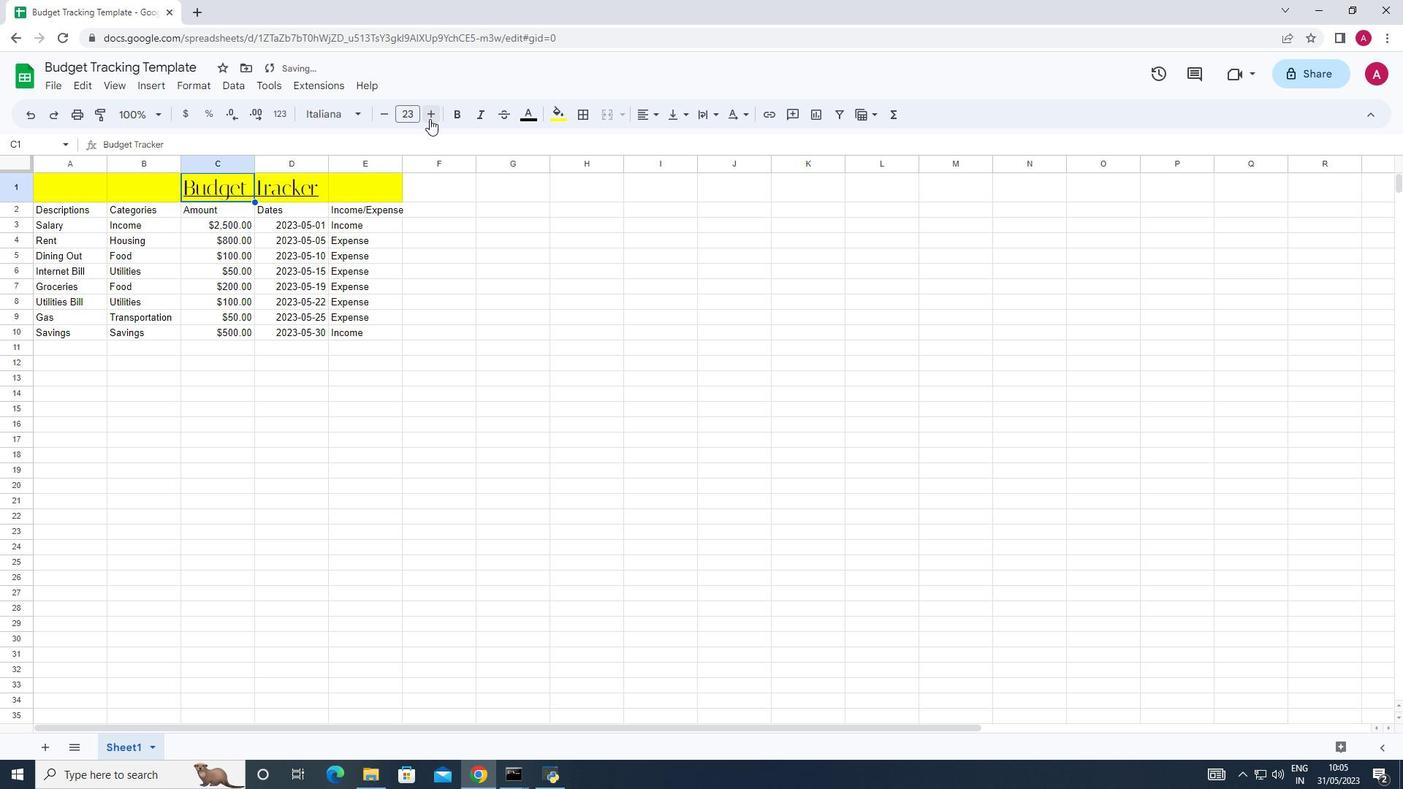 
Action: Mouse pressed left at (429, 119)
Screenshot: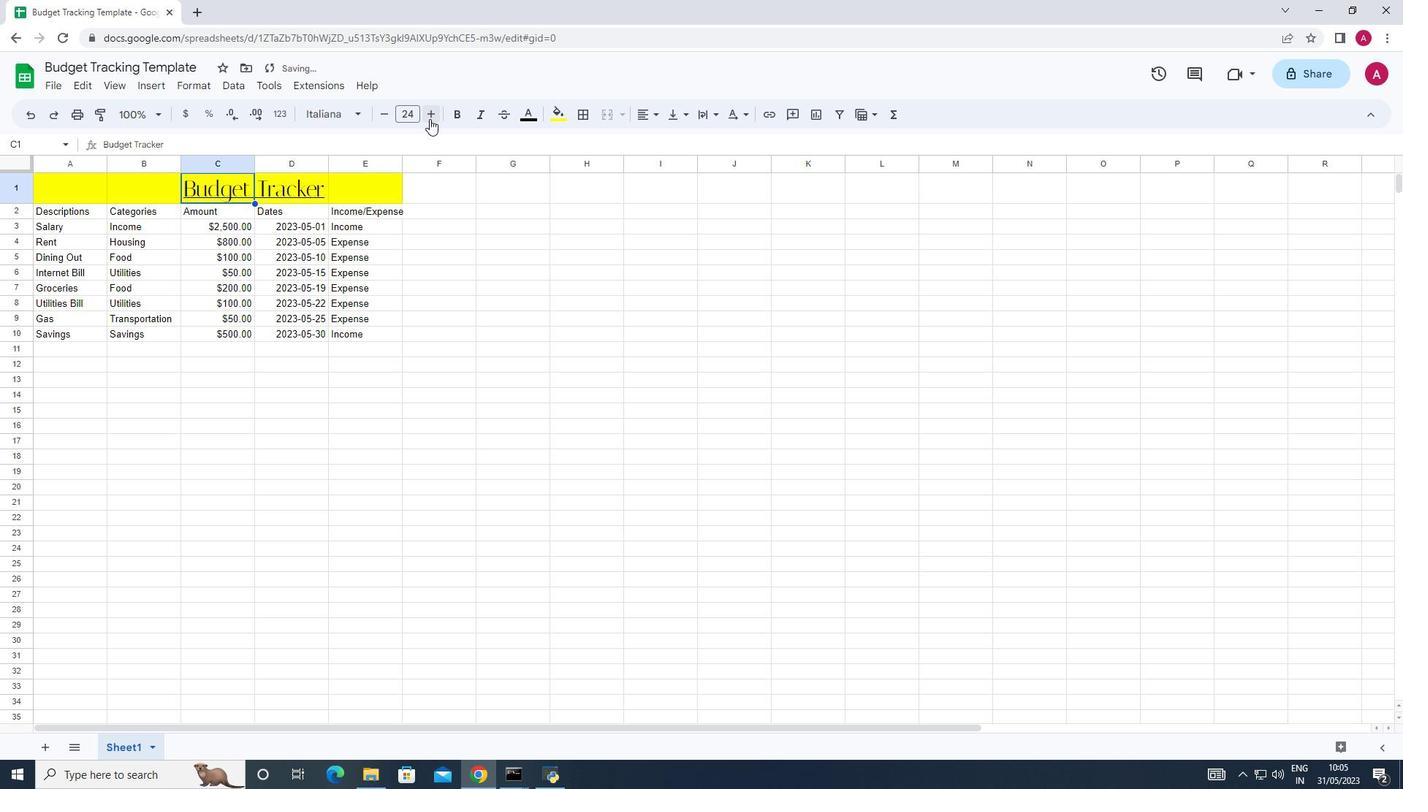 
Action: Mouse pressed left at (429, 119)
Screenshot: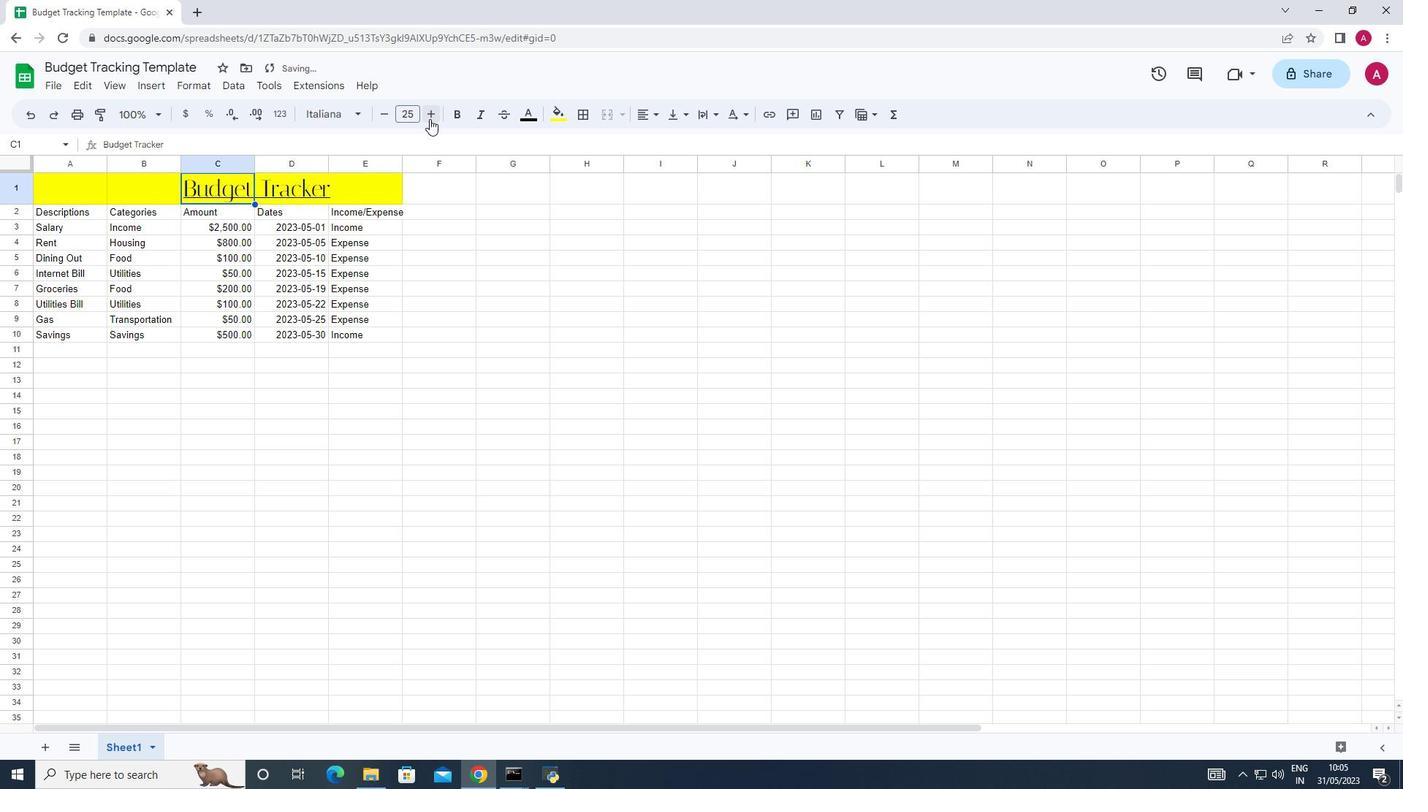 
Action: Mouse moved to (499, 225)
Screenshot: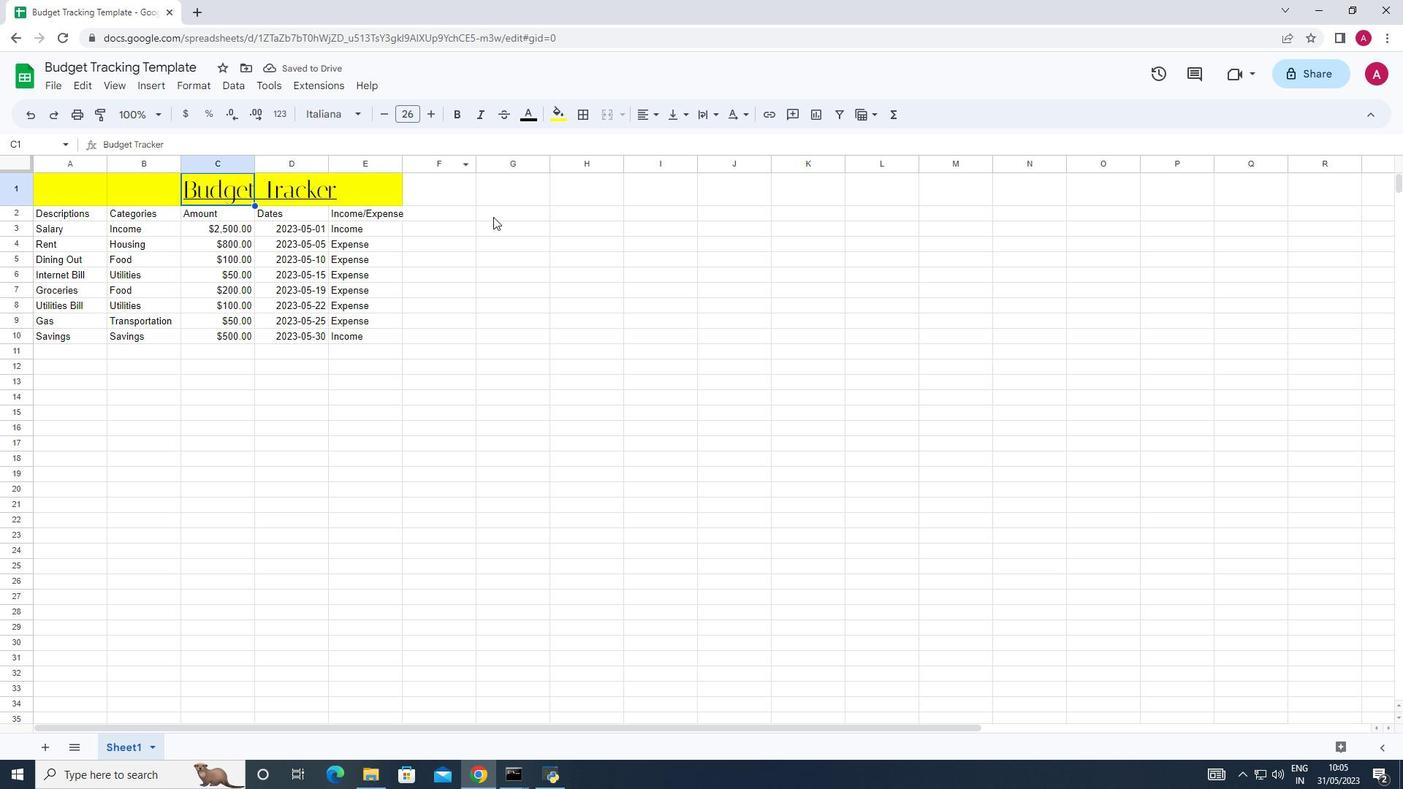 
Action: Mouse pressed left at (499, 225)
Screenshot: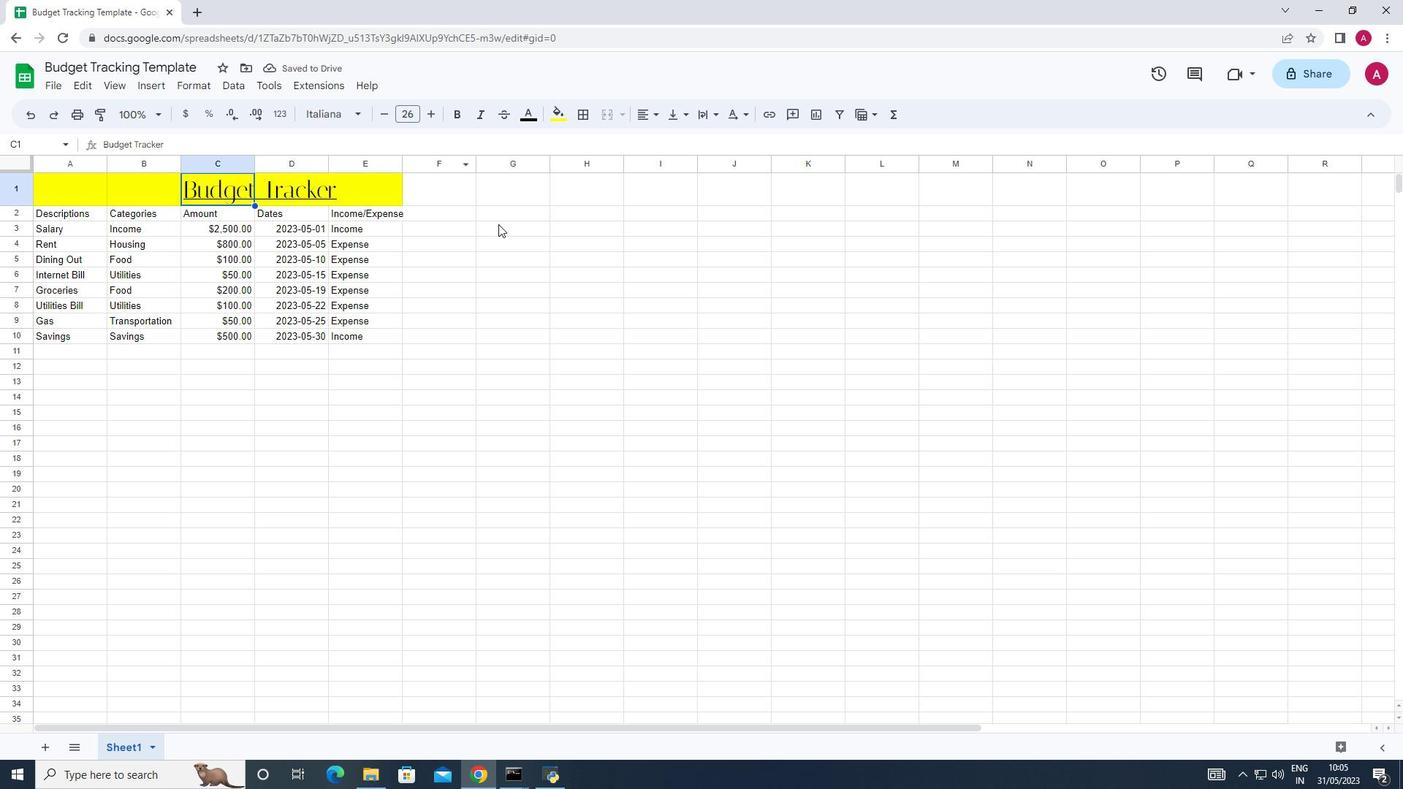 
Action: Mouse moved to (52, 211)
Screenshot: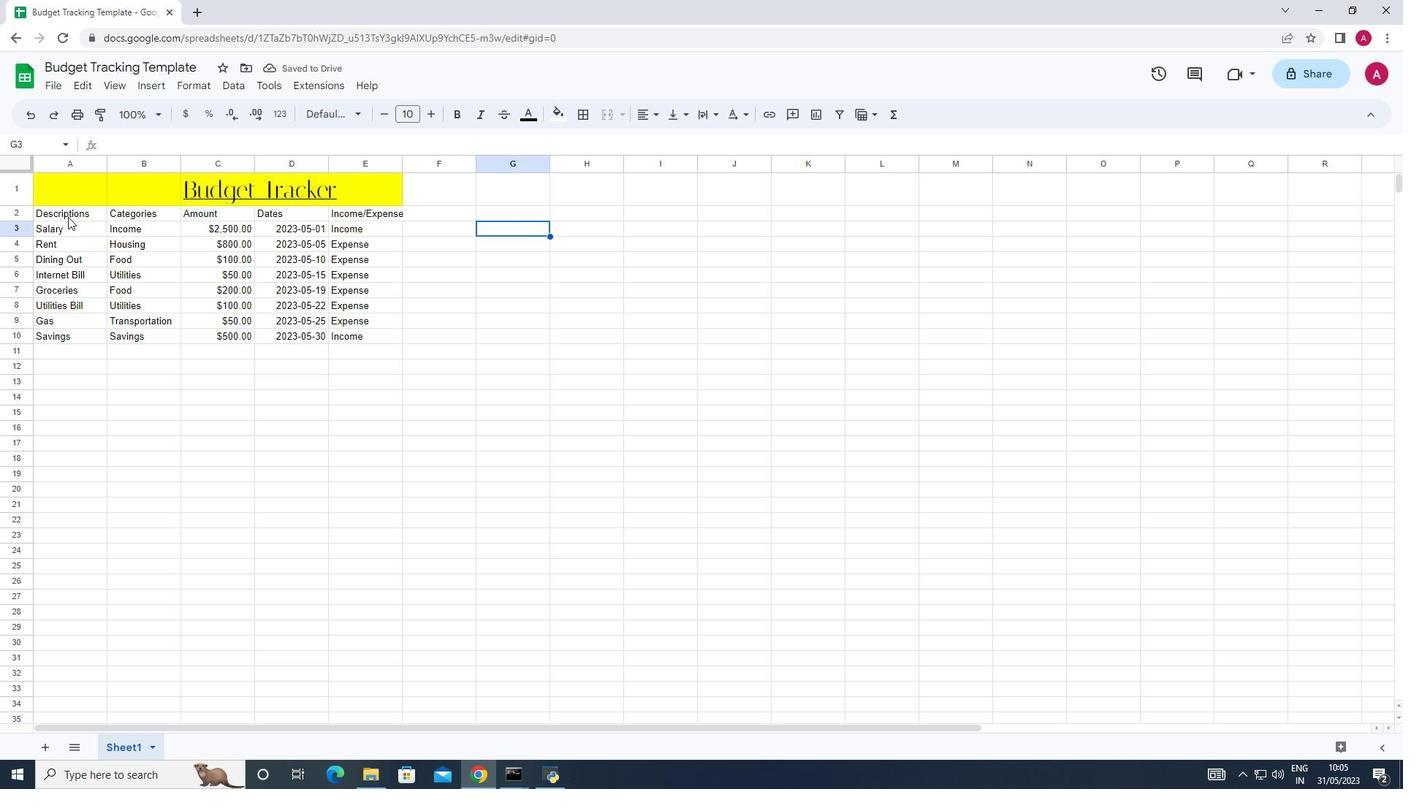 
Action: Mouse pressed left at (52, 211)
Screenshot: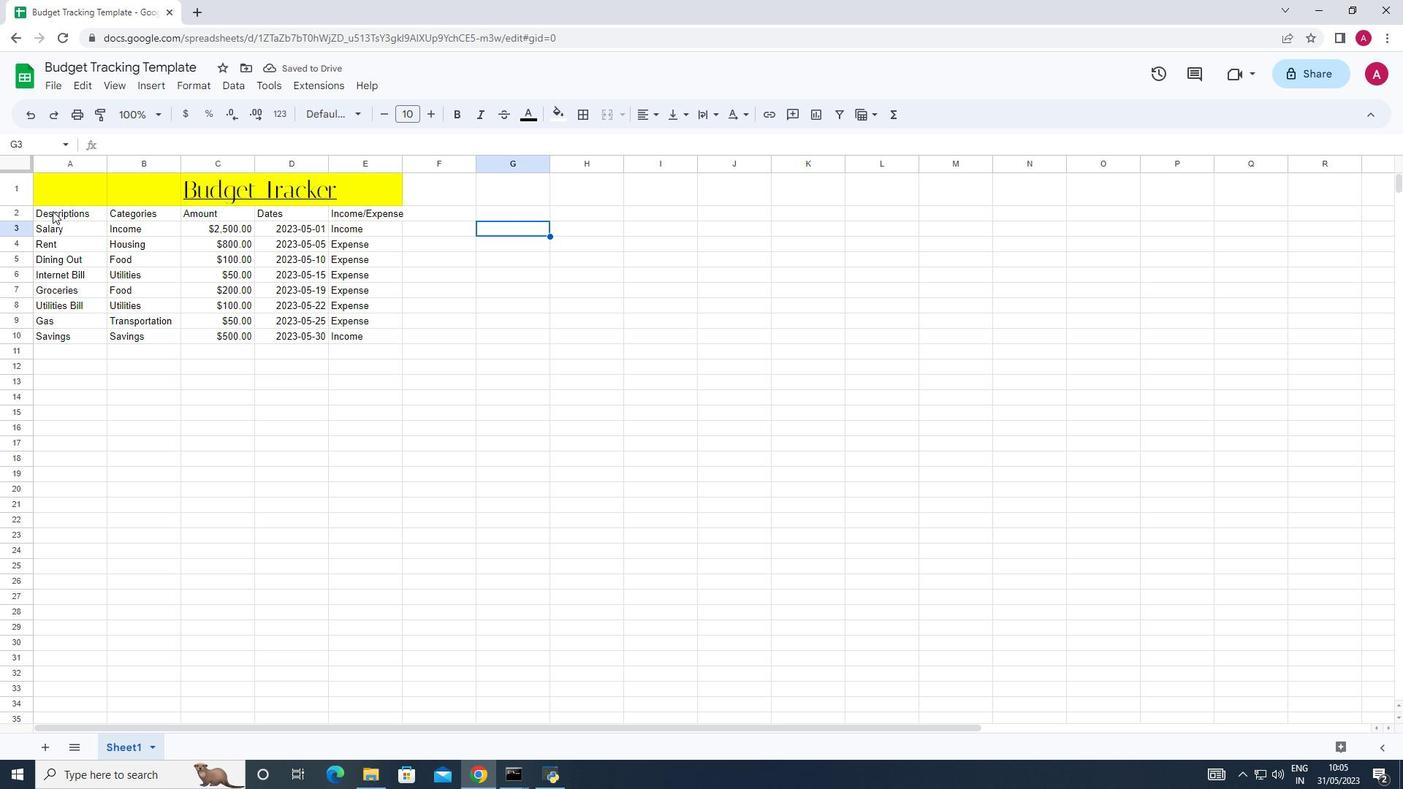 
Action: Mouse moved to (356, 114)
Screenshot: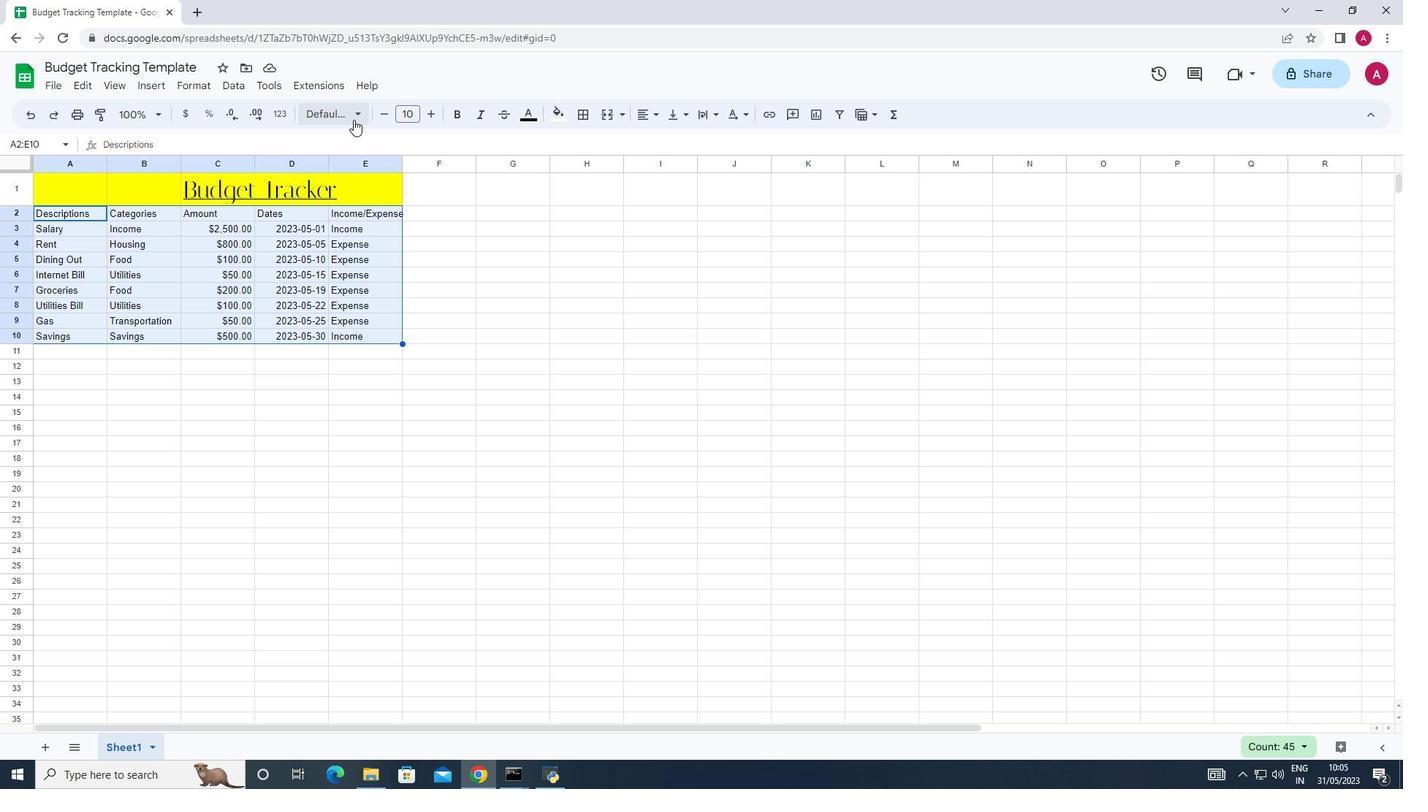 
Action: Mouse pressed left at (356, 114)
Screenshot: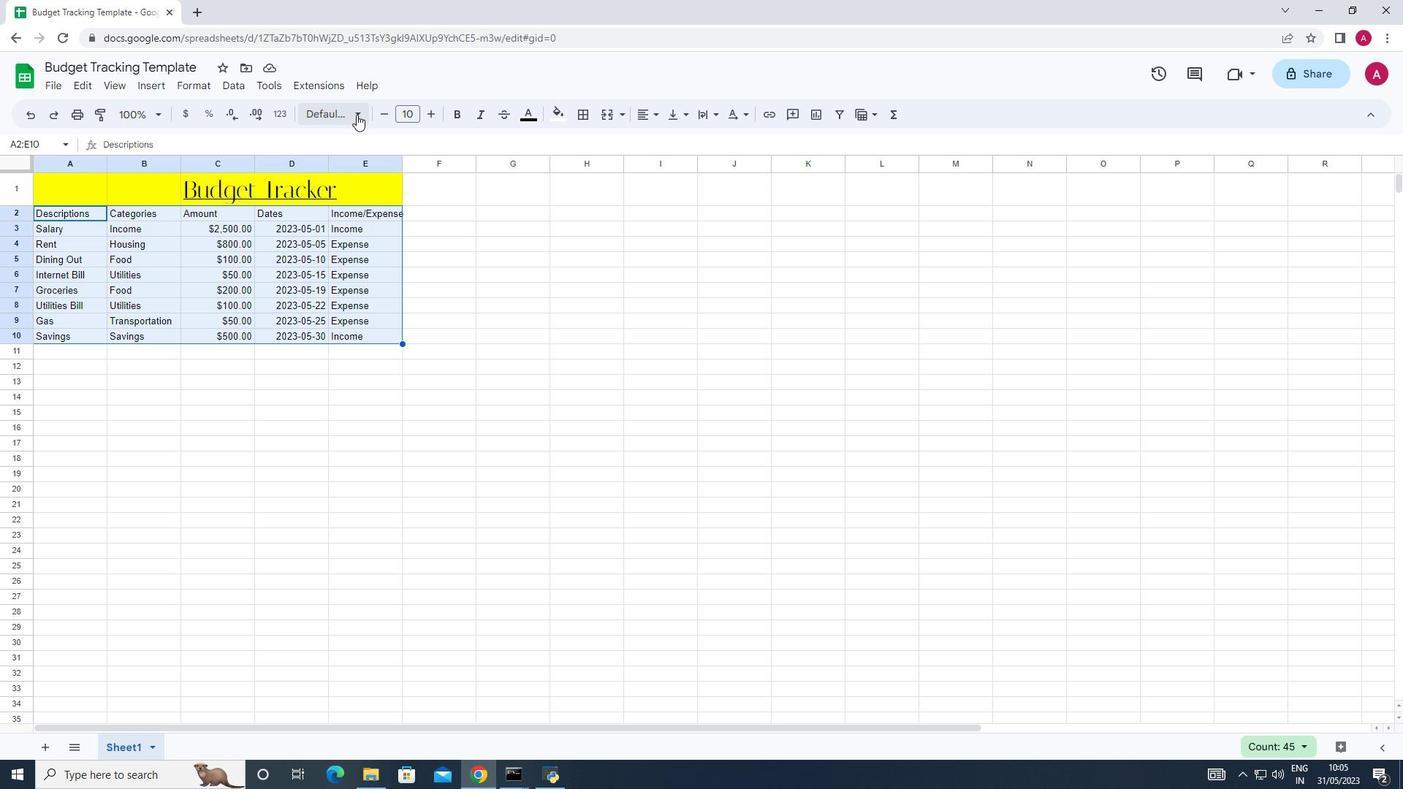 
Action: Mouse moved to (331, 177)
Screenshot: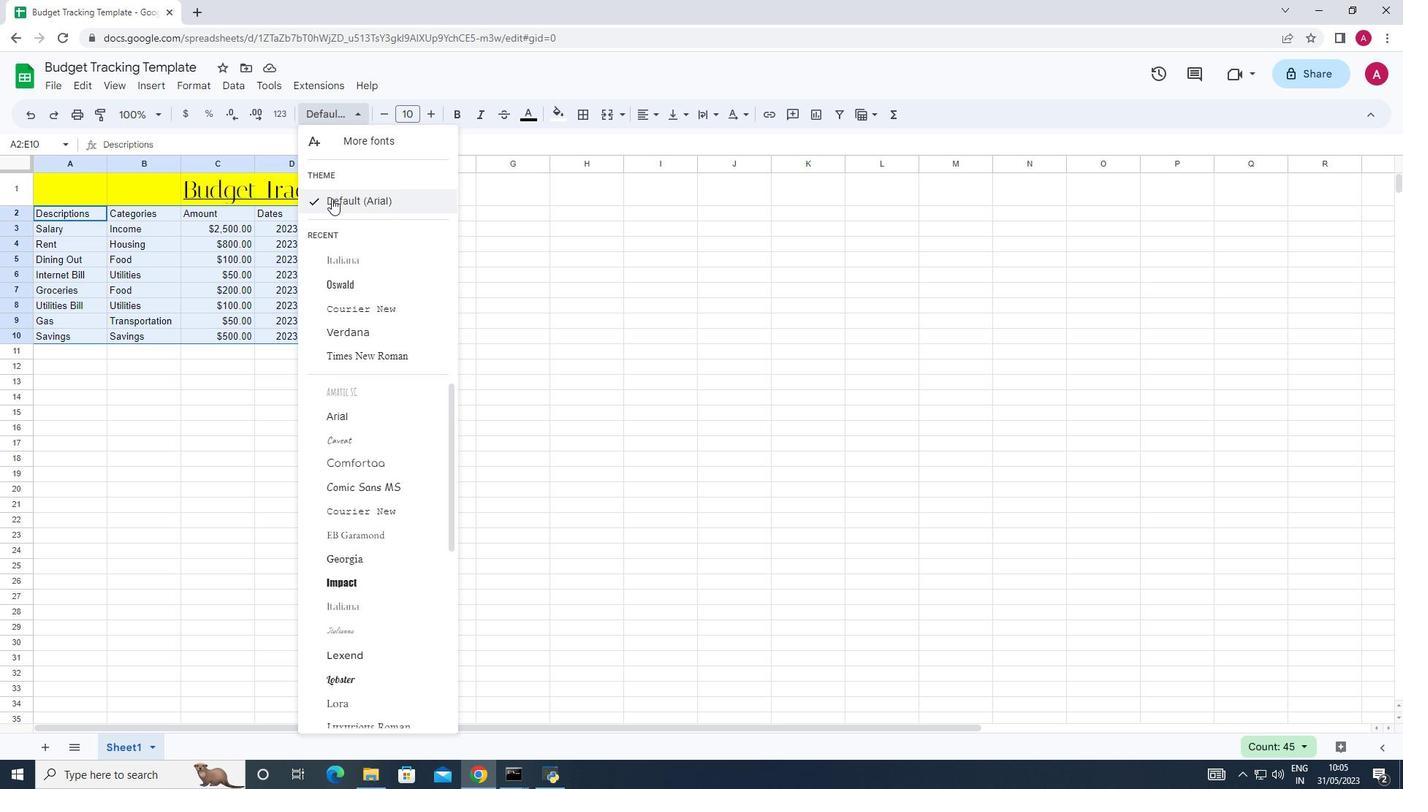 
Action: Mouse pressed left at (331, 177)
Screenshot: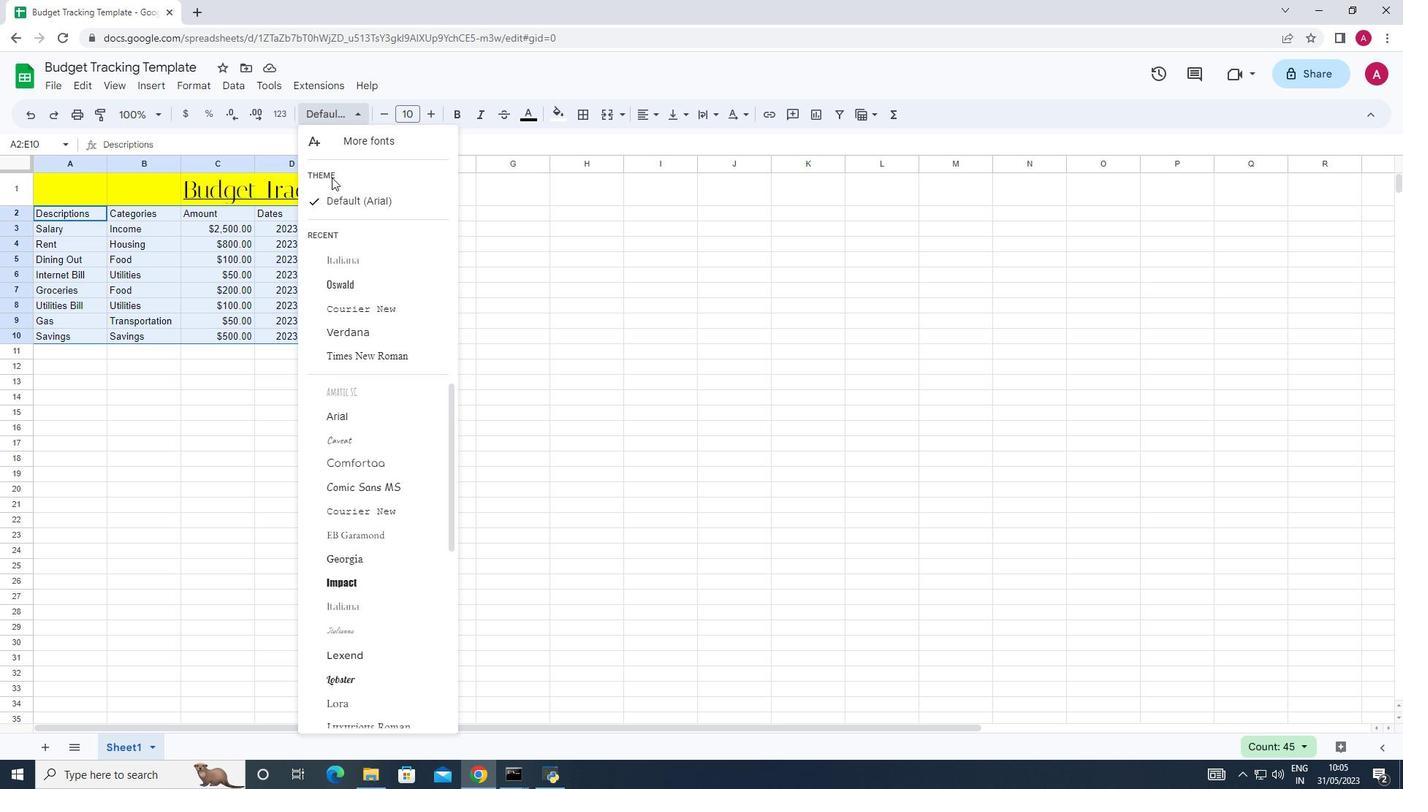 
Action: Mouse moved to (333, 152)
Screenshot: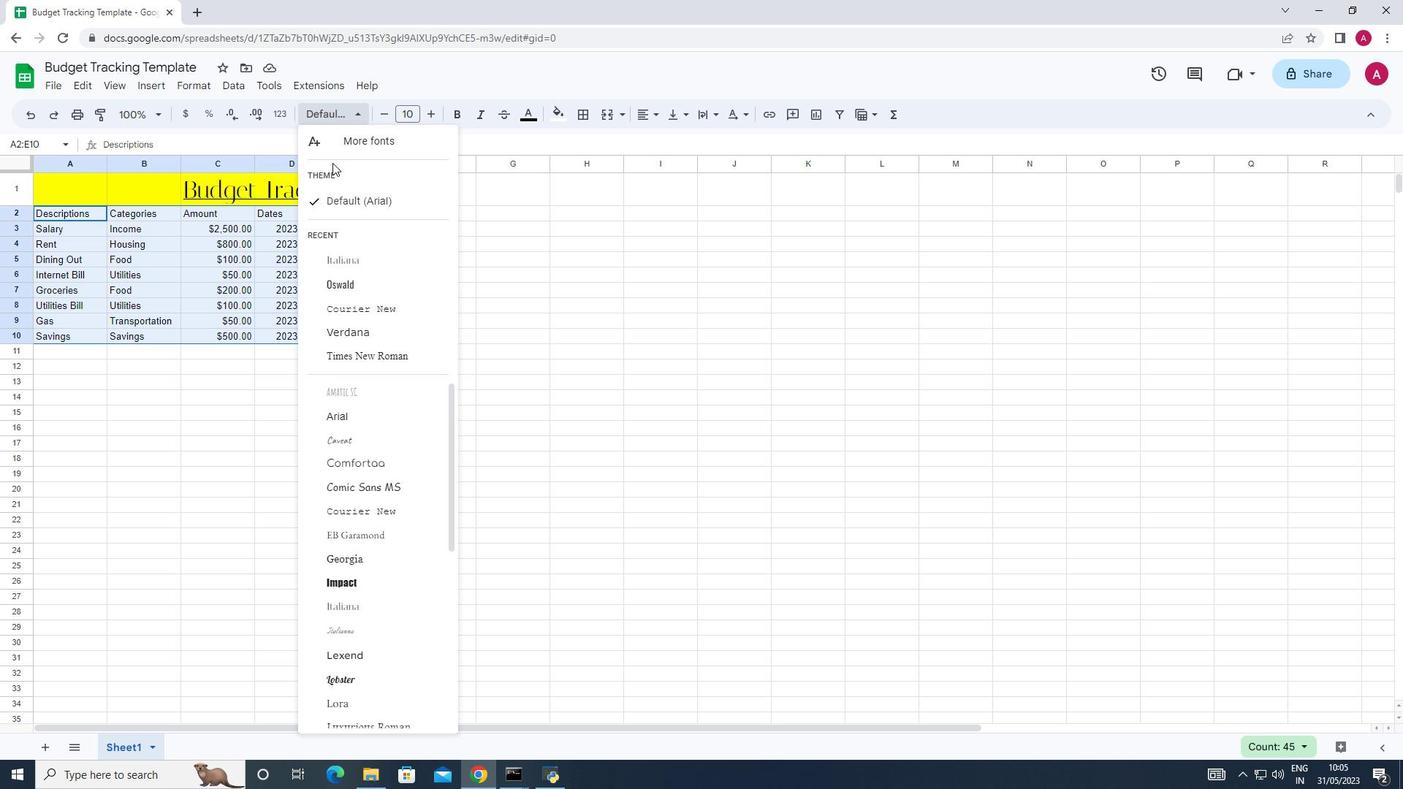 
Action: Mouse pressed left at (333, 152)
Screenshot: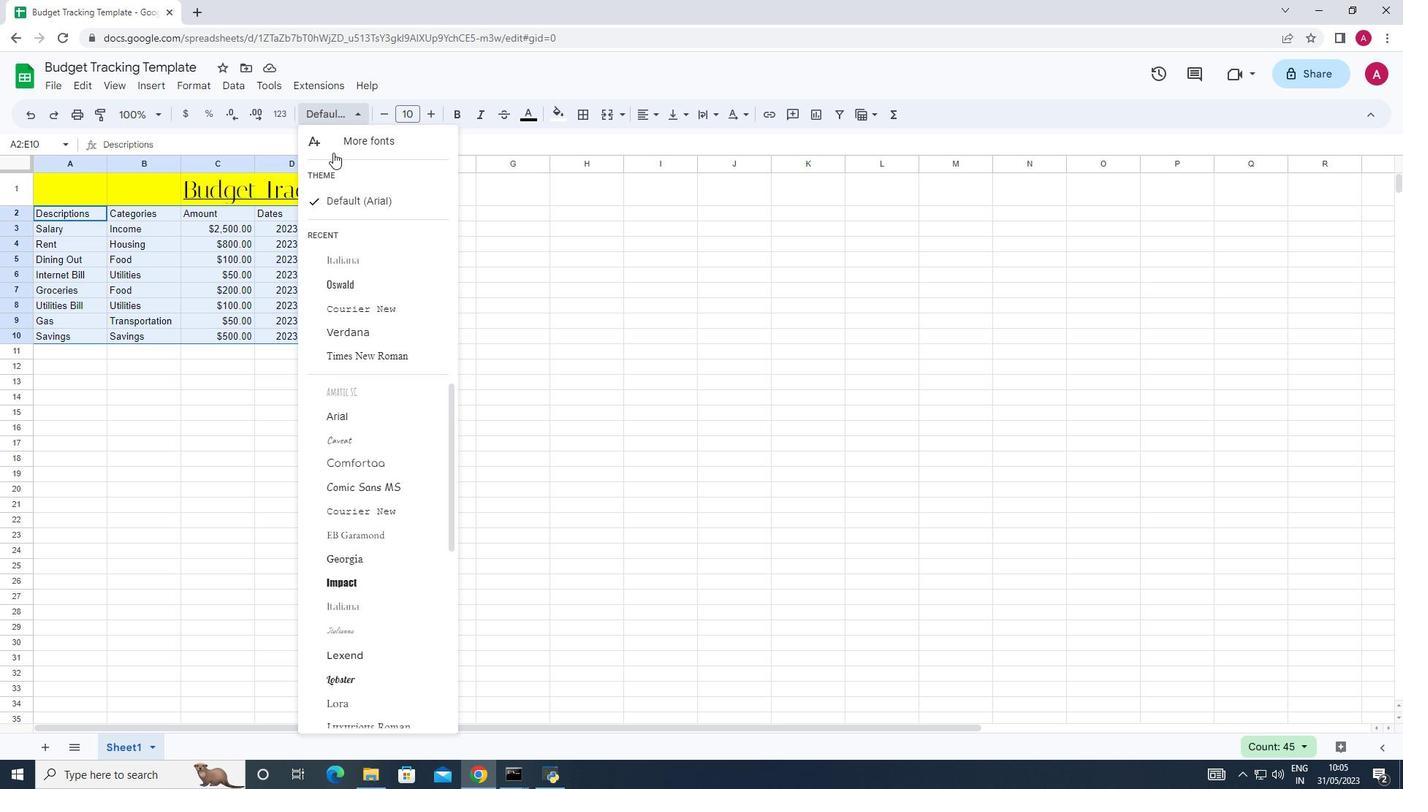 
Action: Mouse moved to (434, 239)
Screenshot: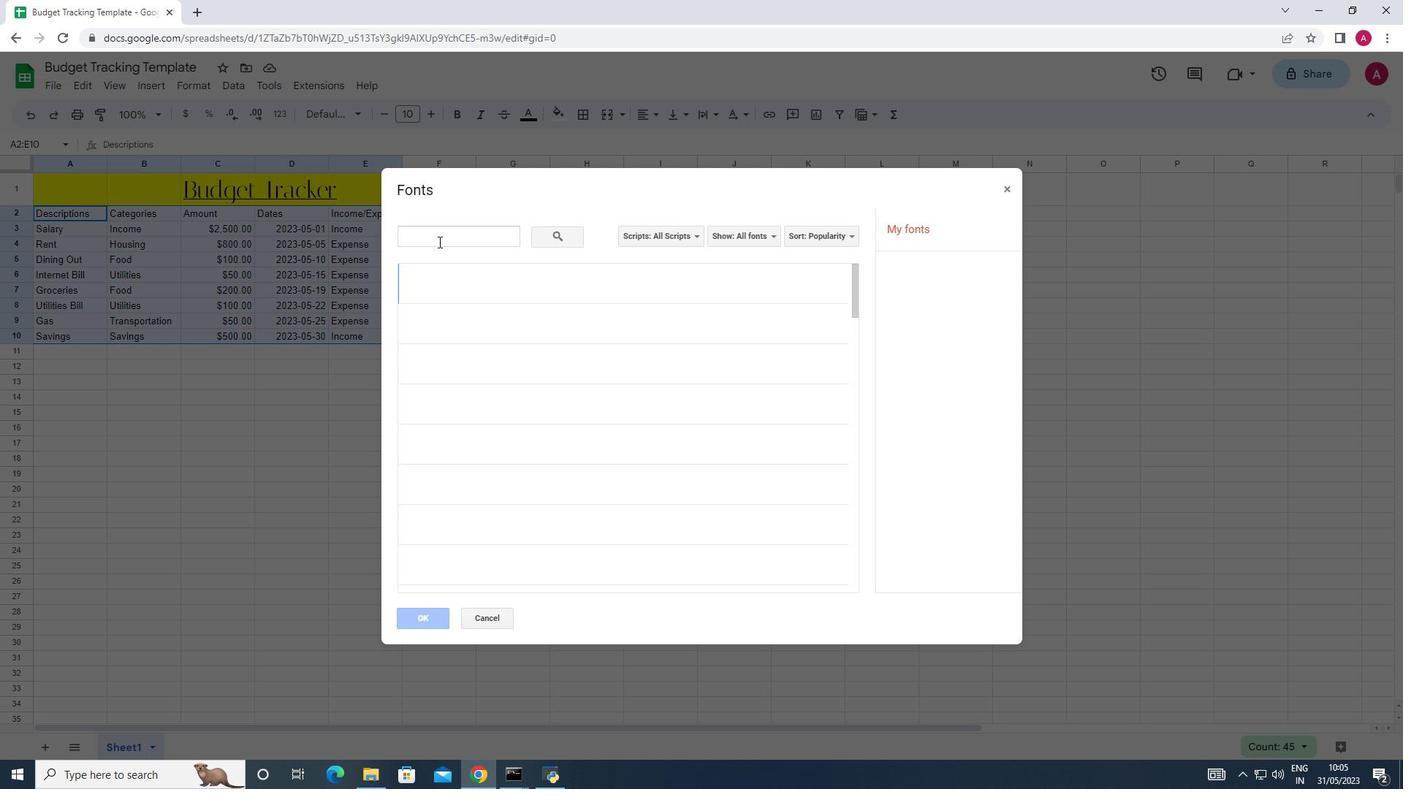 
Action: Mouse pressed left at (434, 239)
Screenshot: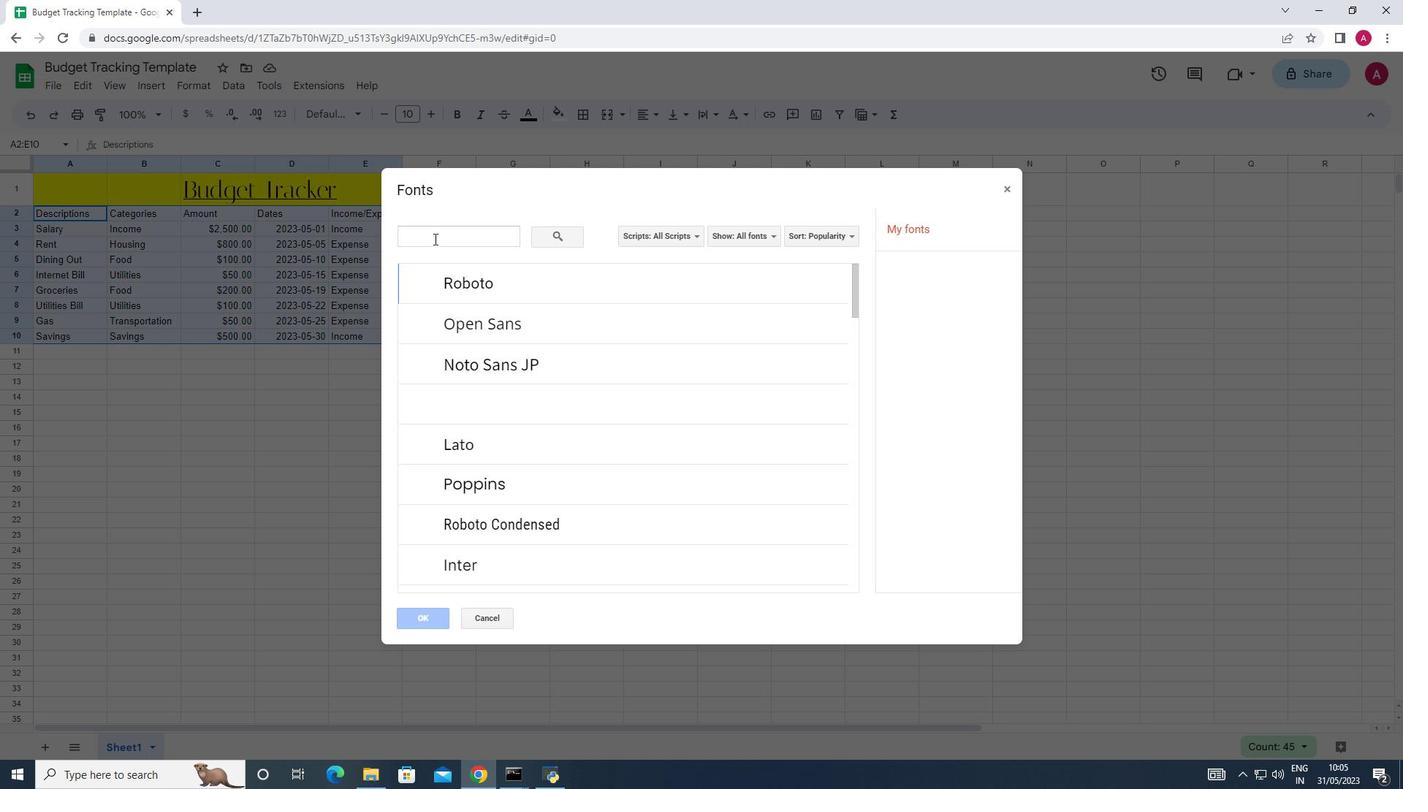 
Action: Mouse moved to (459, 282)
Screenshot: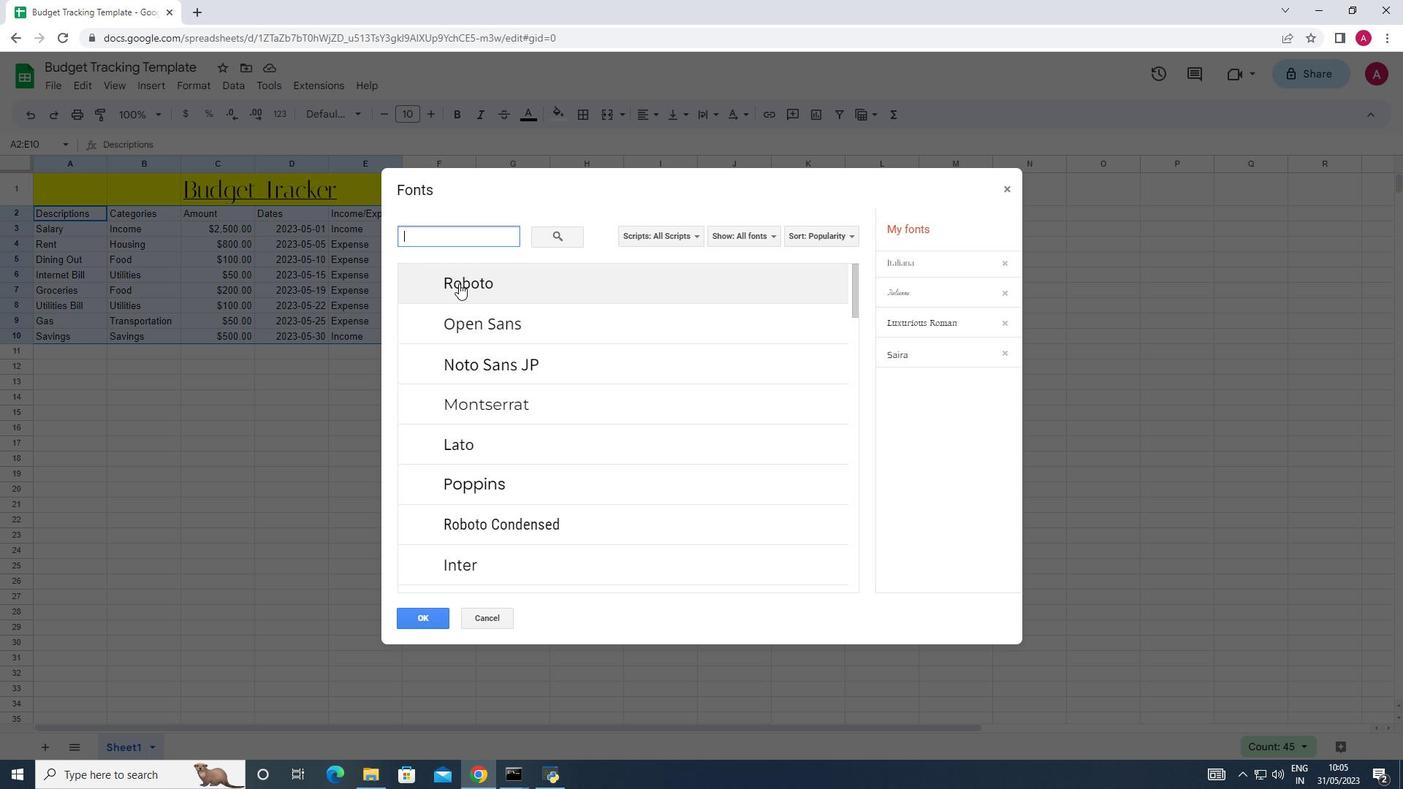 
Action: Mouse pressed left at (459, 282)
Screenshot: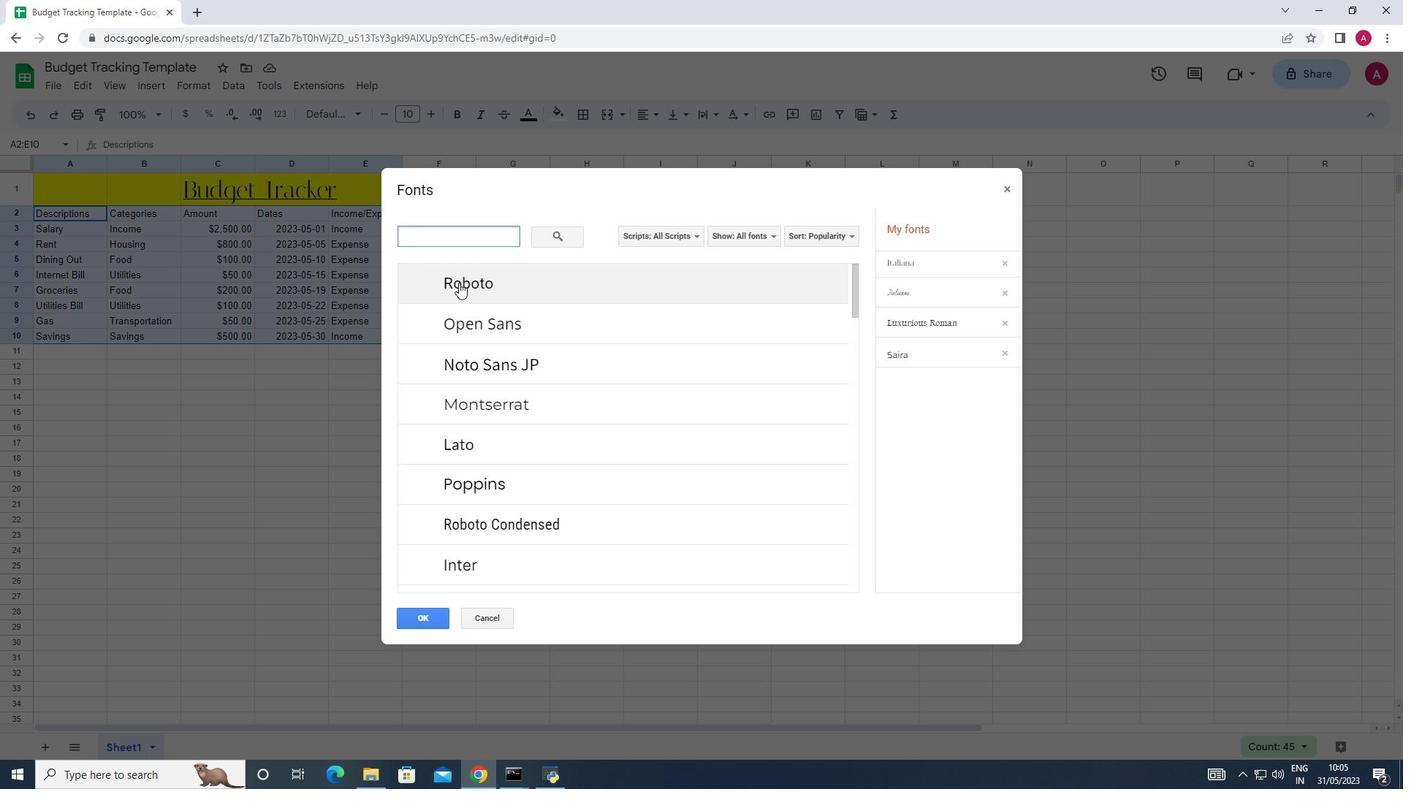 
Action: Mouse moved to (419, 608)
Screenshot: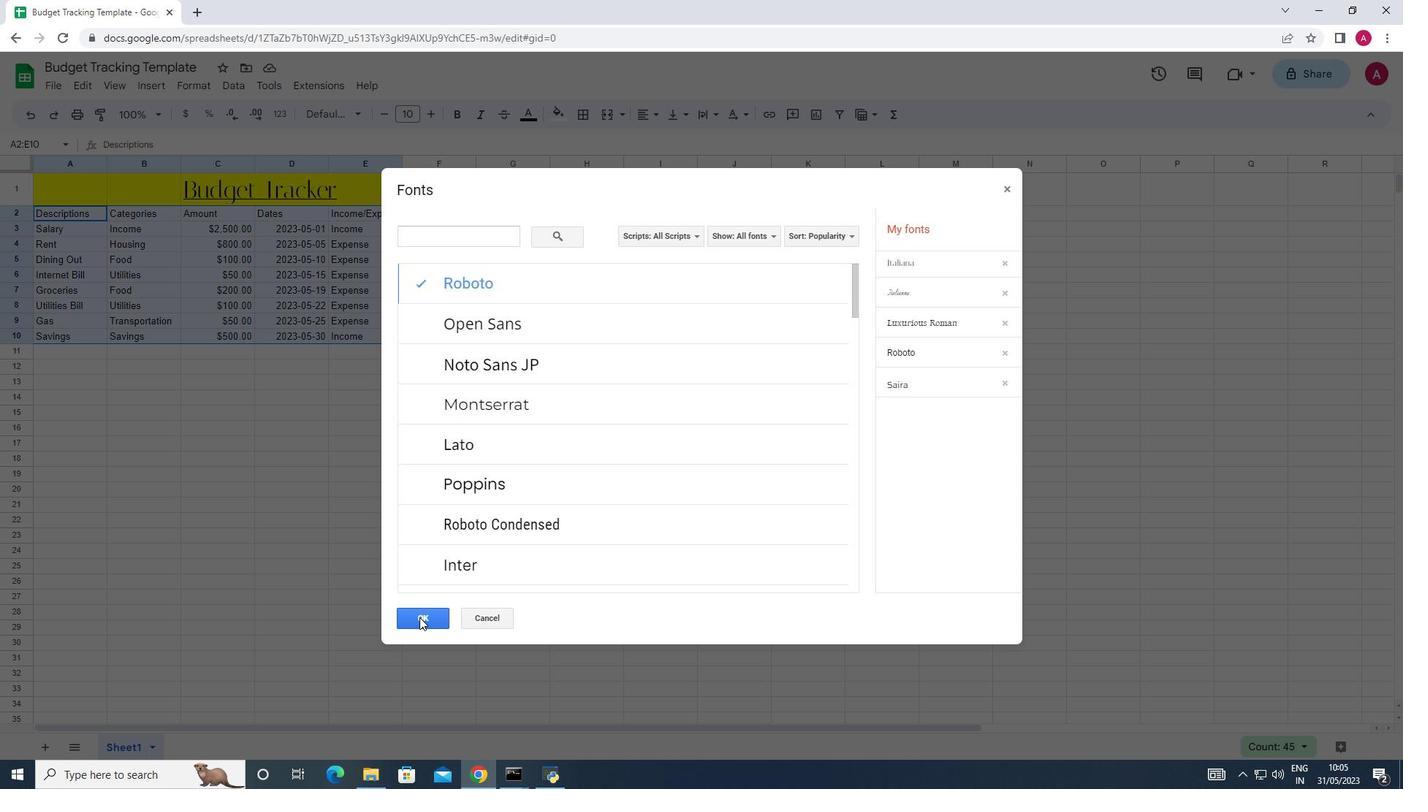 
Action: Mouse pressed left at (419, 608)
Screenshot: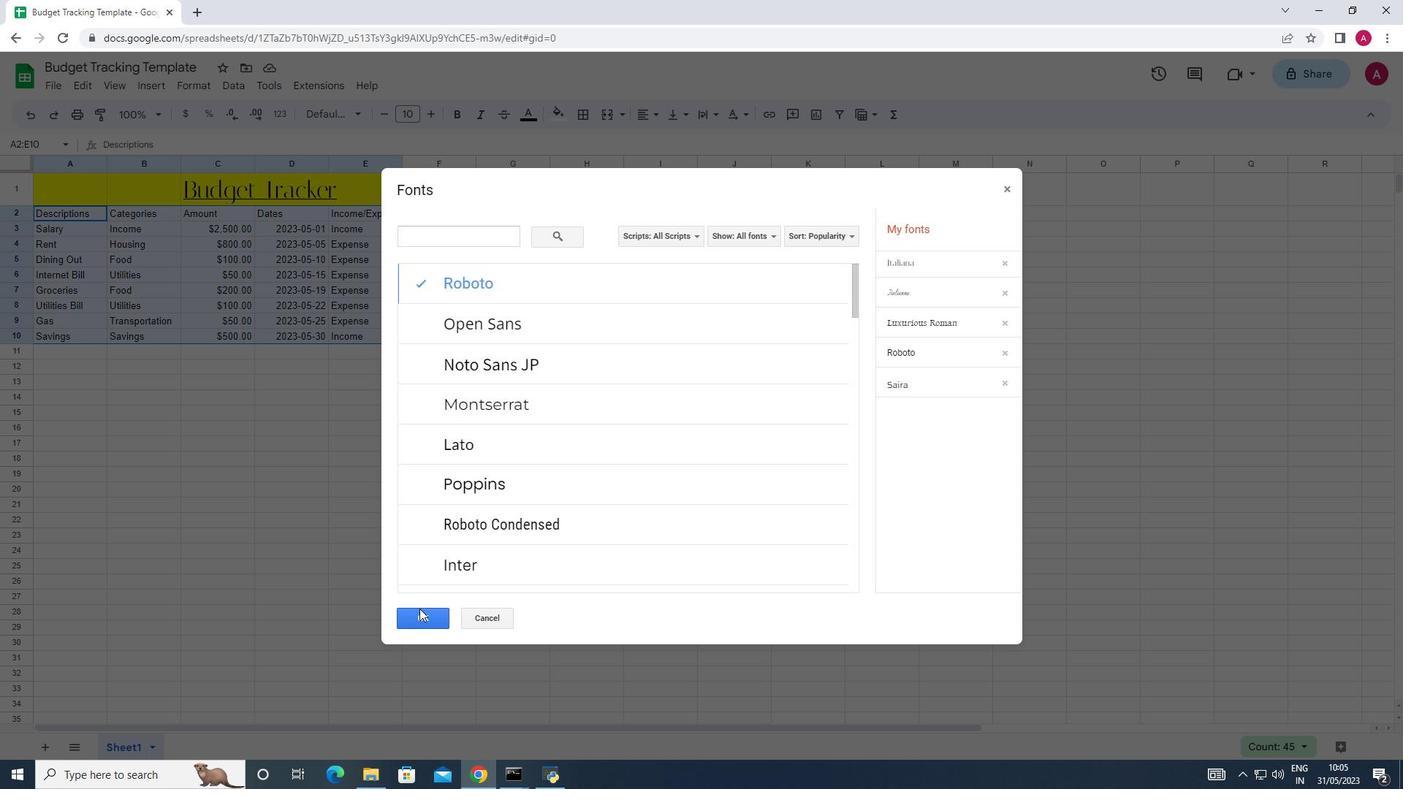 
Action: Mouse moved to (427, 113)
Screenshot: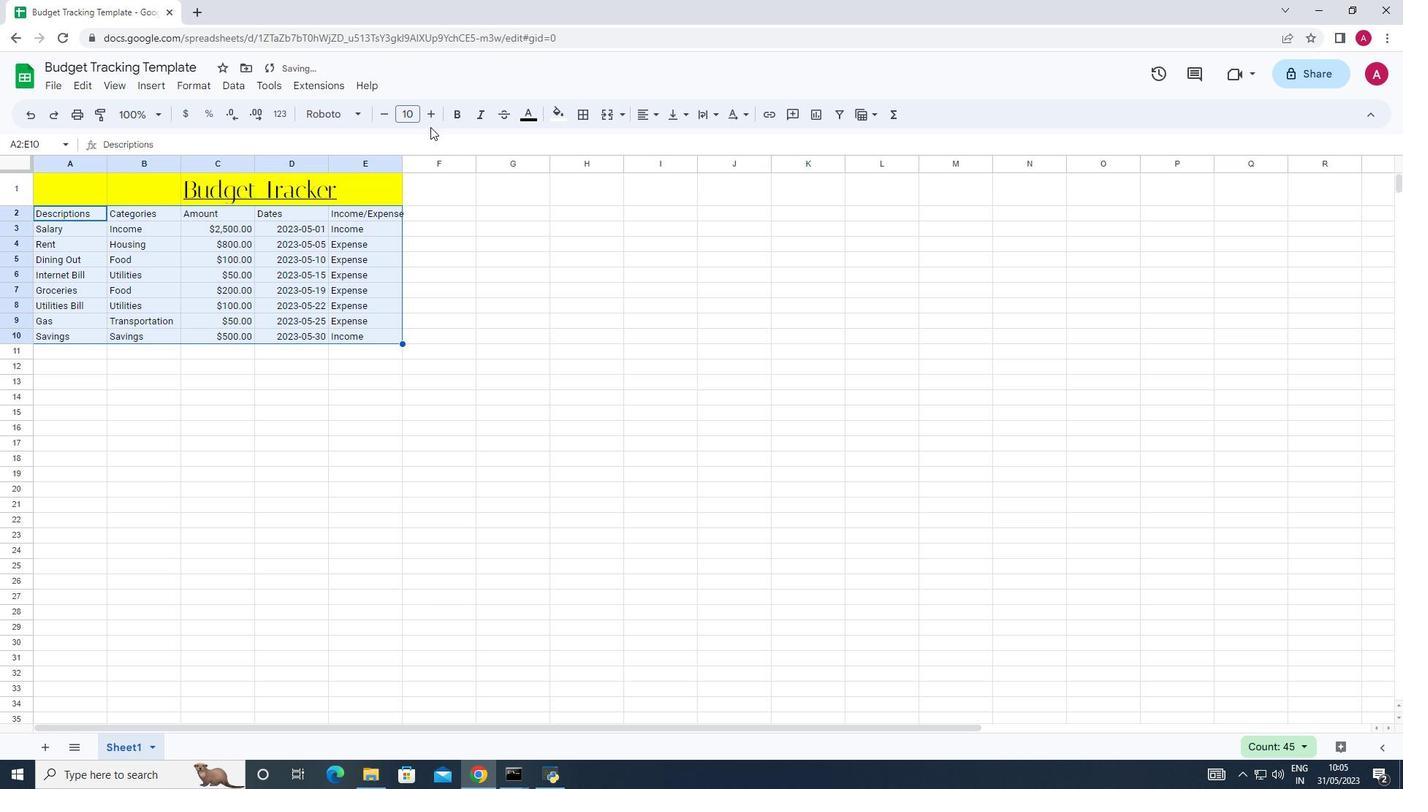 
Action: Mouse pressed left at (427, 113)
Screenshot: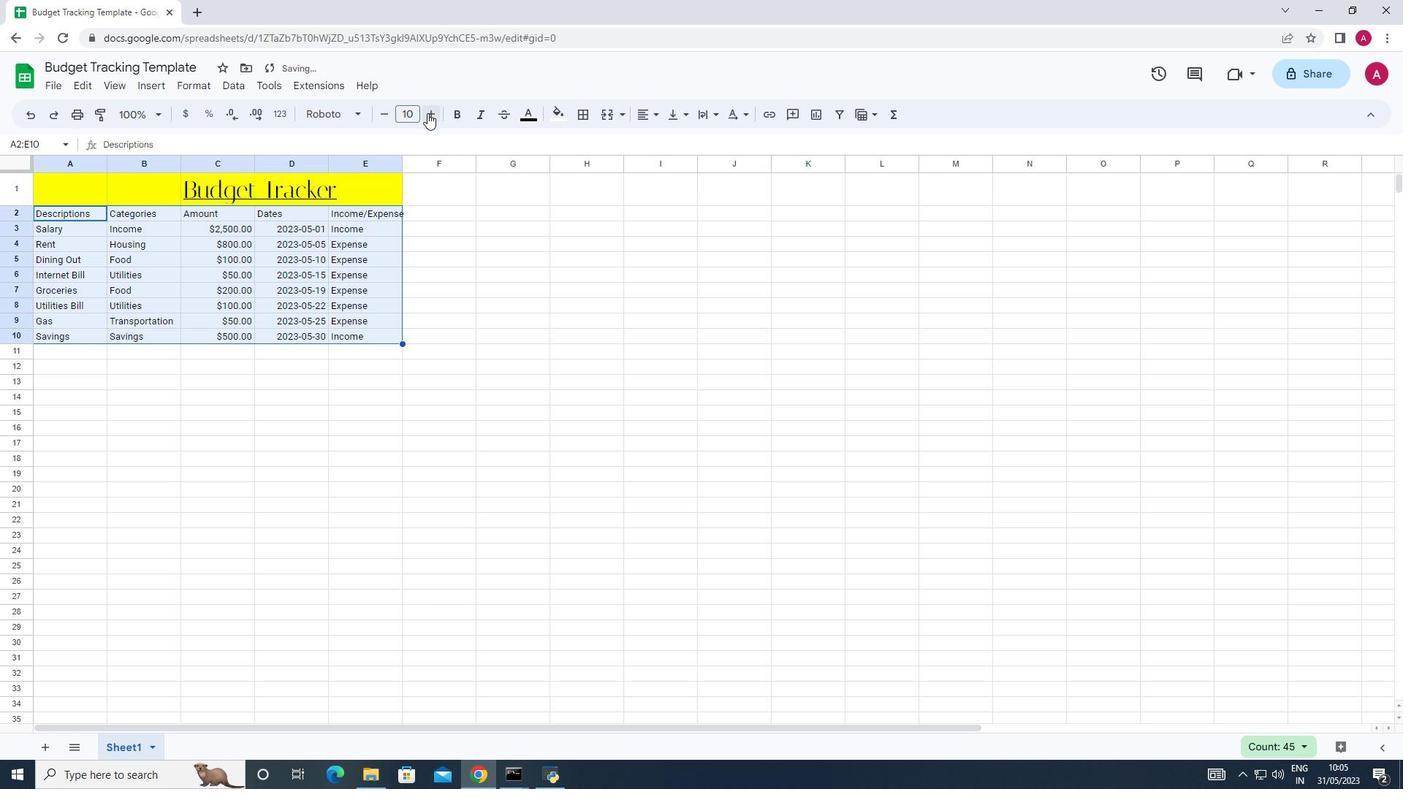 
Action: Mouse pressed left at (427, 113)
Screenshot: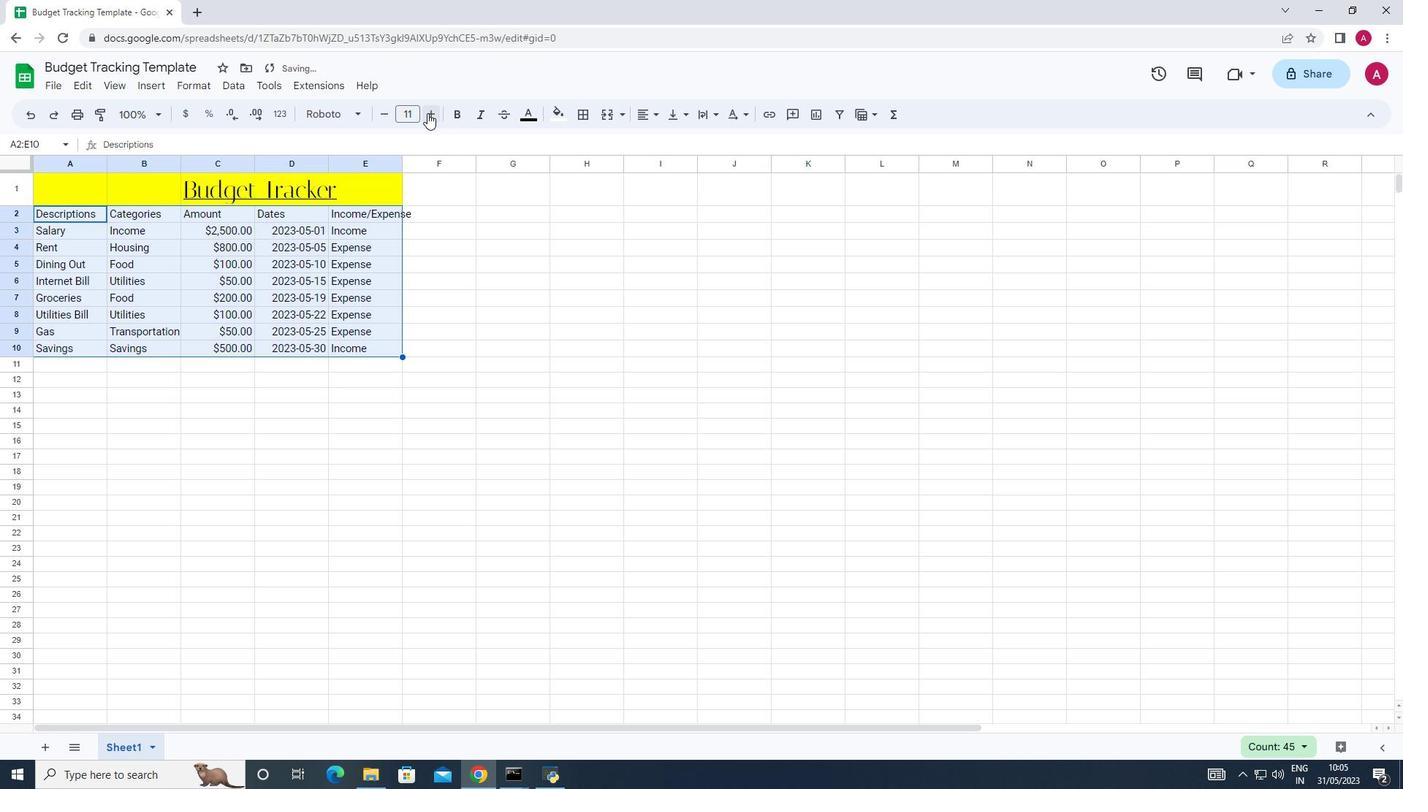 
Action: Mouse pressed left at (427, 113)
Screenshot: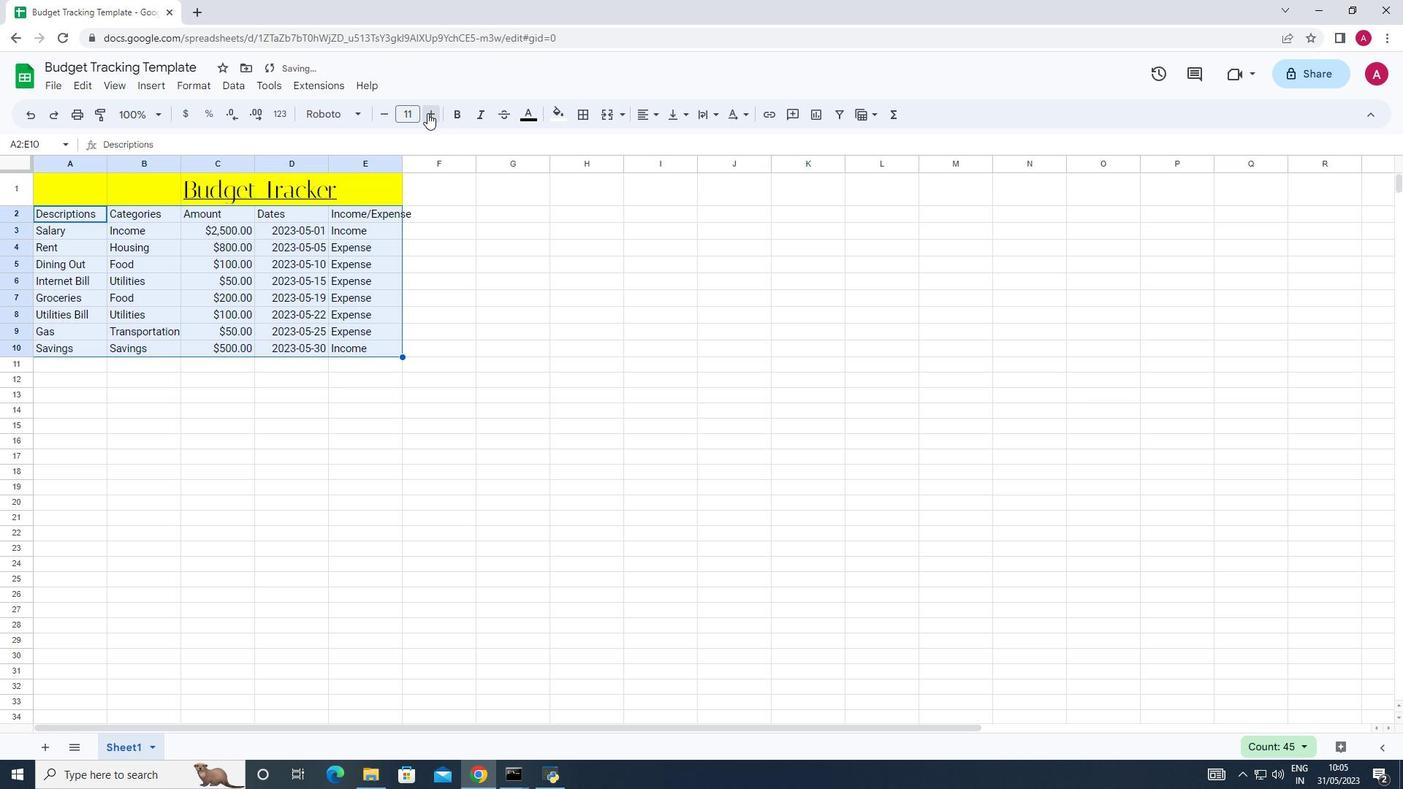 
Action: Mouse pressed left at (427, 113)
Screenshot: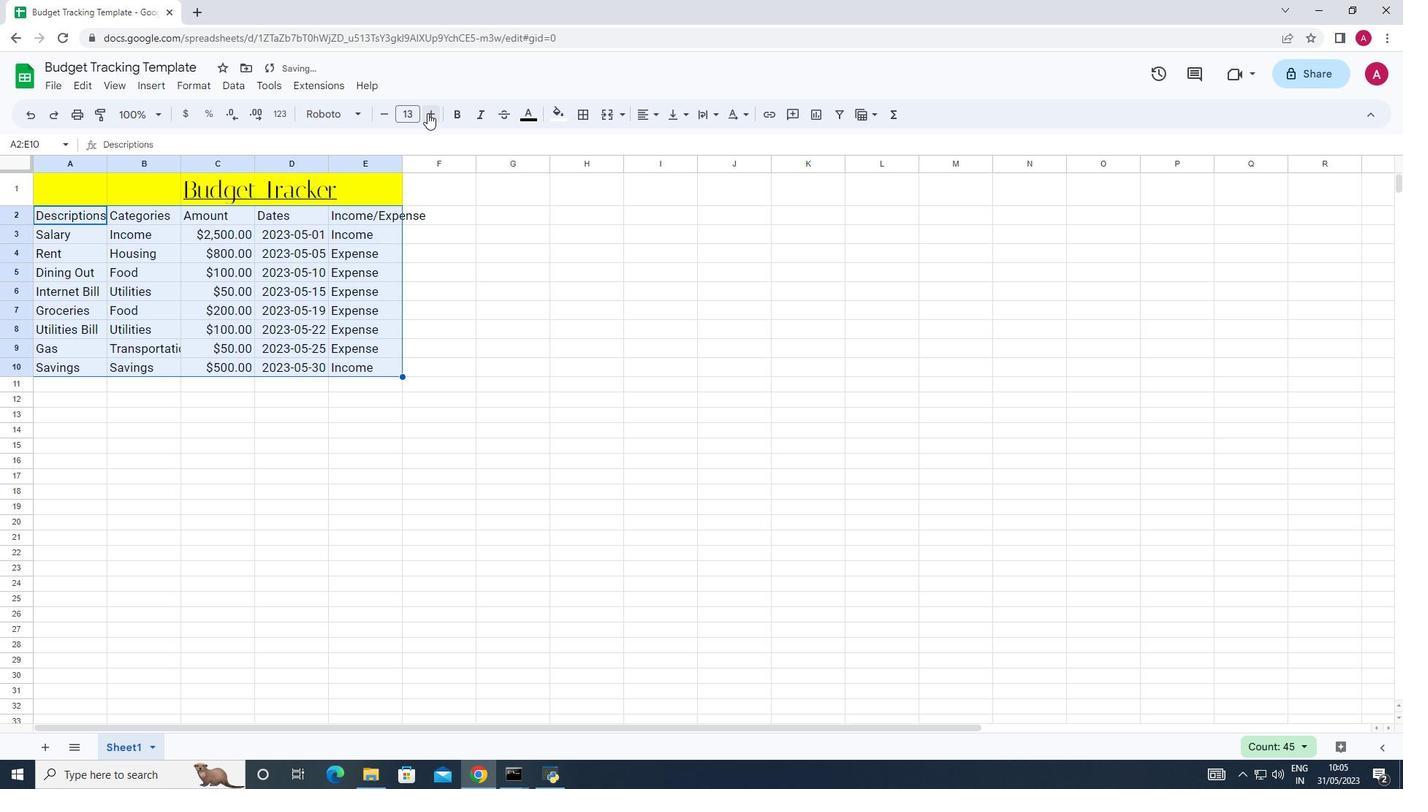 
Action: Mouse pressed left at (427, 113)
Screenshot: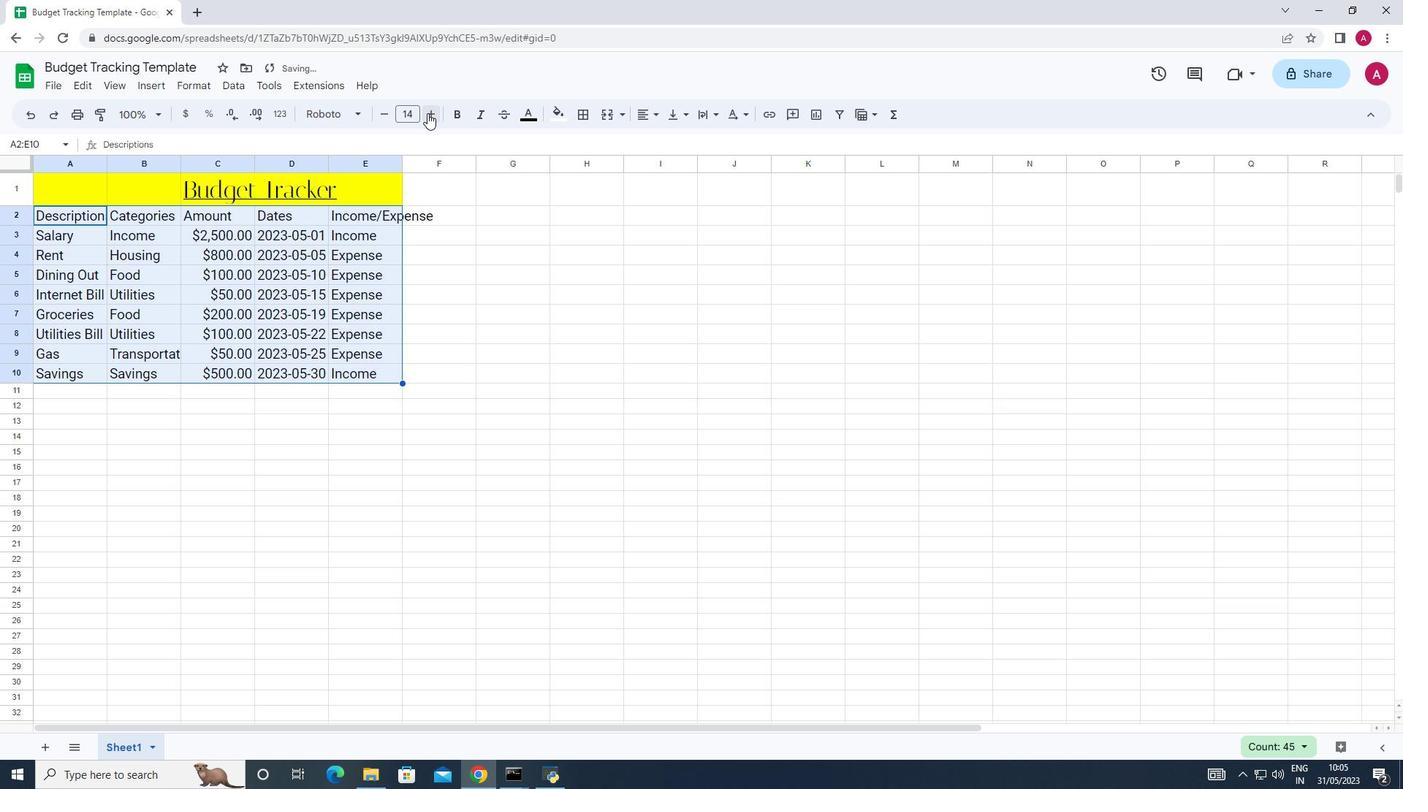 
Action: Mouse pressed left at (427, 113)
Screenshot: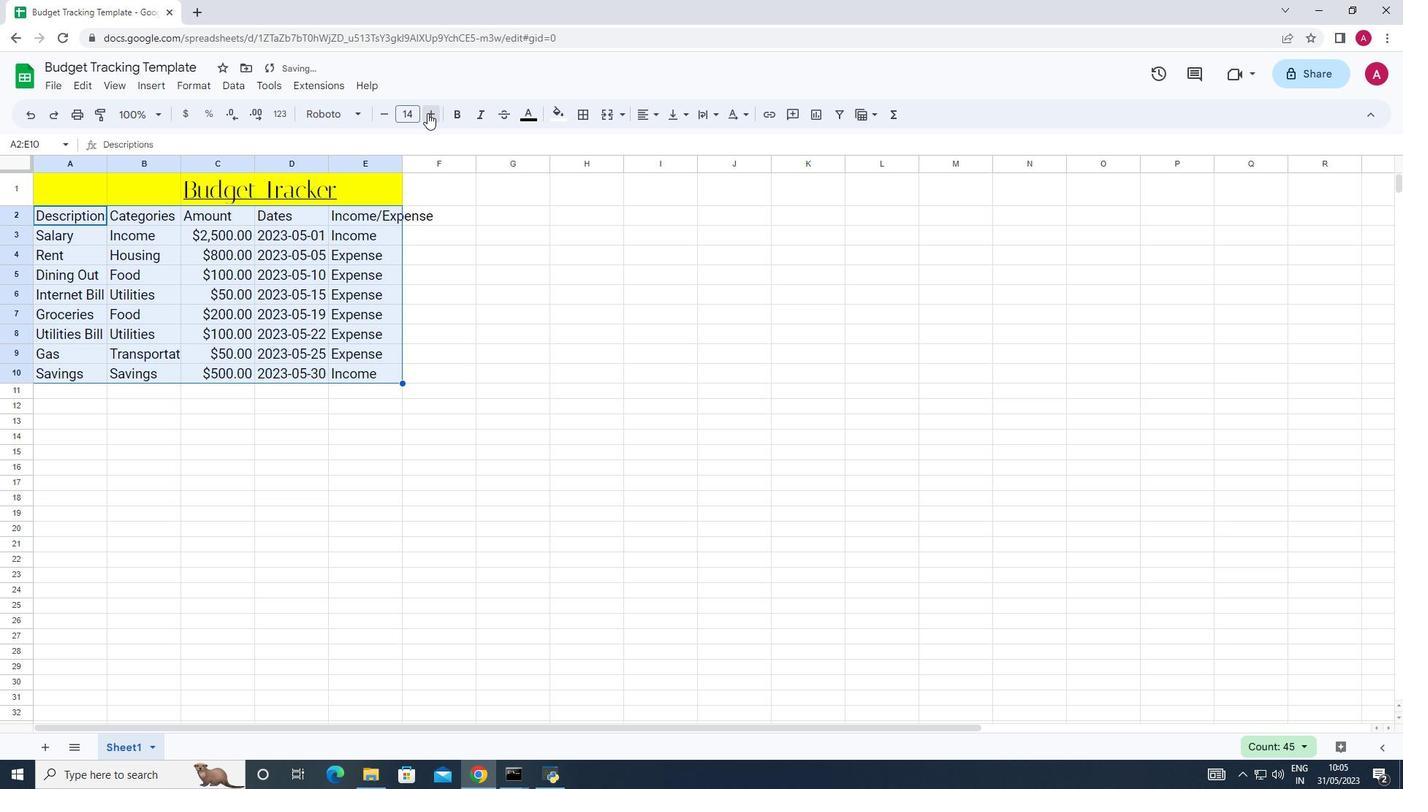 
Action: Mouse pressed left at (427, 113)
Screenshot: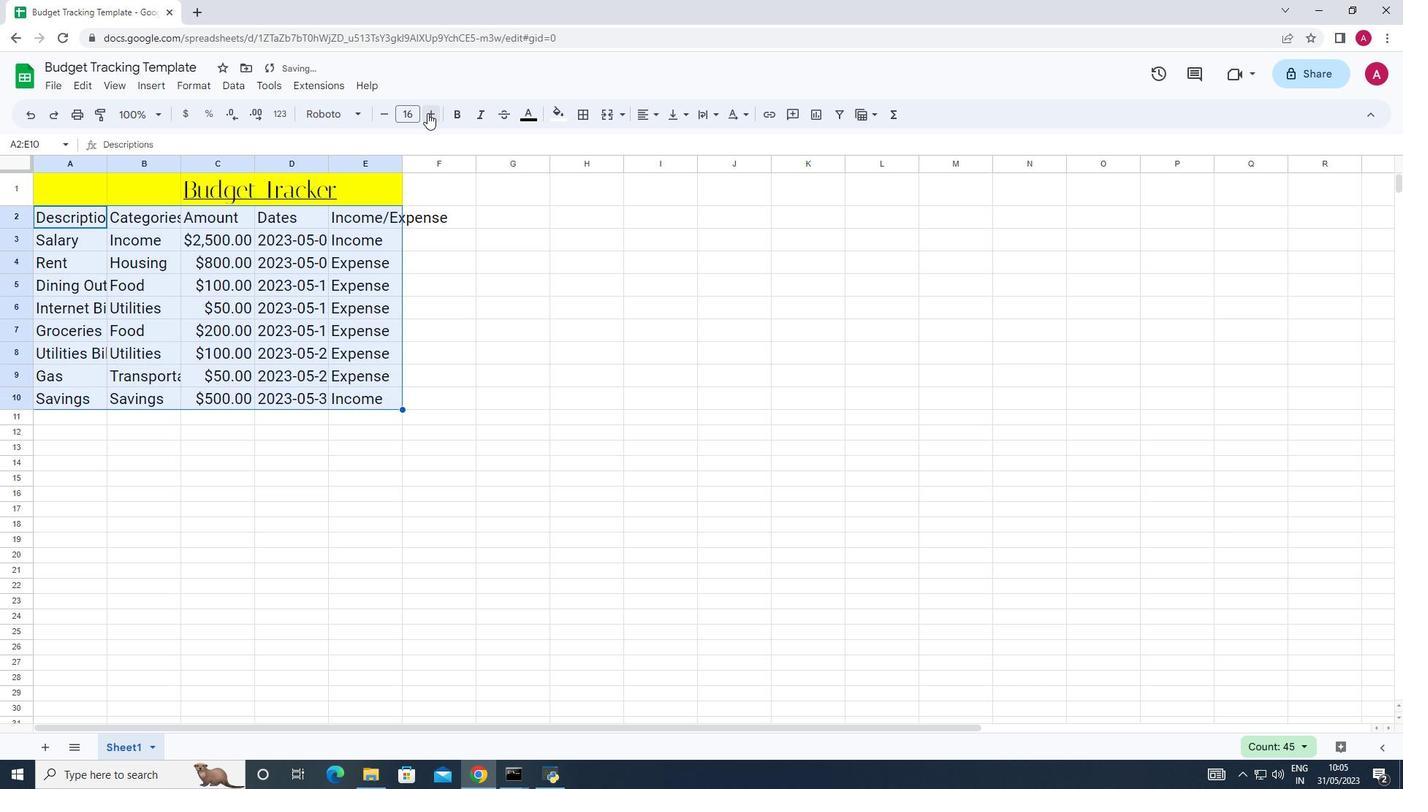 
Action: Mouse pressed left at (427, 113)
Screenshot: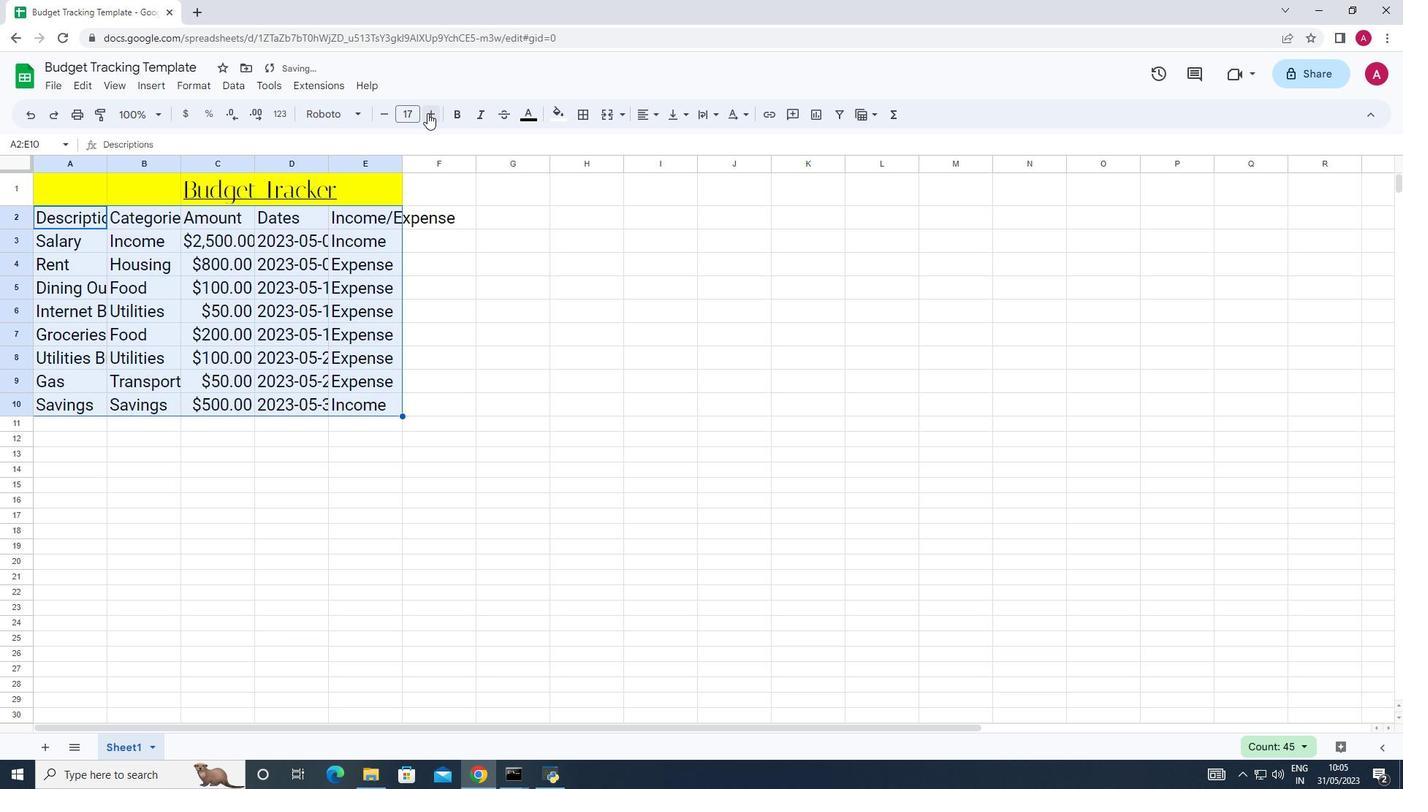 
Action: Mouse moved to (104, 165)
Screenshot: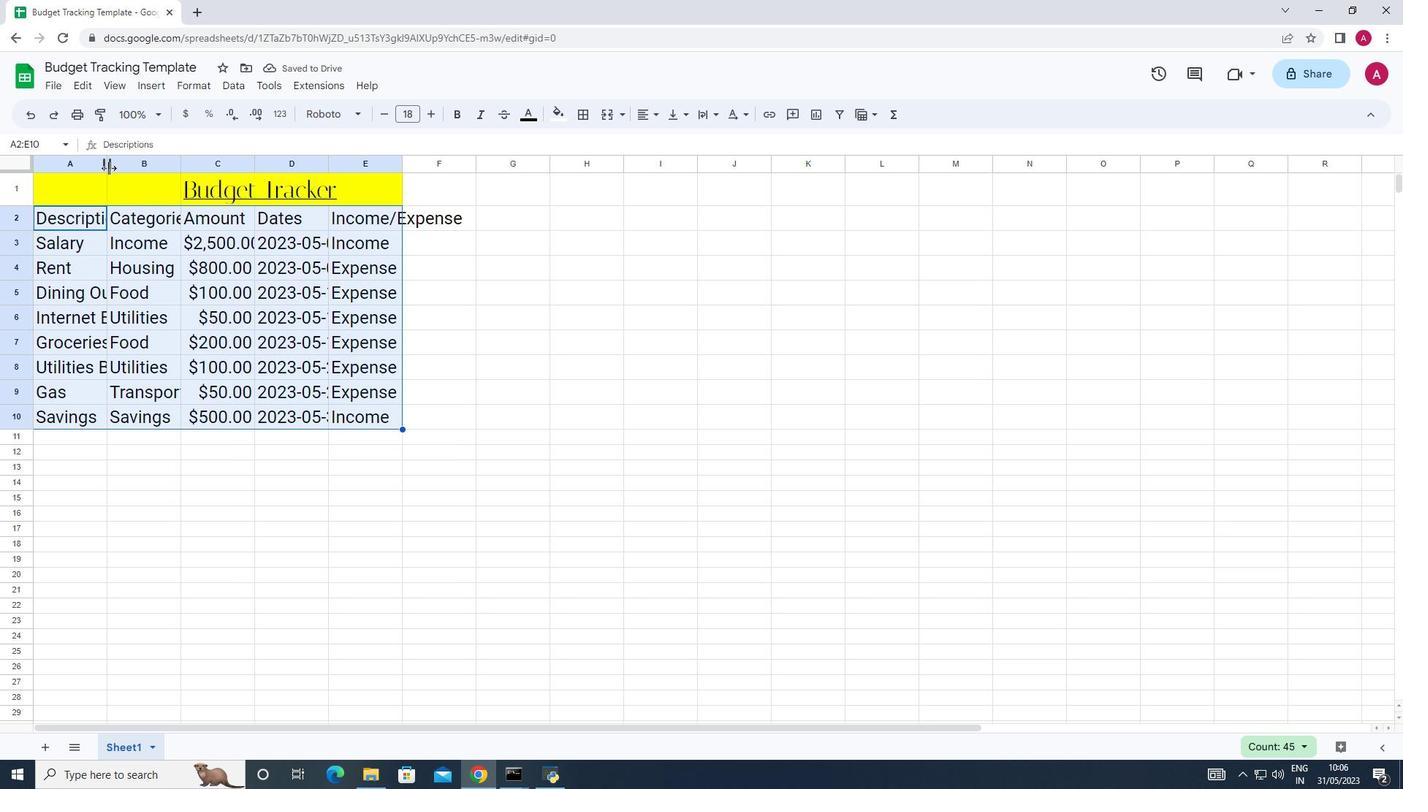 
Action: Mouse pressed left at (104, 165)
Screenshot: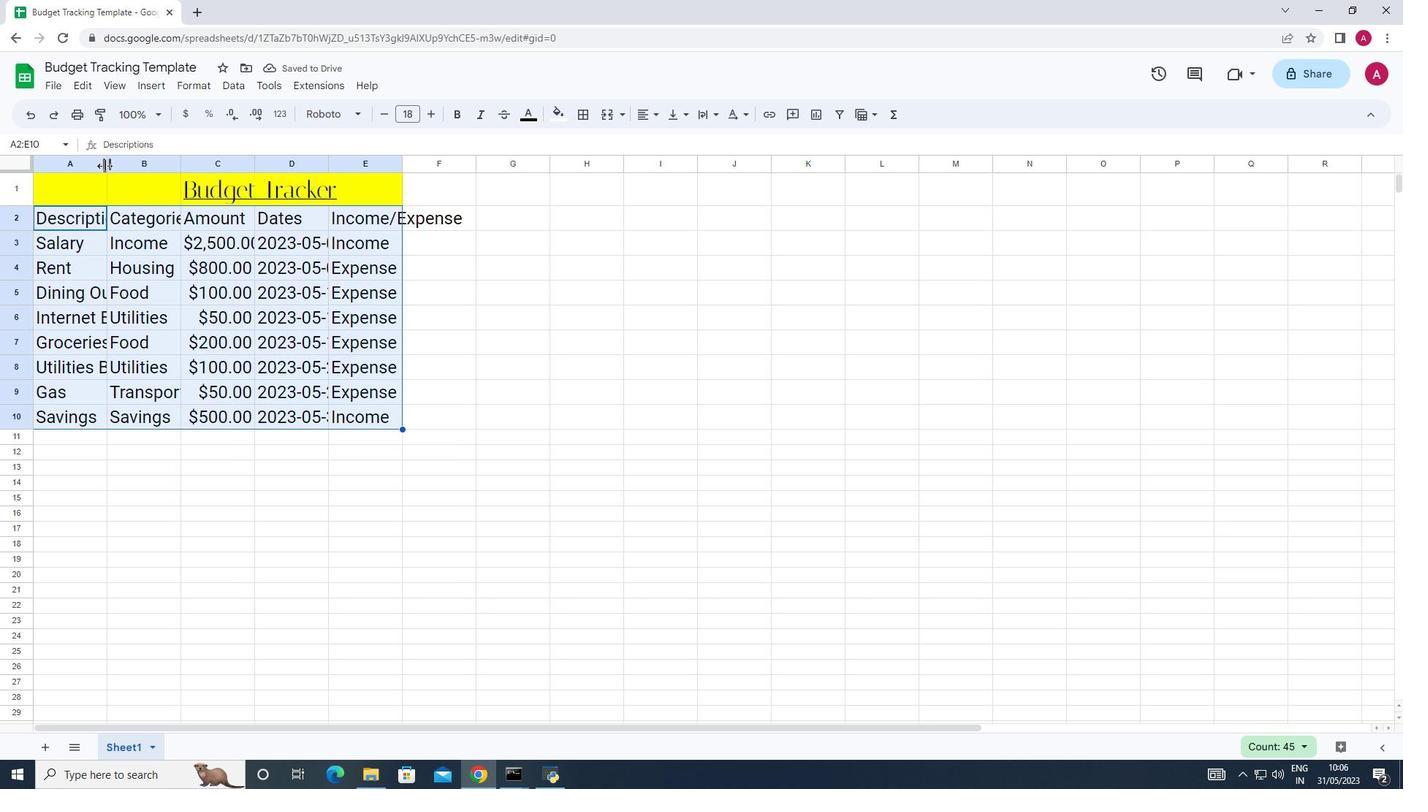 
Action: Mouse pressed left at (104, 165)
Screenshot: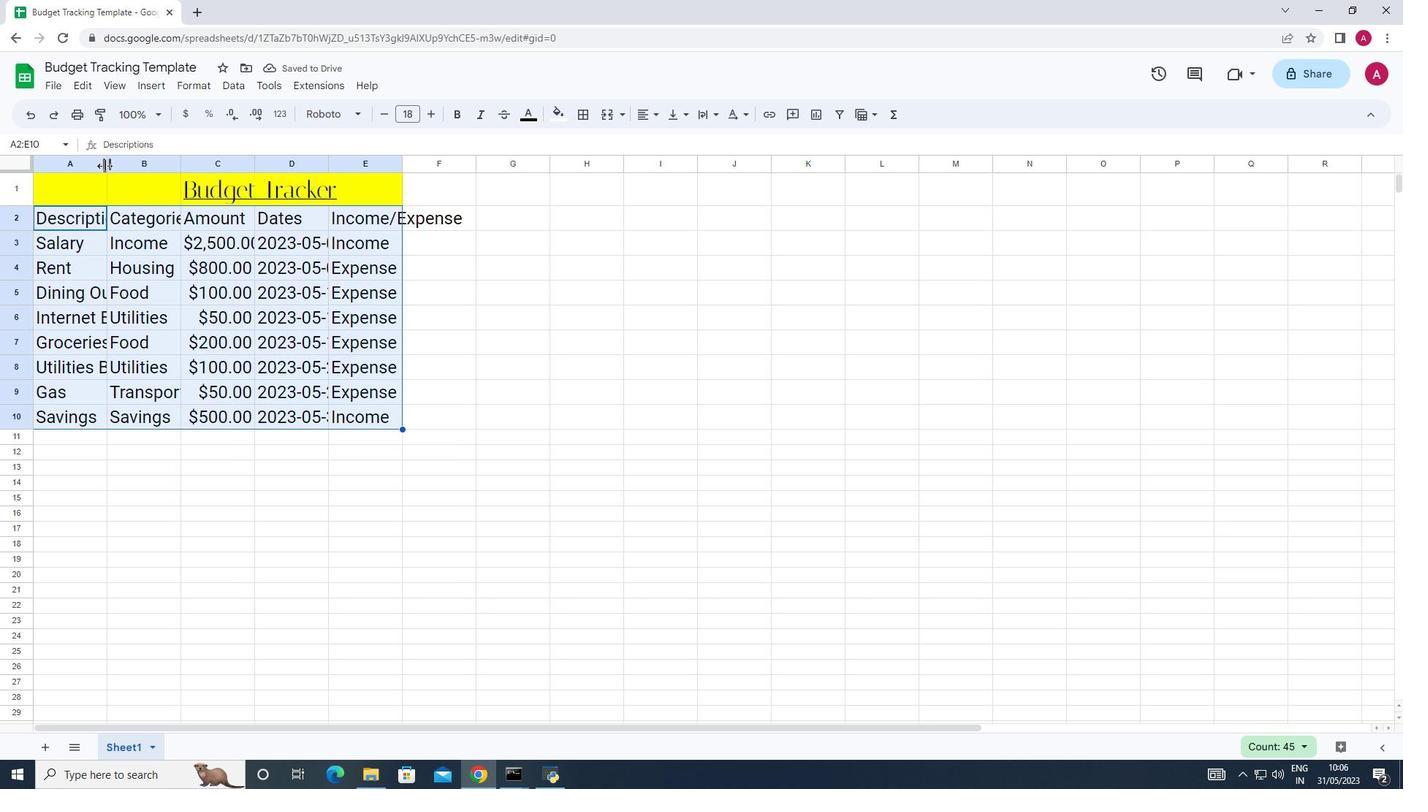 
Action: Mouse moved to (211, 159)
Screenshot: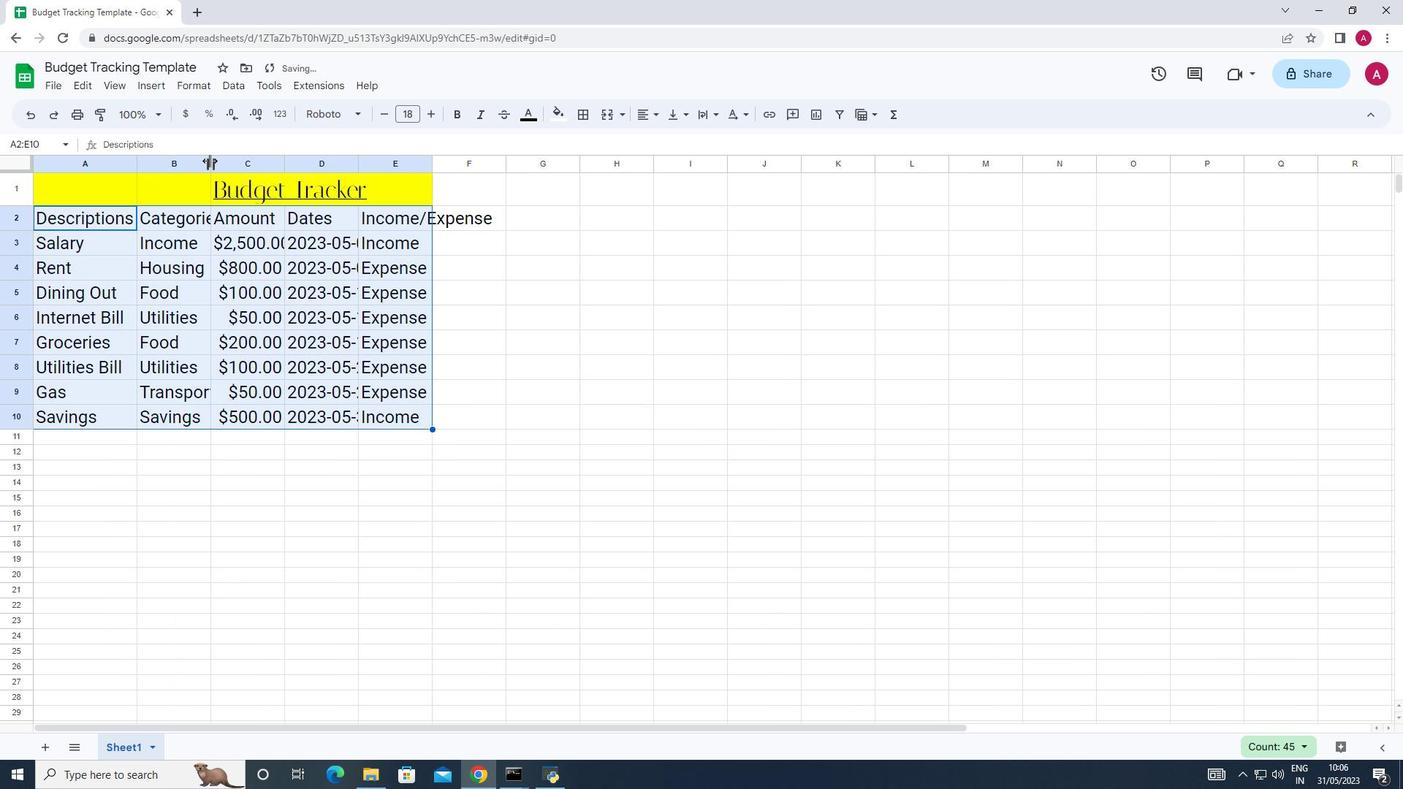 
Action: Mouse pressed left at (211, 159)
Screenshot: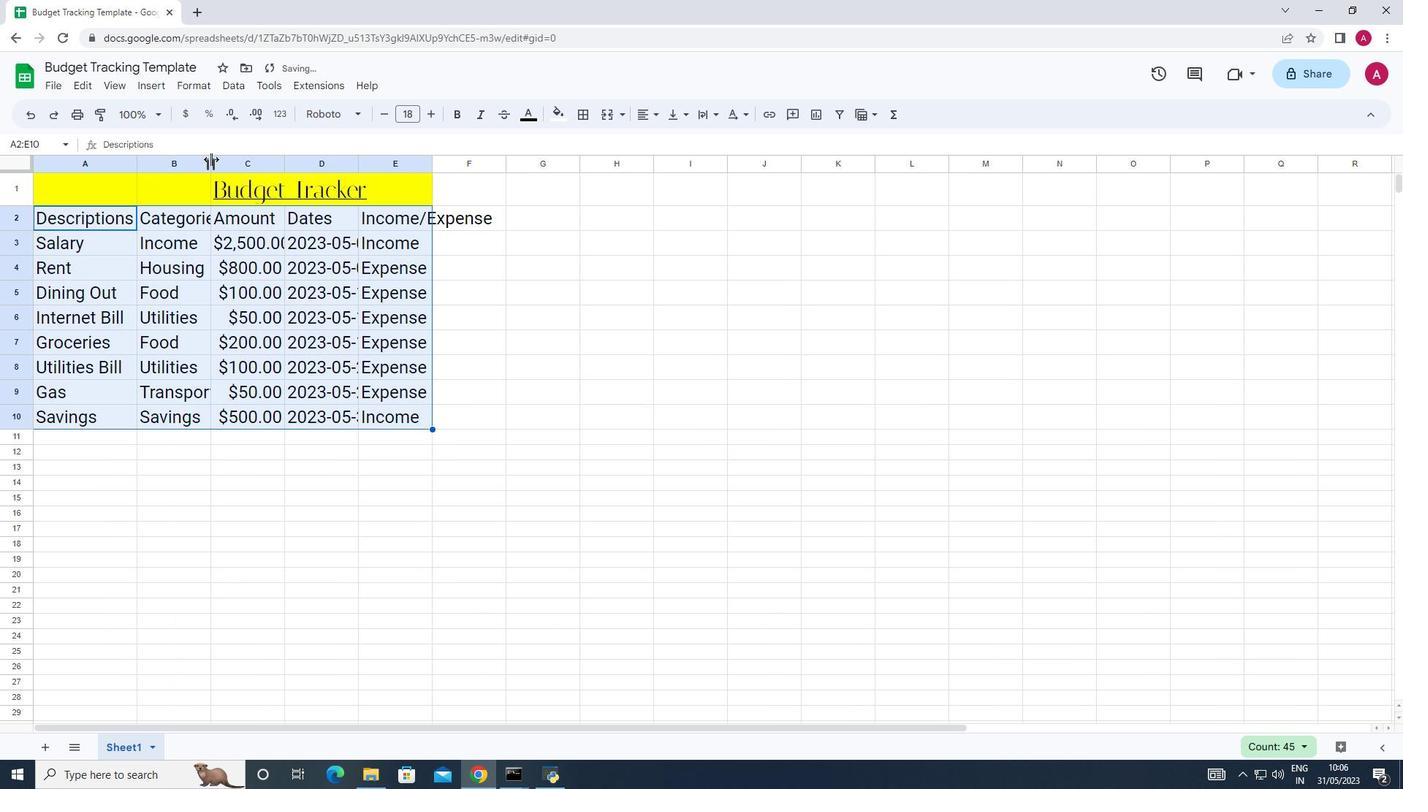 
Action: Mouse pressed left at (211, 159)
Screenshot: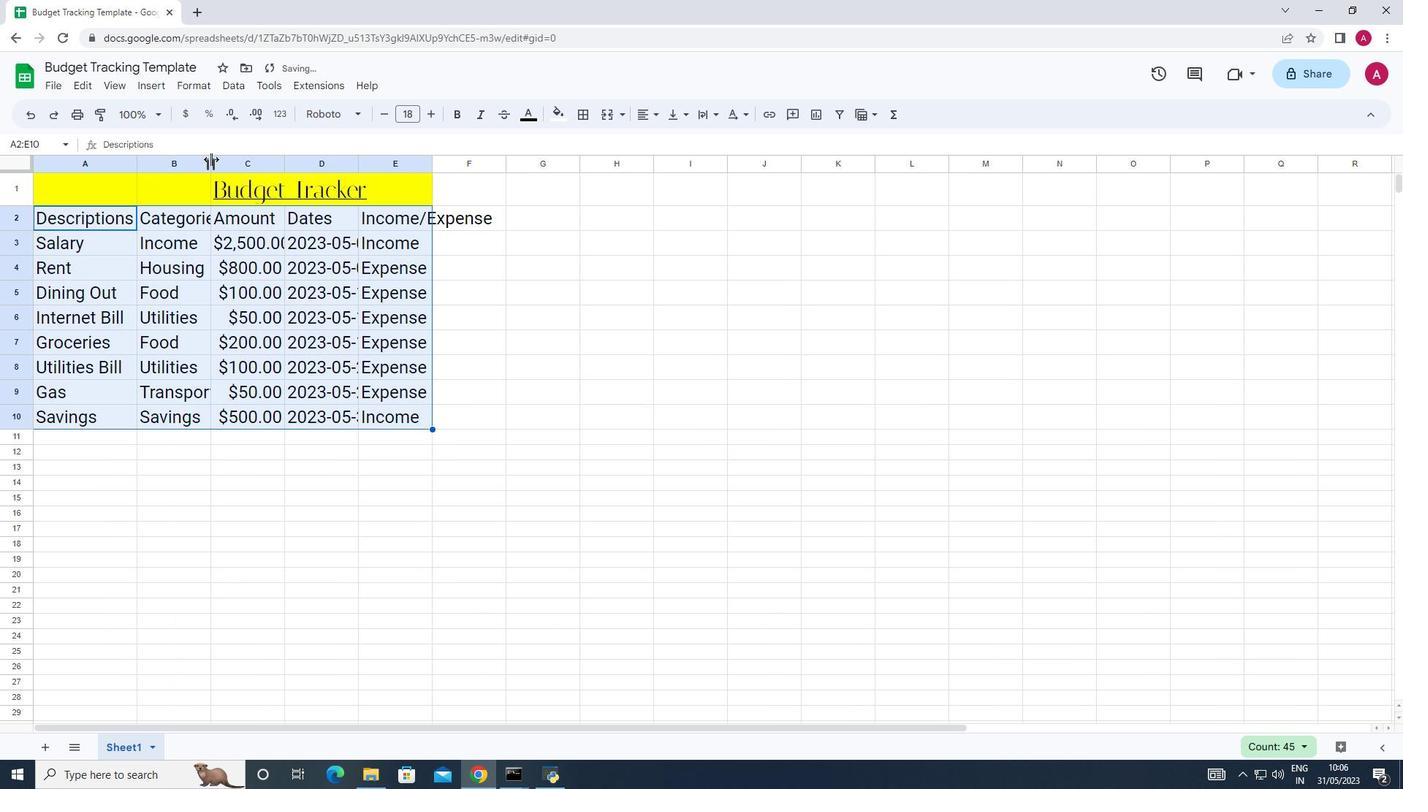 
Action: Mouse moved to (476, 165)
Screenshot: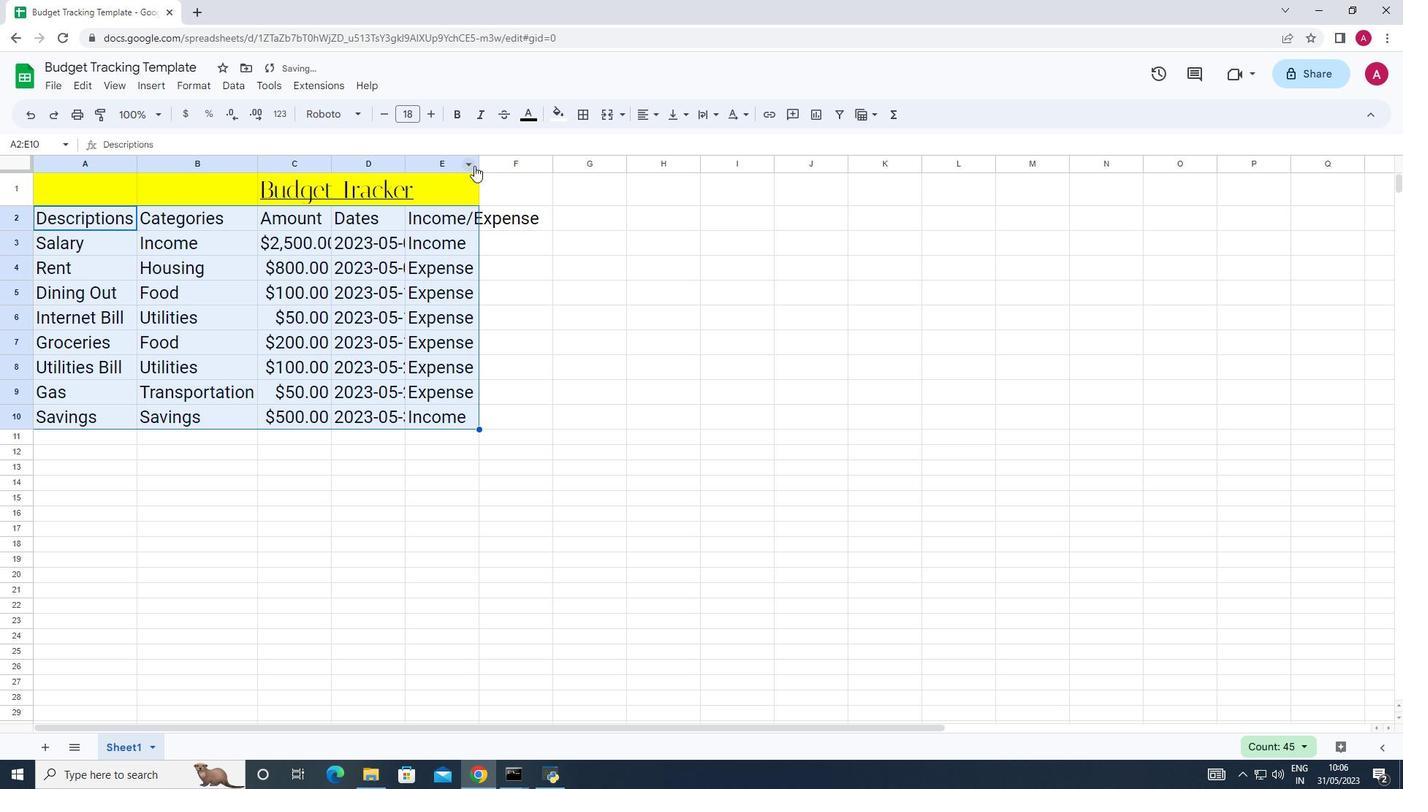 
Action: Mouse pressed left at (476, 165)
Screenshot: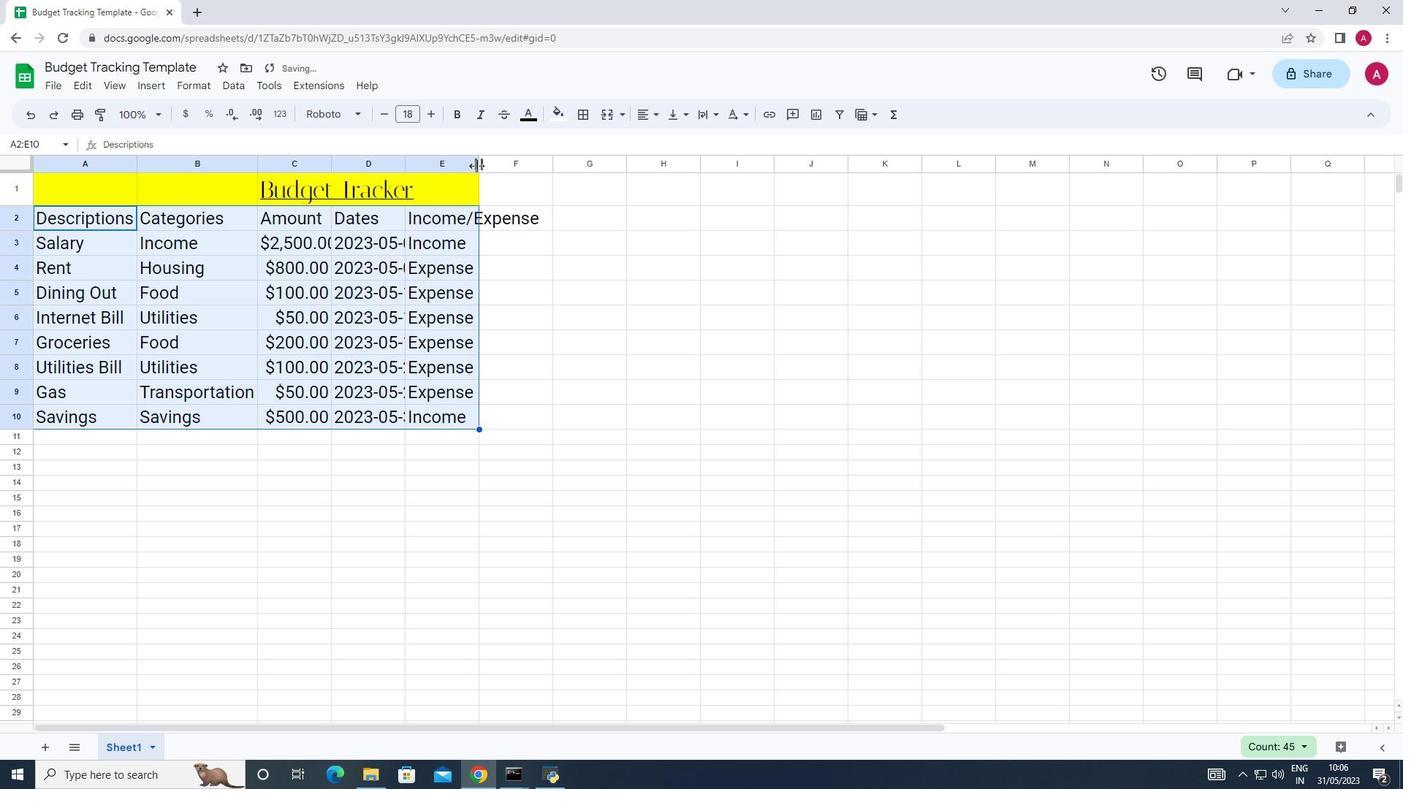 
Action: Mouse pressed left at (476, 165)
Screenshot: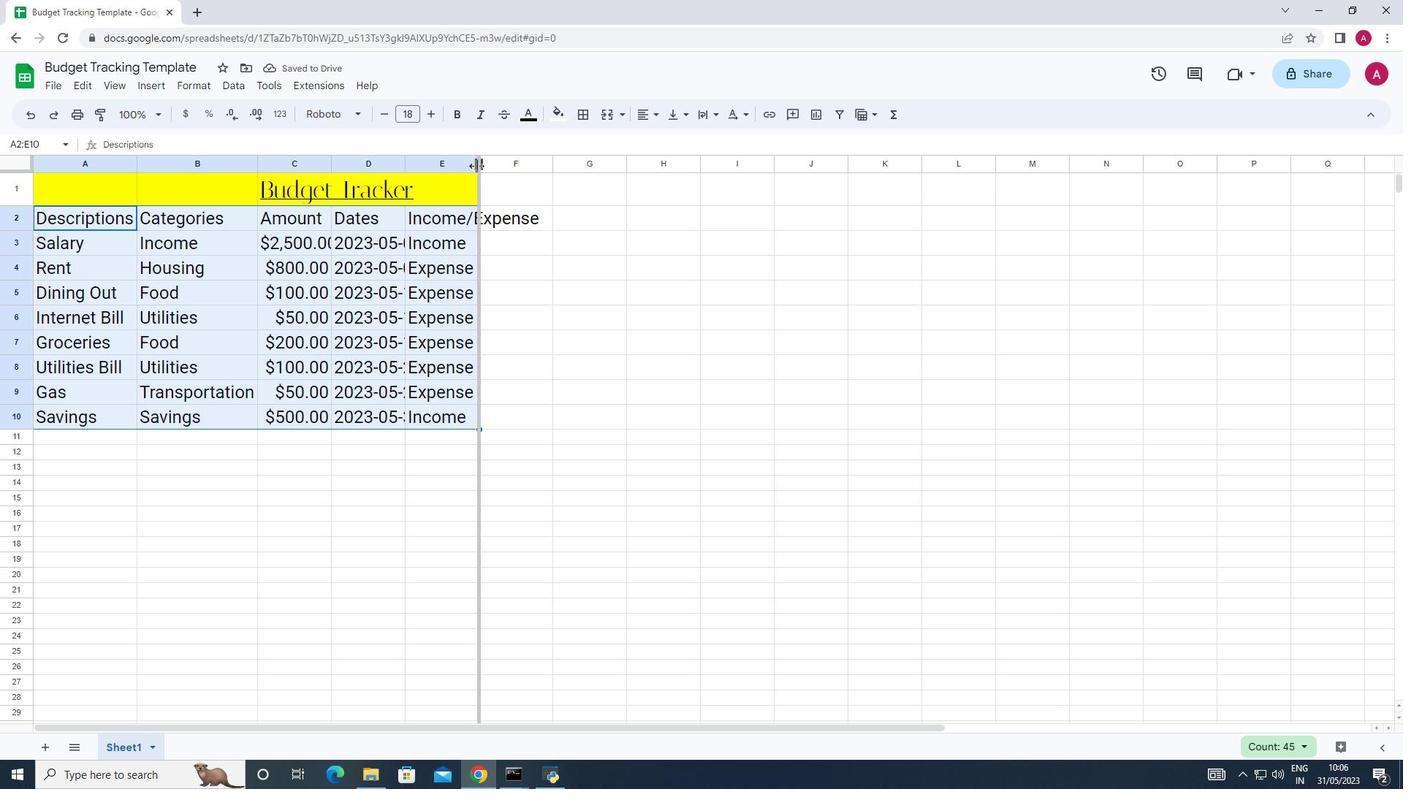 
Action: Mouse moved to (209, 89)
Screenshot: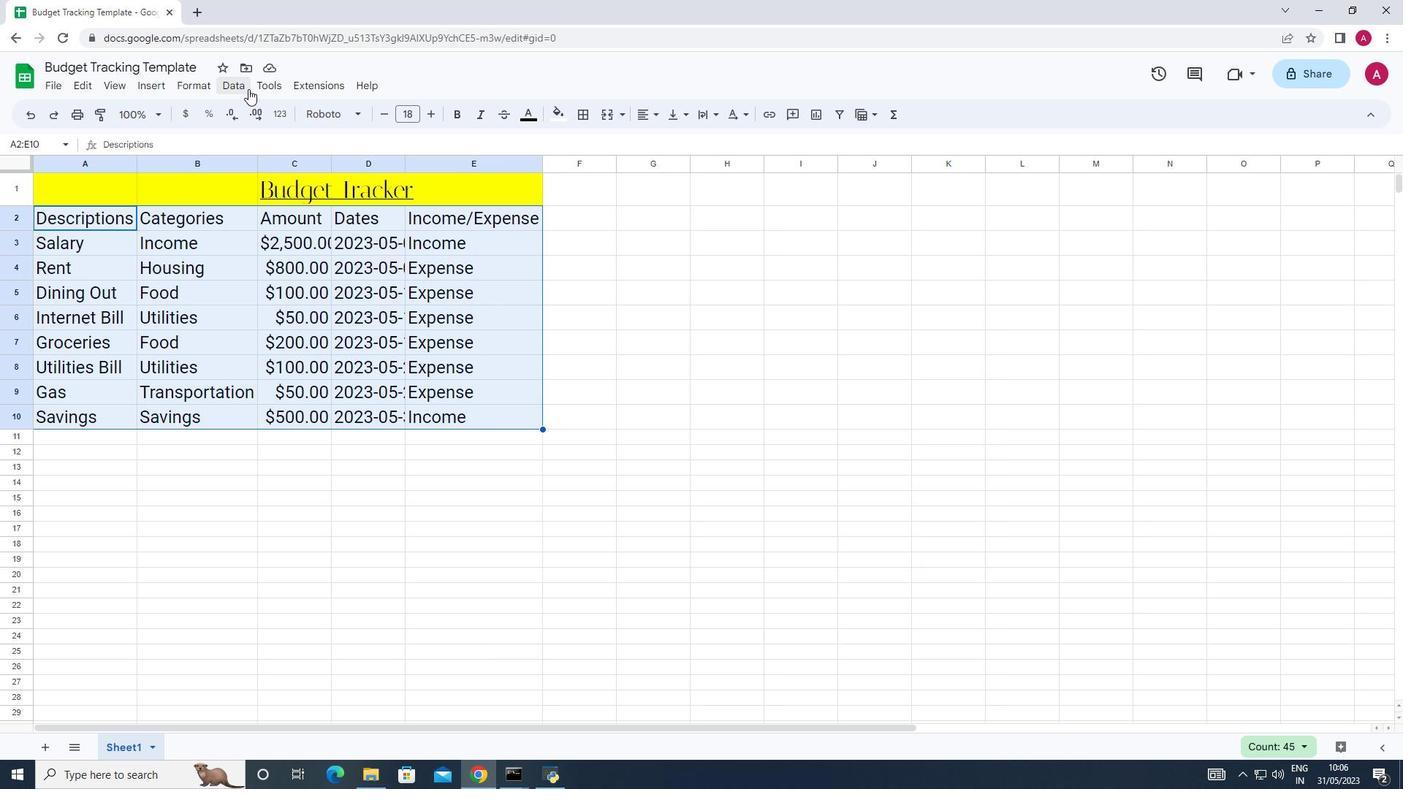 
Action: Mouse pressed left at (209, 89)
Screenshot: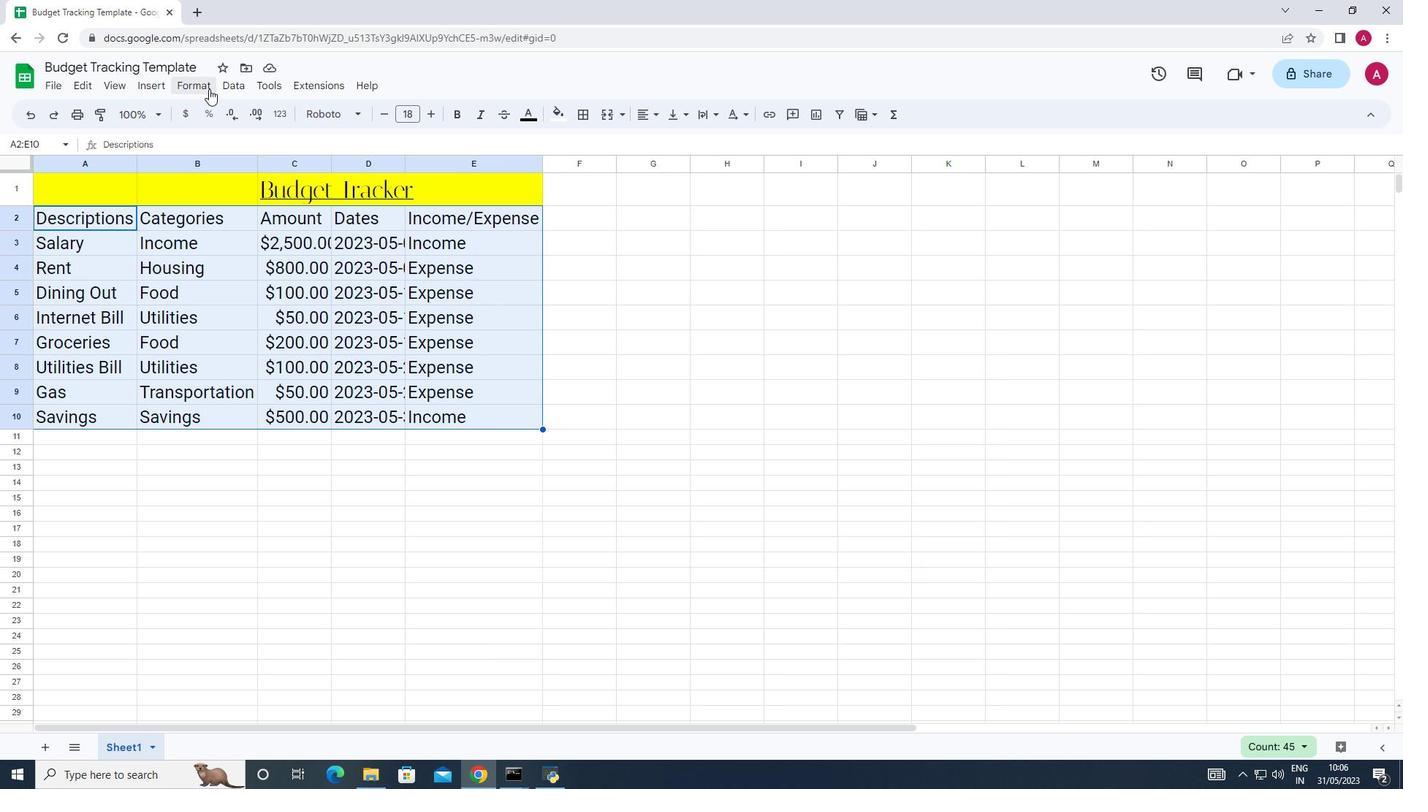 
Action: Mouse moved to (234, 197)
Screenshot: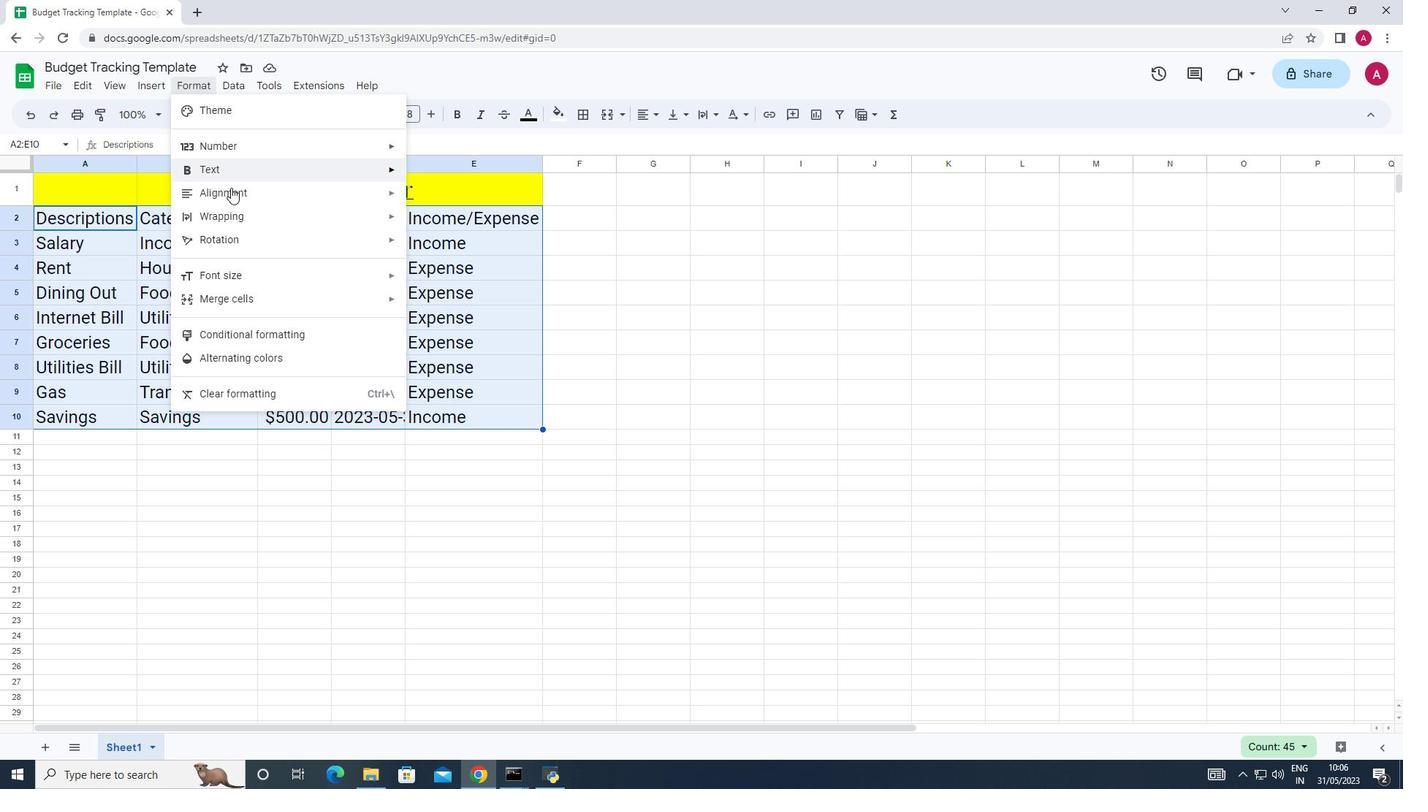
Action: Mouse pressed left at (234, 197)
Screenshot: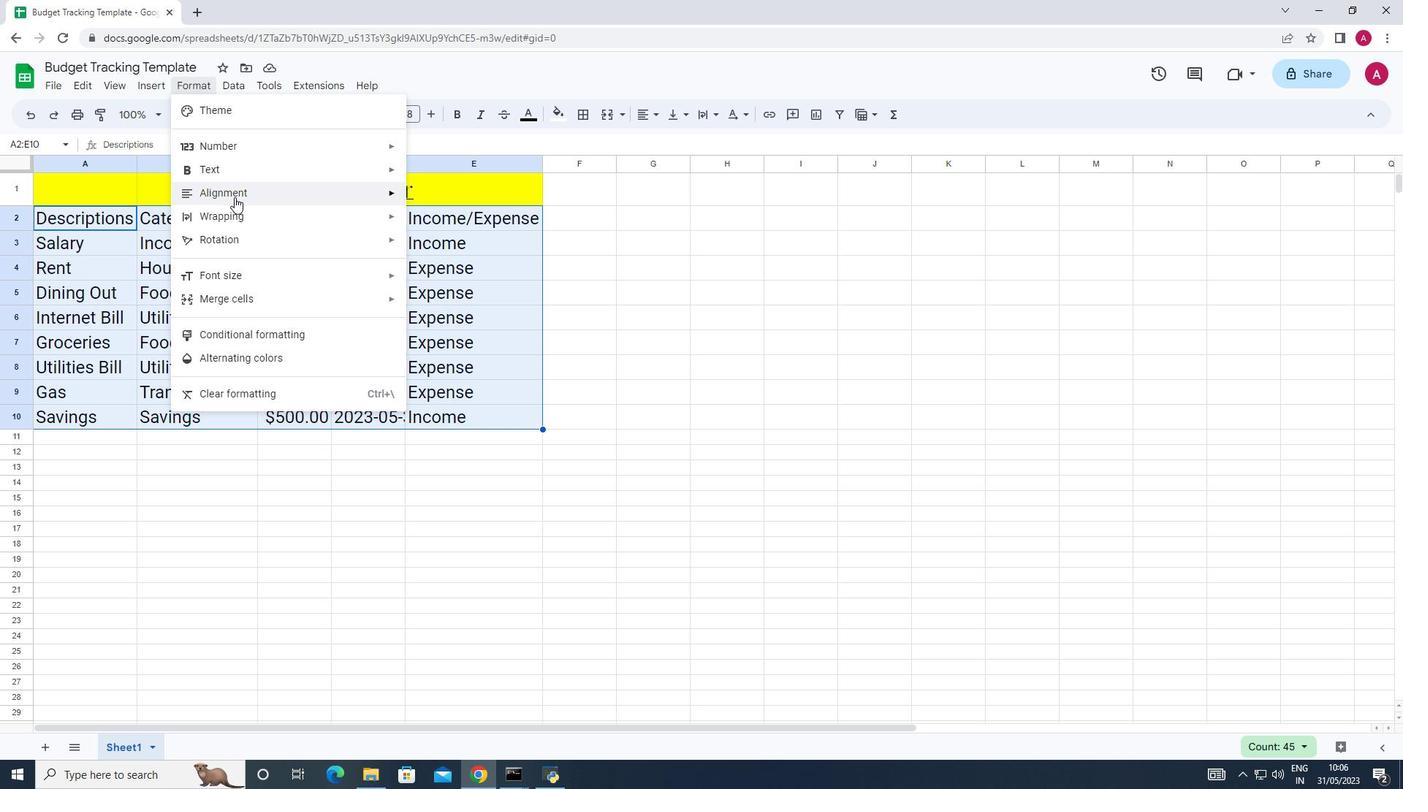 
Action: Mouse moved to (437, 219)
Screenshot: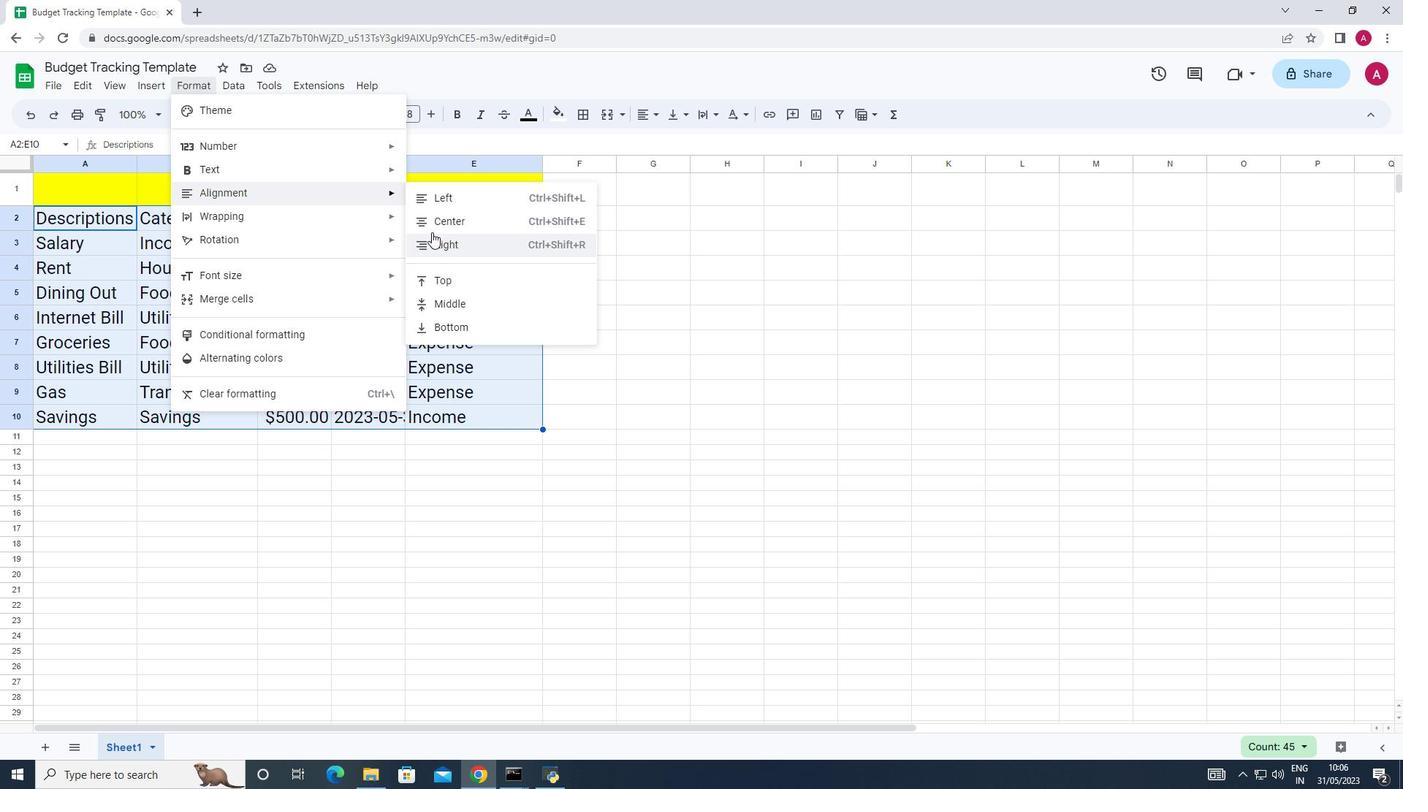 
Action: Mouse pressed left at (437, 219)
Screenshot: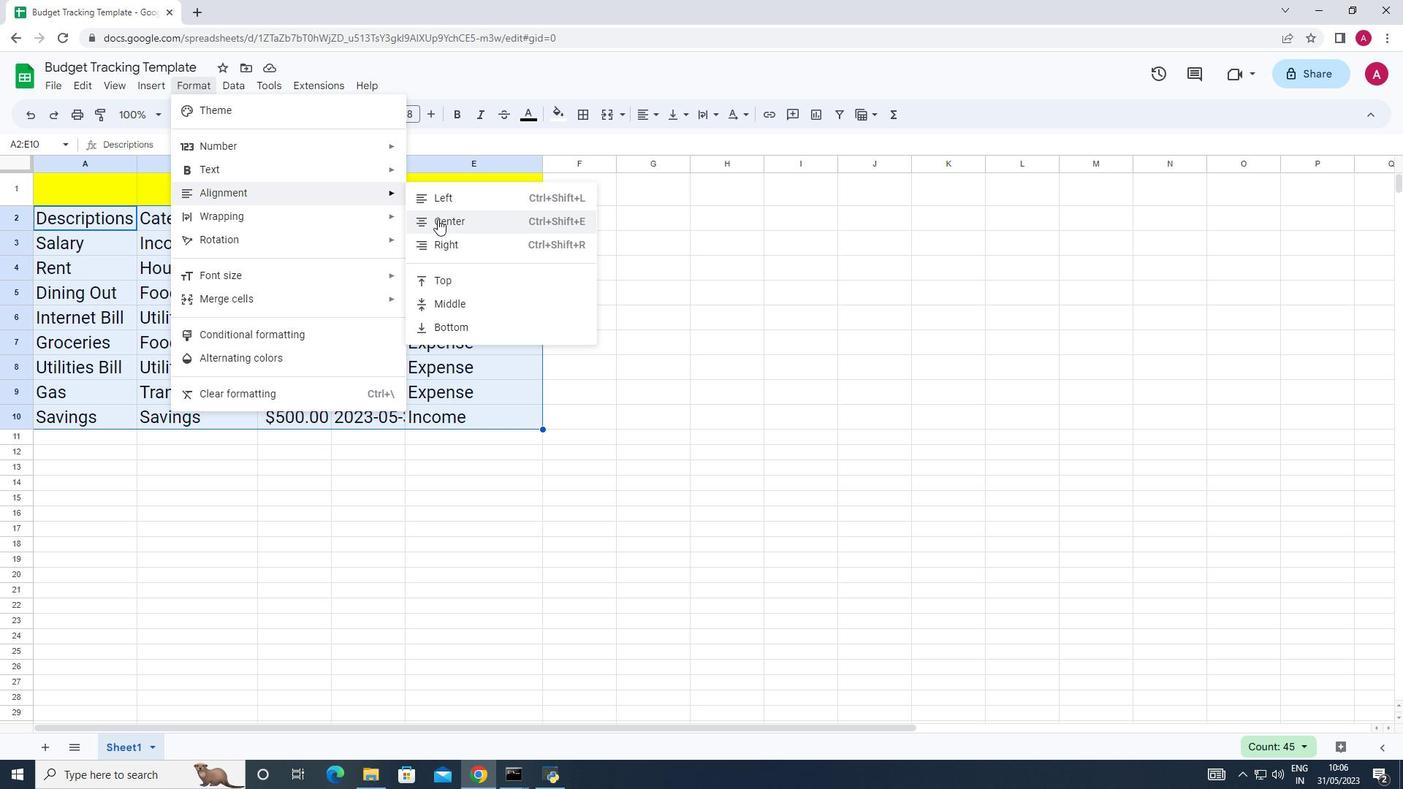 
Action: Mouse moved to (740, 315)
Screenshot: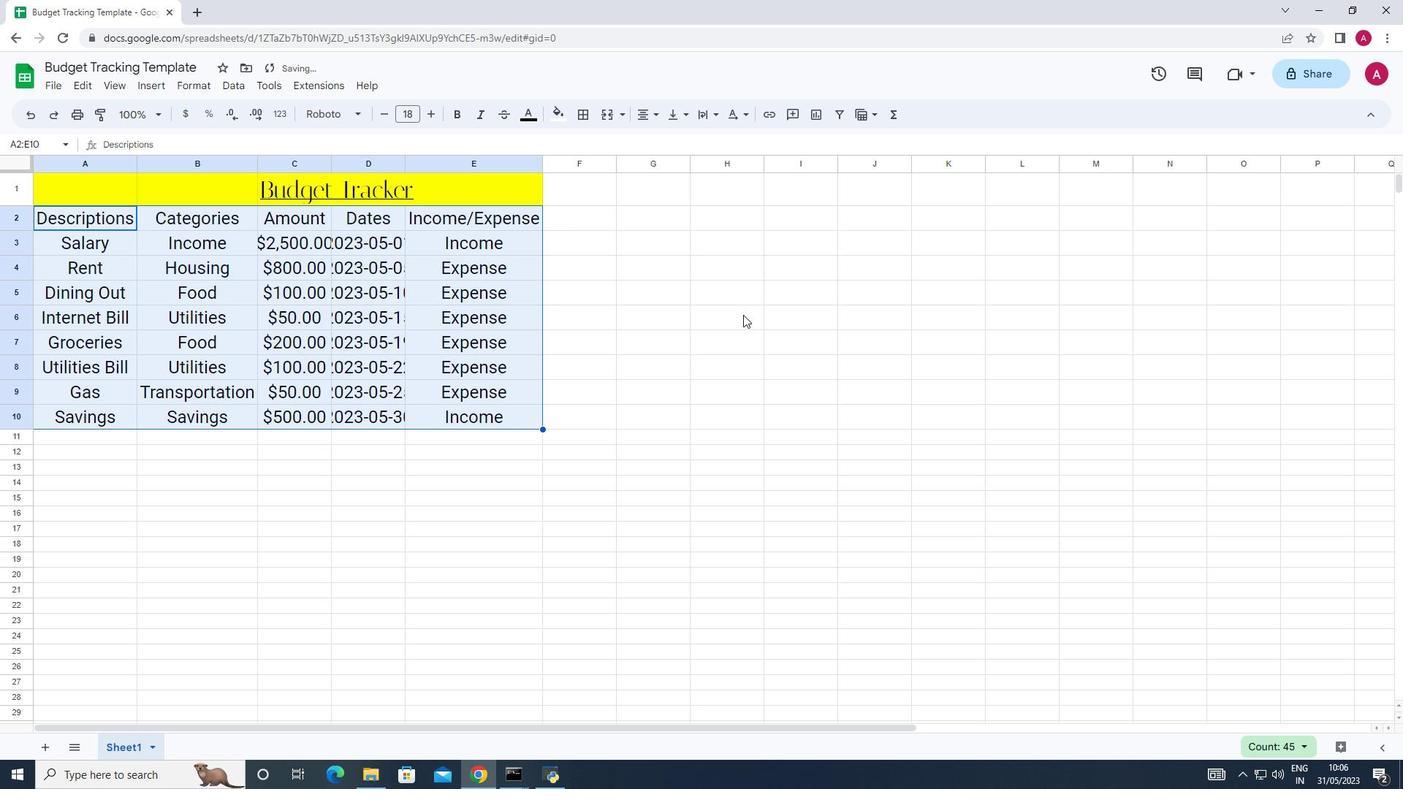 
Action: Mouse pressed left at (740, 315)
Screenshot: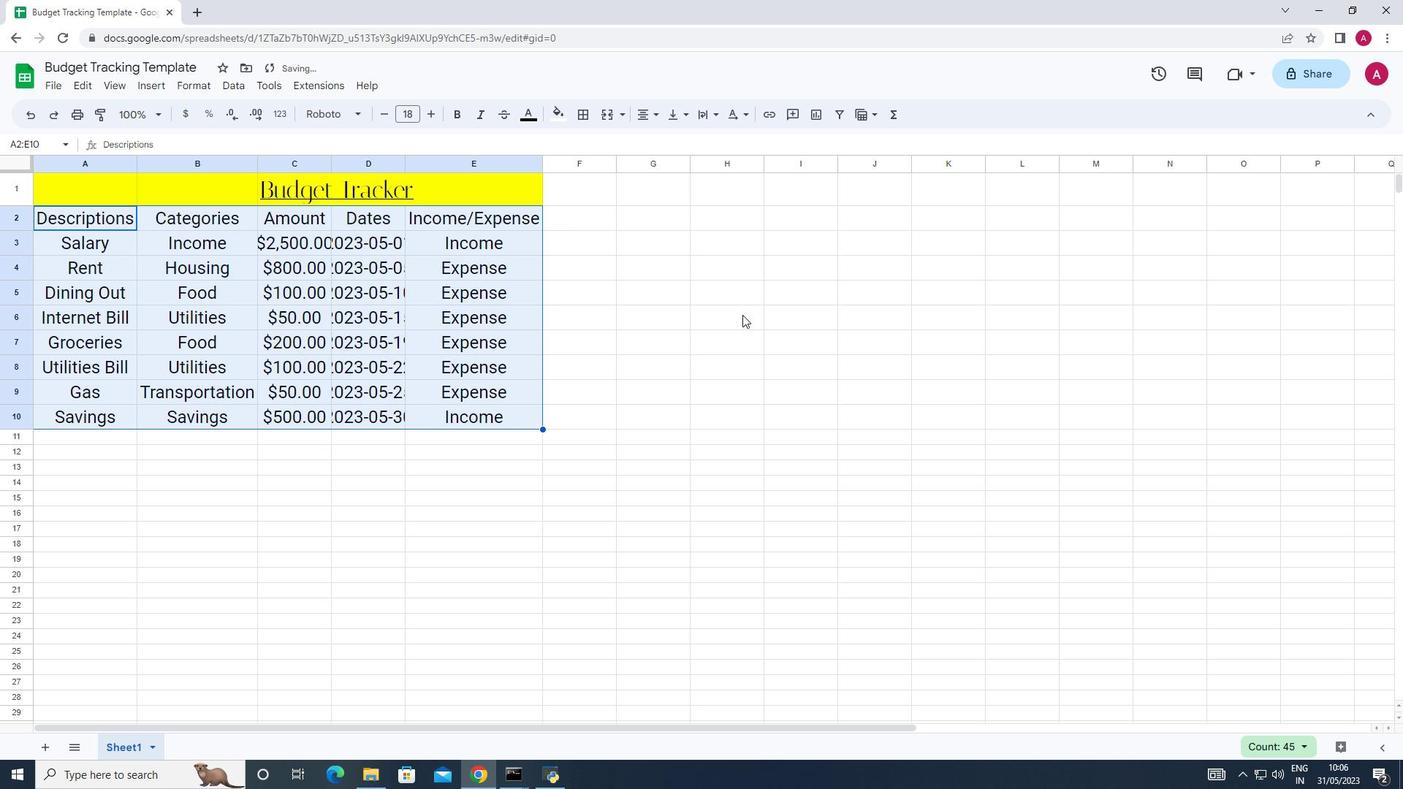 
Action: Mouse moved to (706, 321)
Screenshot: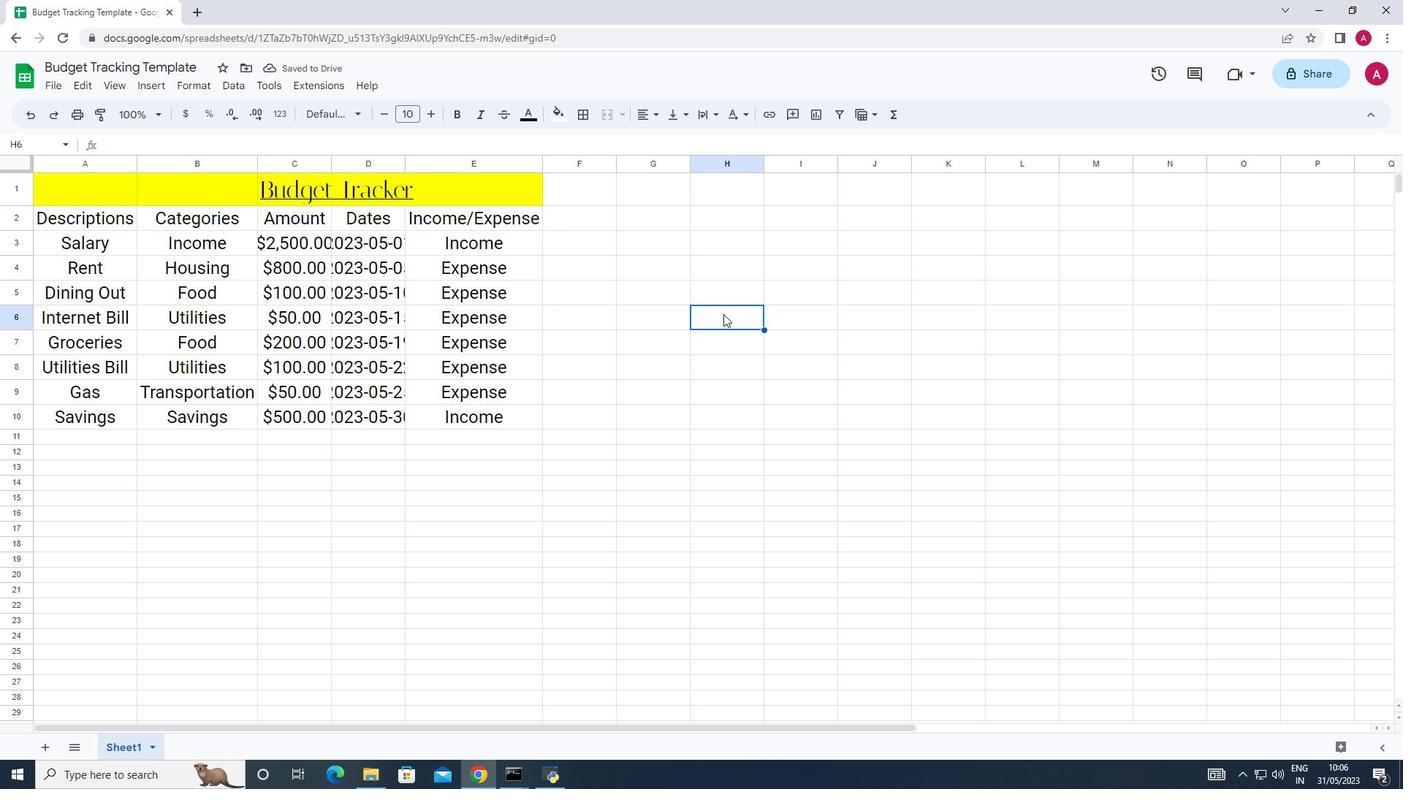 
